 Task: Find connections with filter location Jumri Tilaiyā with filter topic #Culturewith filter profile language Potuguese with filter current company Atkins with filter school Cambridge Institute of Technology with filter industry IT System Custom Software Development with filter service category Life Insurance with filter keywords title Director of Photography
Action: Mouse moved to (149, 280)
Screenshot: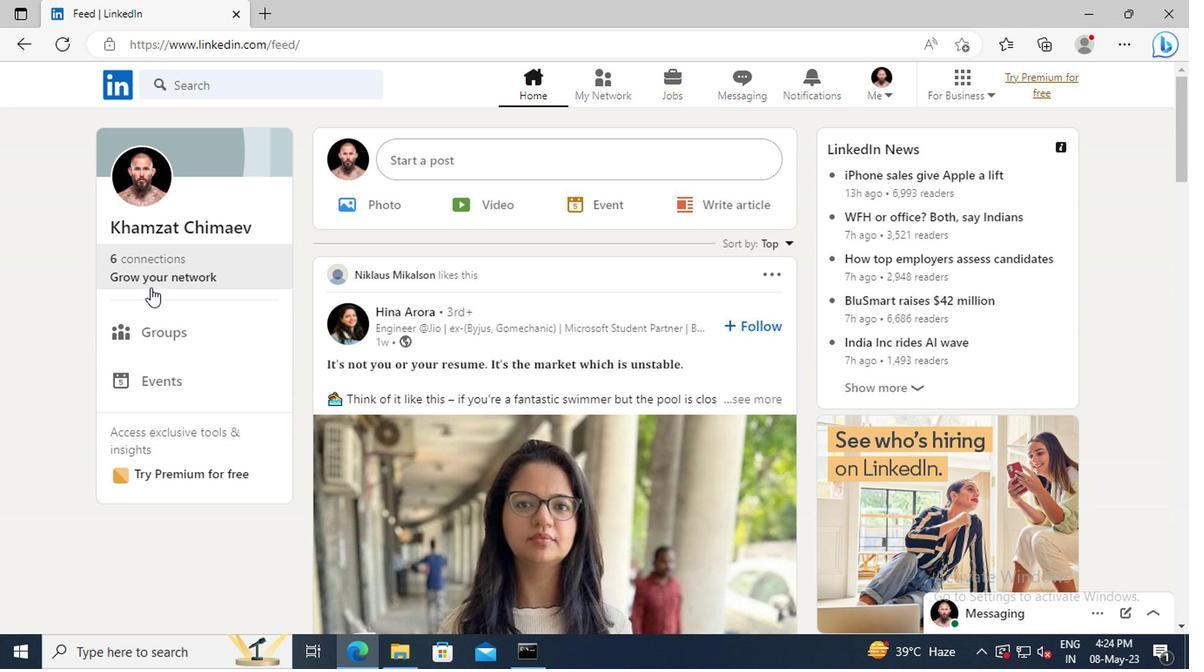 
Action: Mouse pressed left at (149, 280)
Screenshot: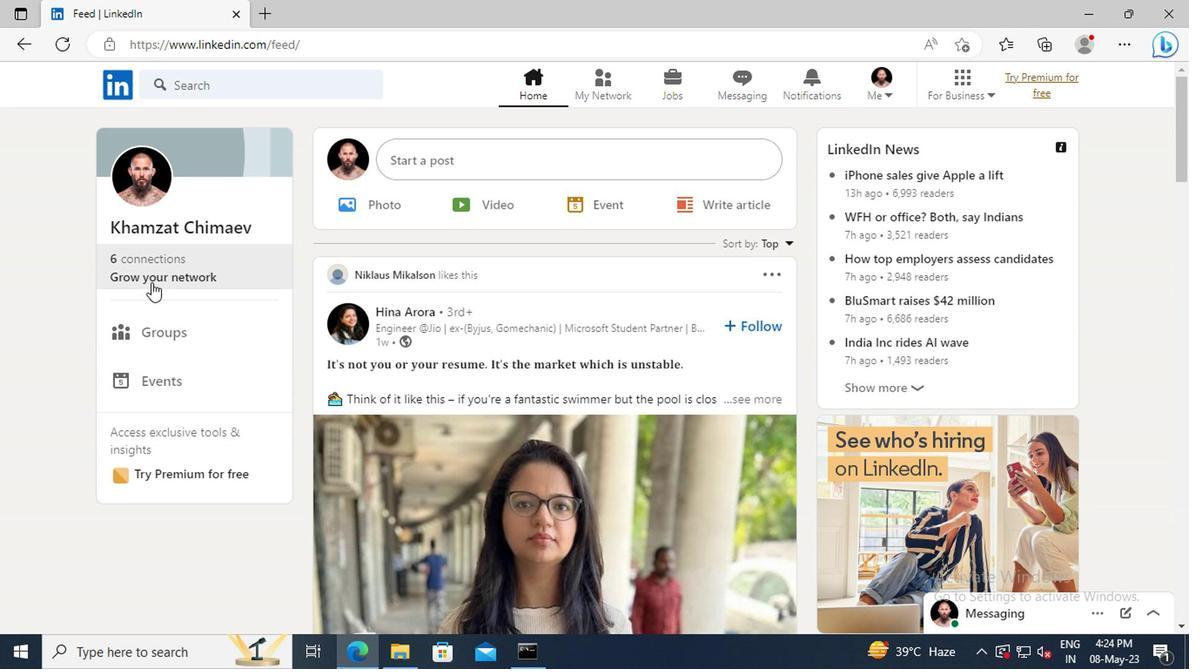 
Action: Mouse moved to (166, 180)
Screenshot: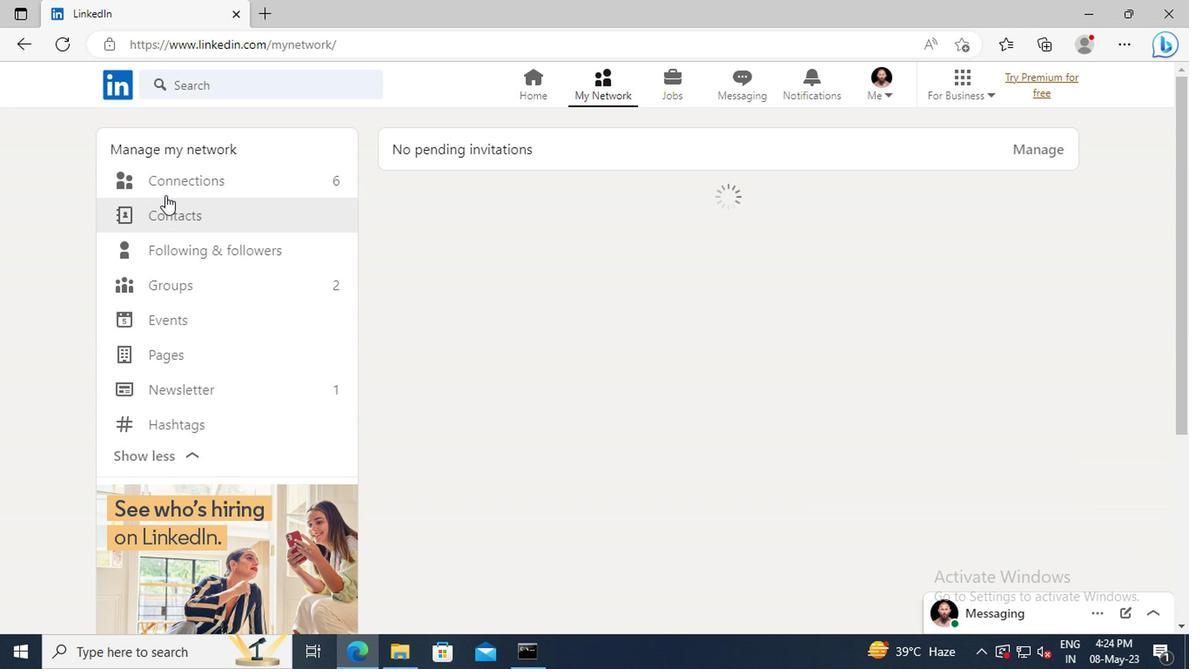 
Action: Mouse pressed left at (166, 180)
Screenshot: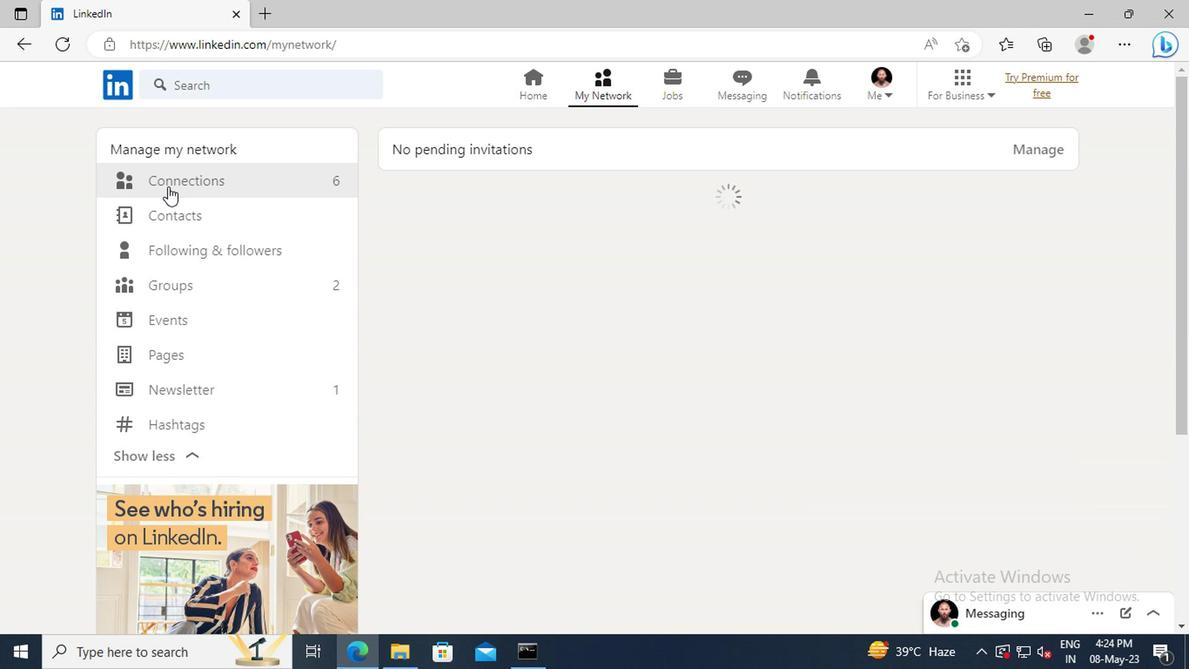 
Action: Mouse moved to (704, 187)
Screenshot: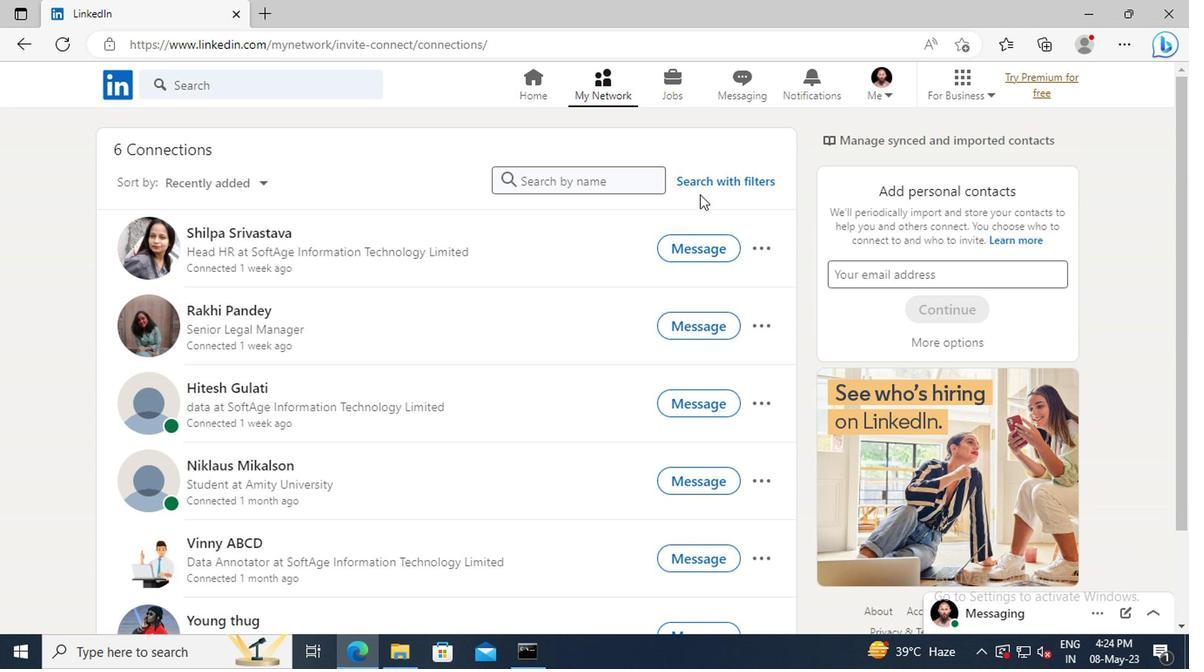 
Action: Mouse pressed left at (704, 187)
Screenshot: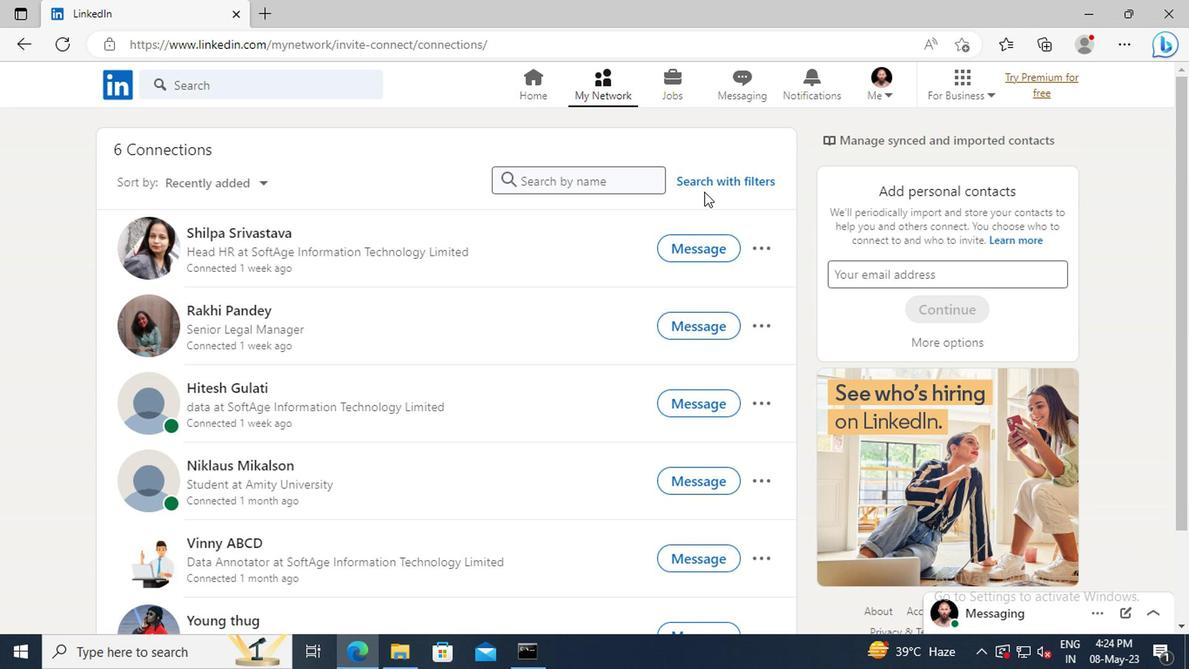 
Action: Mouse moved to (663, 140)
Screenshot: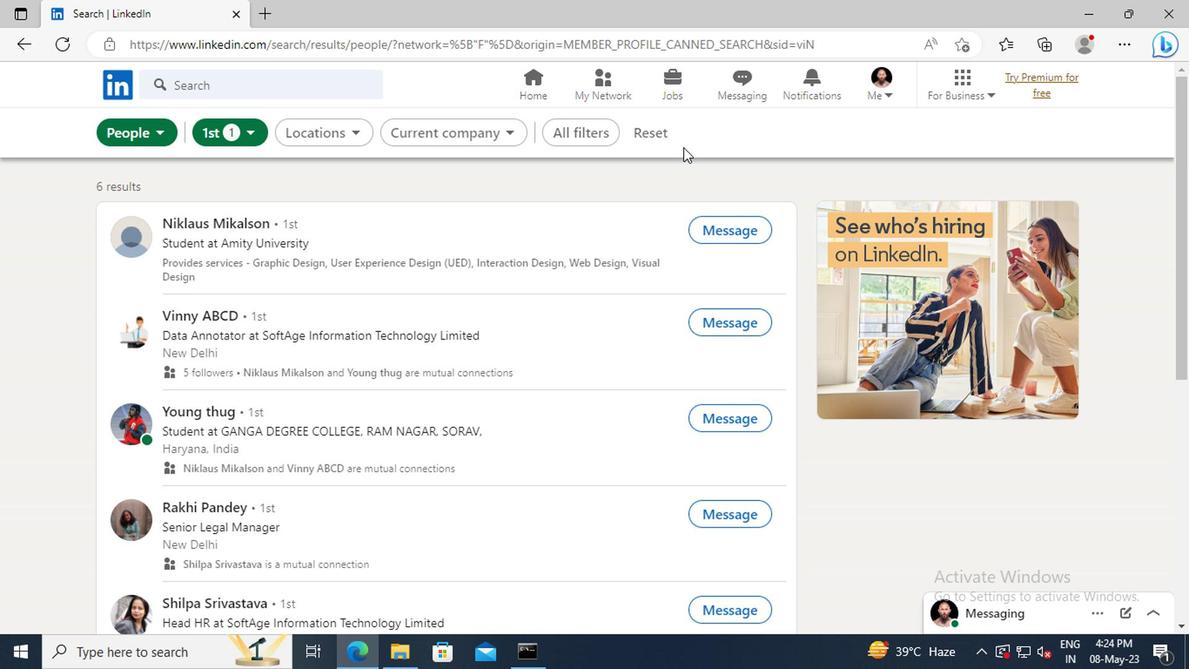 
Action: Mouse pressed left at (663, 140)
Screenshot: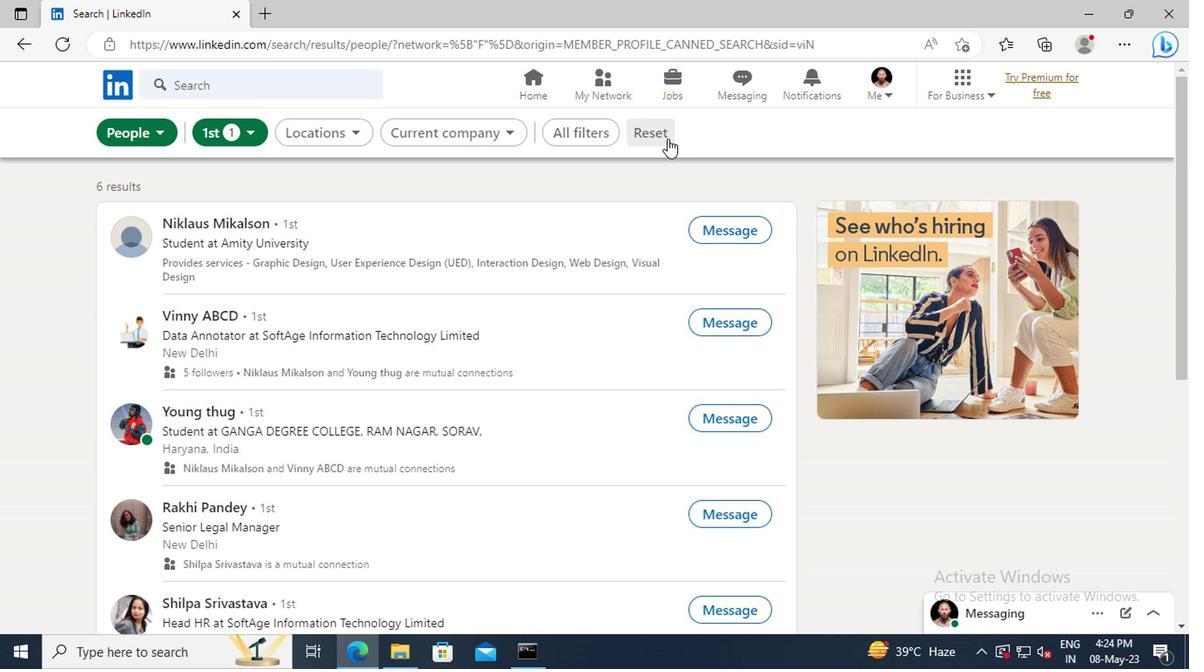 
Action: Mouse moved to (626, 140)
Screenshot: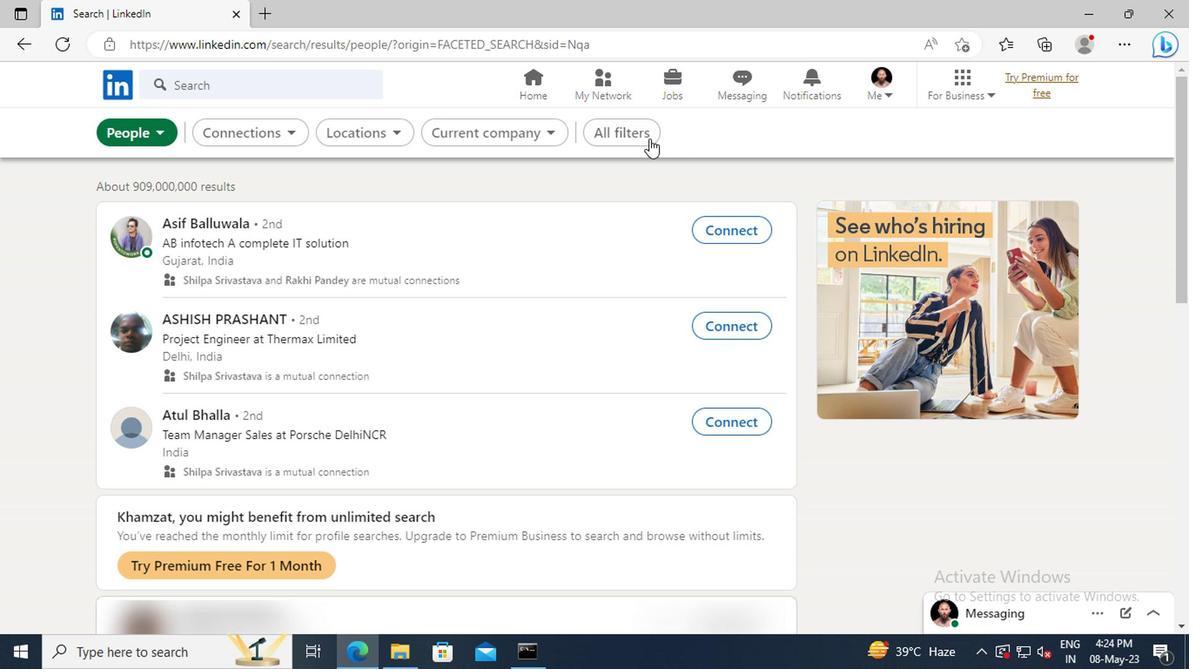 
Action: Mouse pressed left at (626, 140)
Screenshot: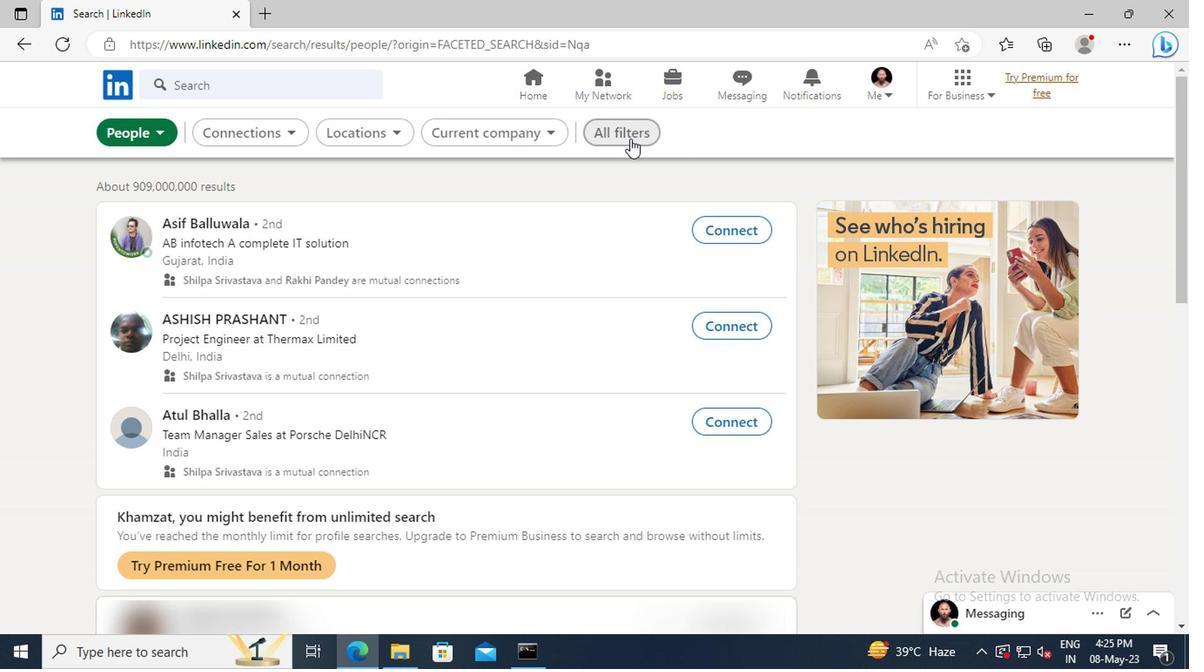 
Action: Mouse moved to (995, 338)
Screenshot: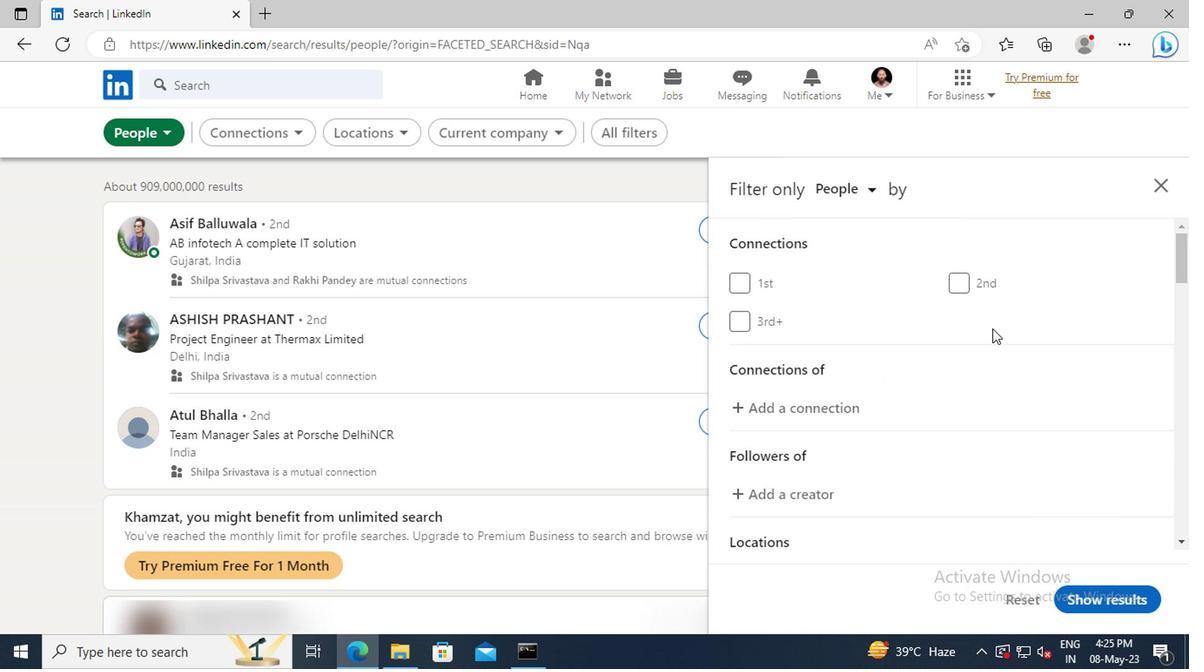 
Action: Mouse scrolled (995, 337) with delta (0, 0)
Screenshot: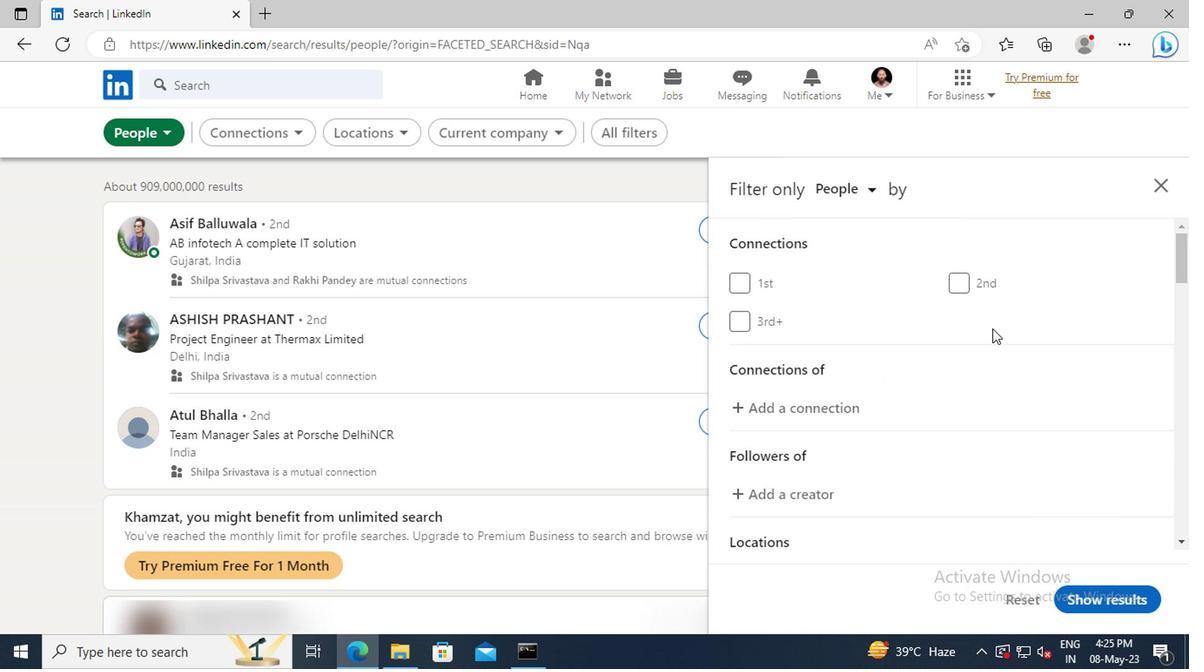 
Action: Mouse scrolled (995, 337) with delta (0, 0)
Screenshot: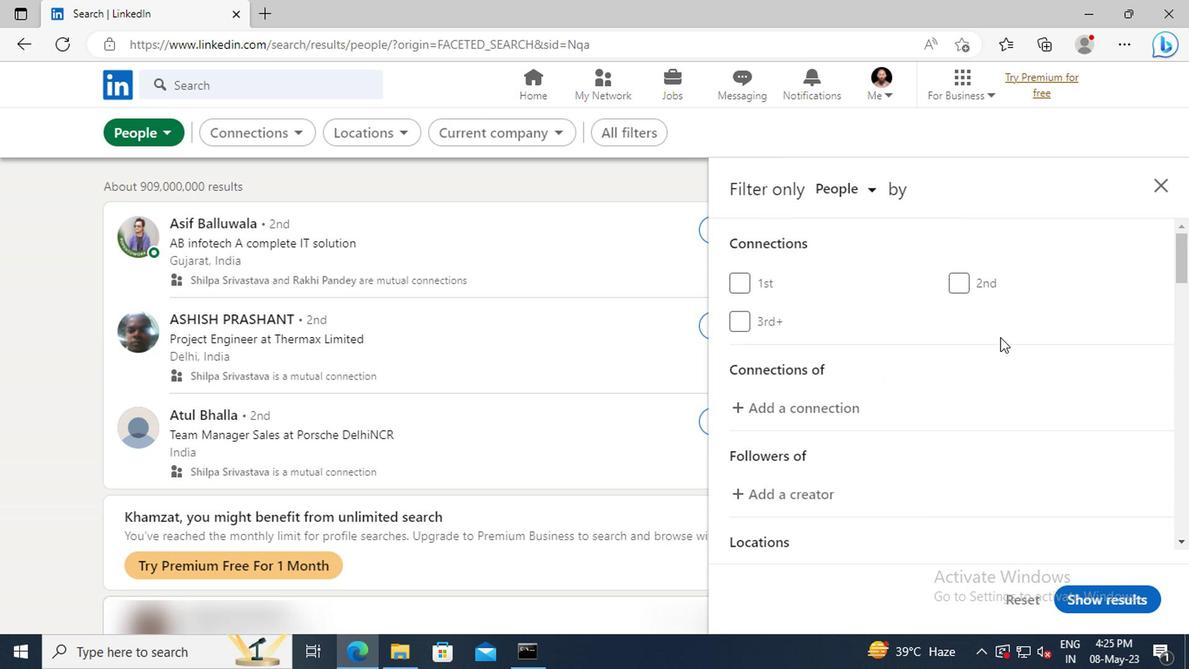 
Action: Mouse scrolled (995, 337) with delta (0, 0)
Screenshot: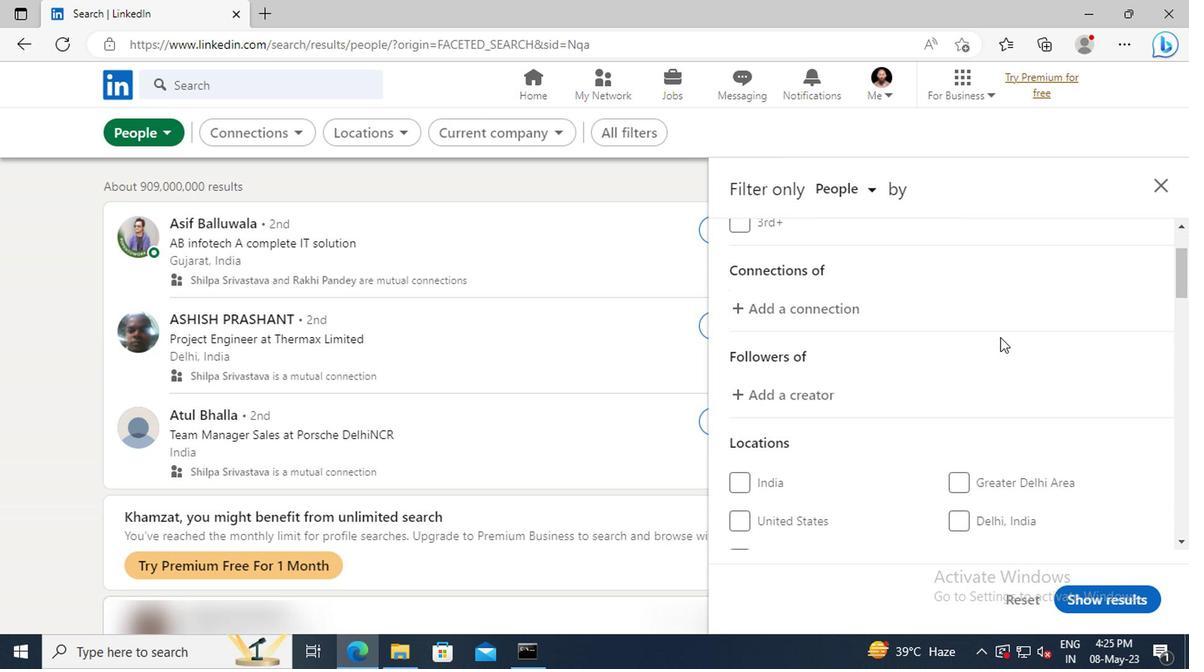 
Action: Mouse scrolled (995, 337) with delta (0, 0)
Screenshot: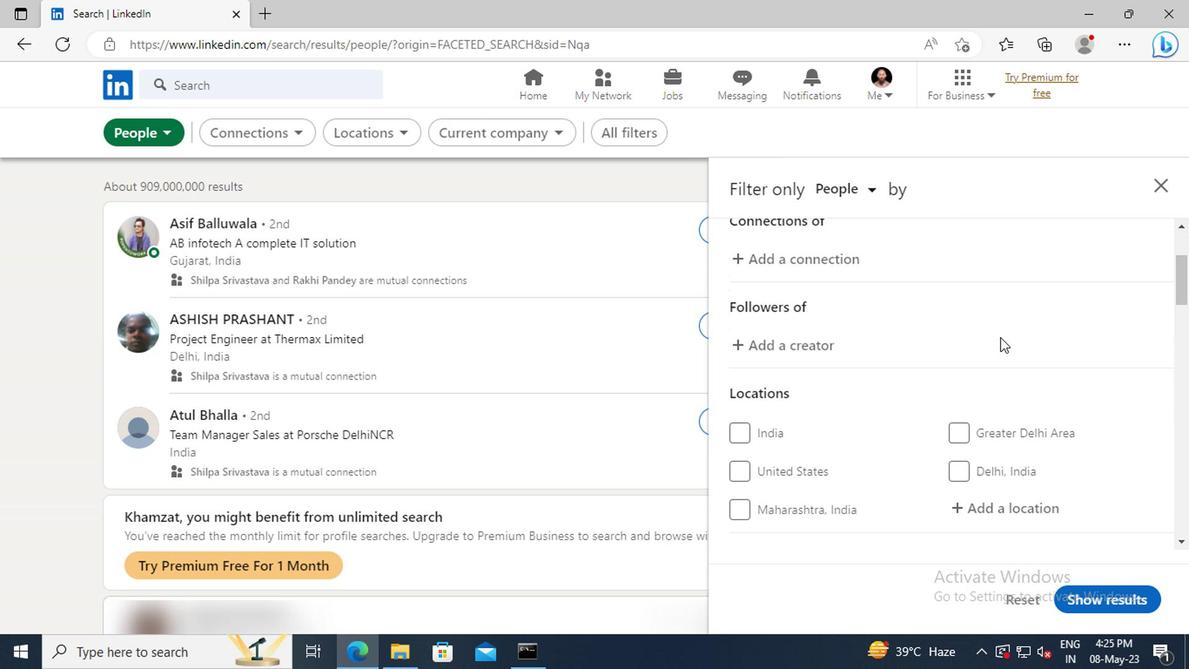 
Action: Mouse scrolled (995, 337) with delta (0, 0)
Screenshot: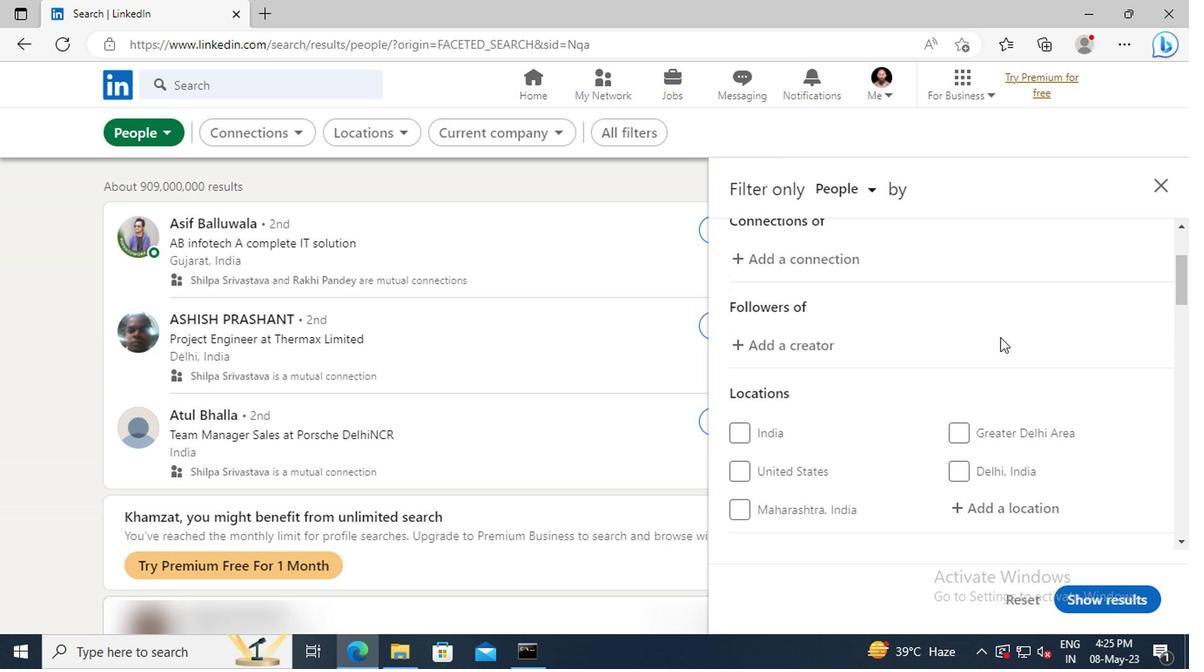 
Action: Mouse scrolled (995, 337) with delta (0, 0)
Screenshot: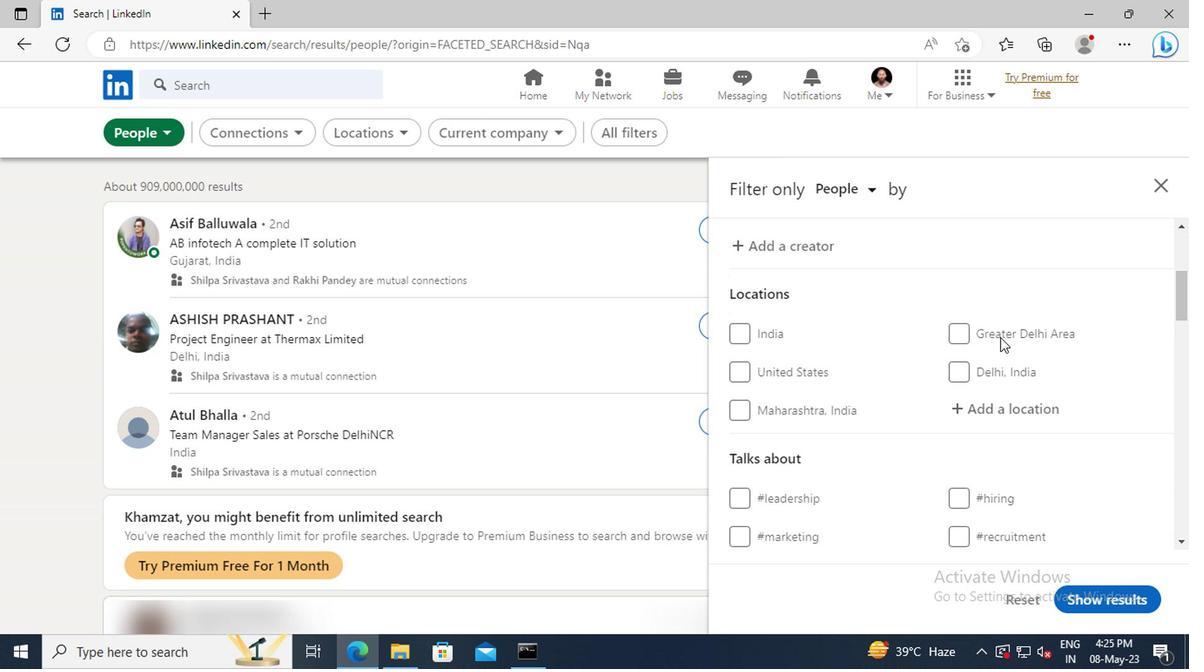 
Action: Mouse moved to (995, 360)
Screenshot: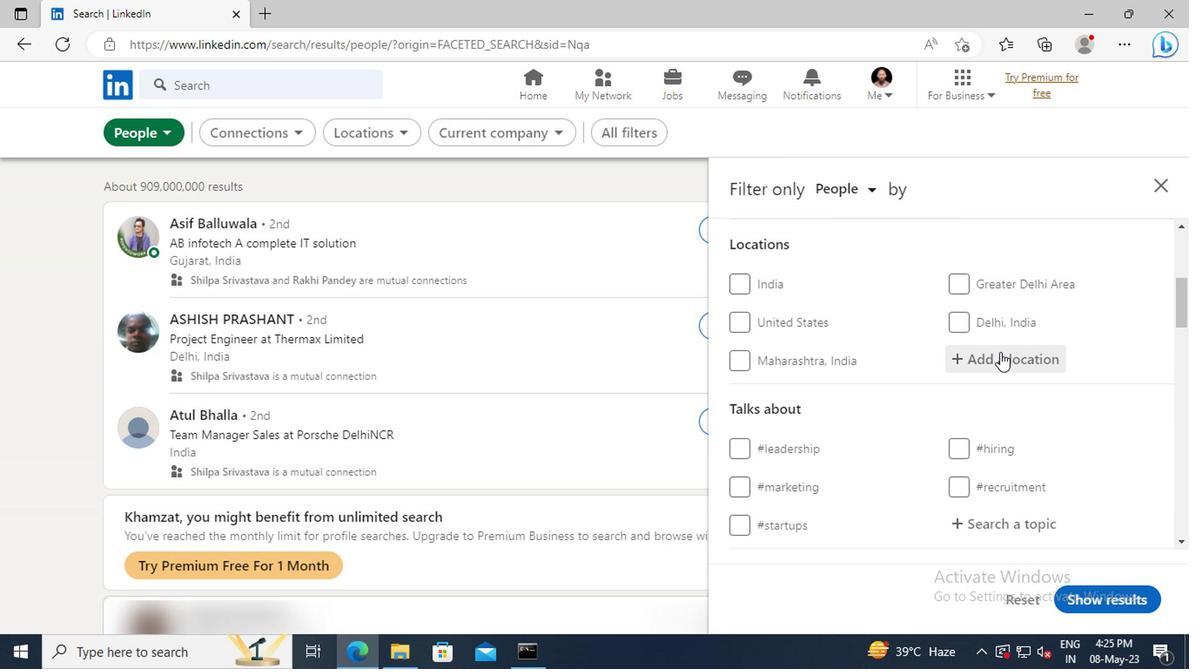 
Action: Mouse pressed left at (995, 360)
Screenshot: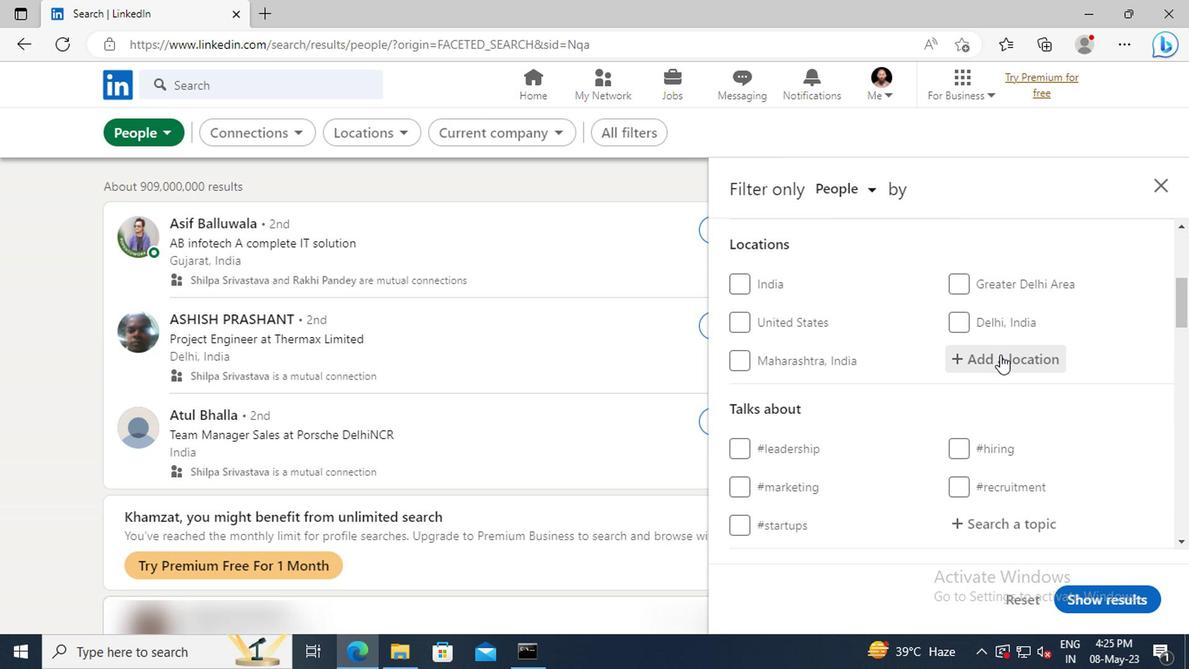 
Action: Mouse moved to (995, 360)
Screenshot: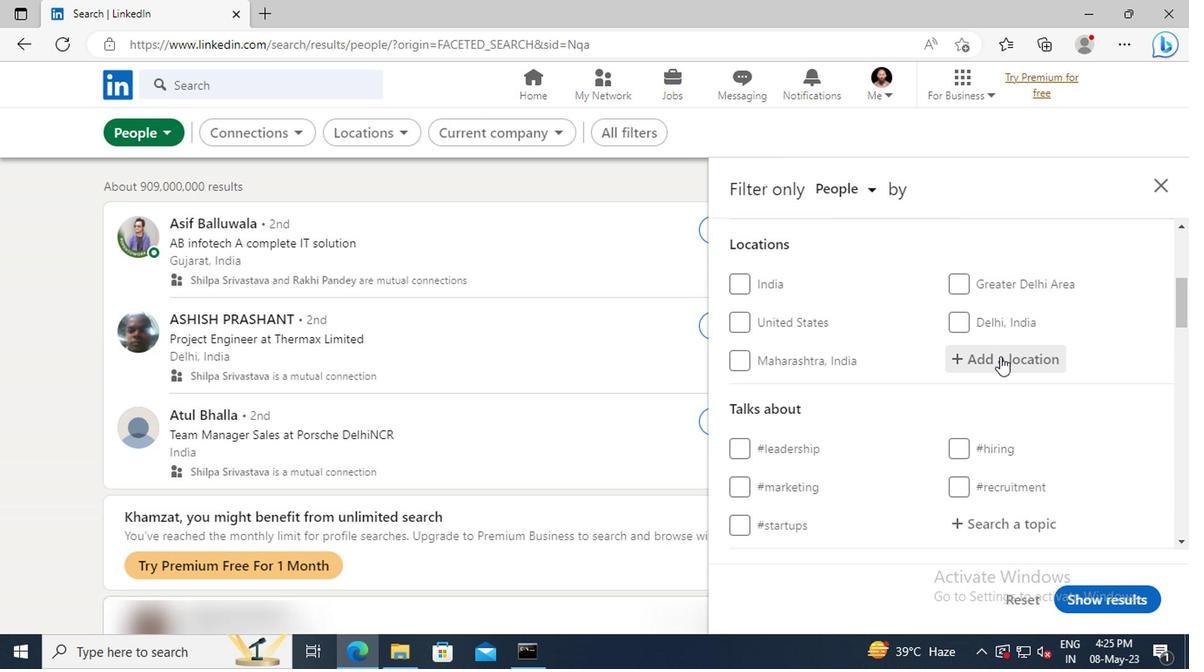 
Action: Key pressed <Key.shift>JUMRI<Key.space><Key.shift>TILAIYA<Key.enter>
Screenshot: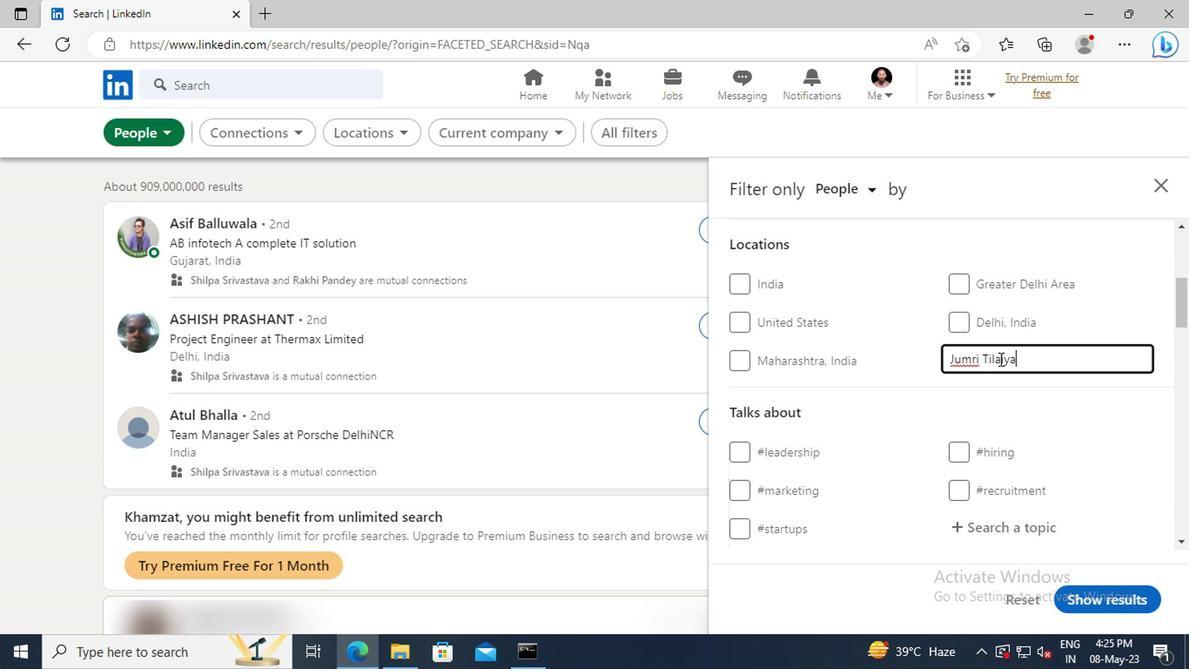 
Action: Mouse scrolled (995, 359) with delta (0, 0)
Screenshot: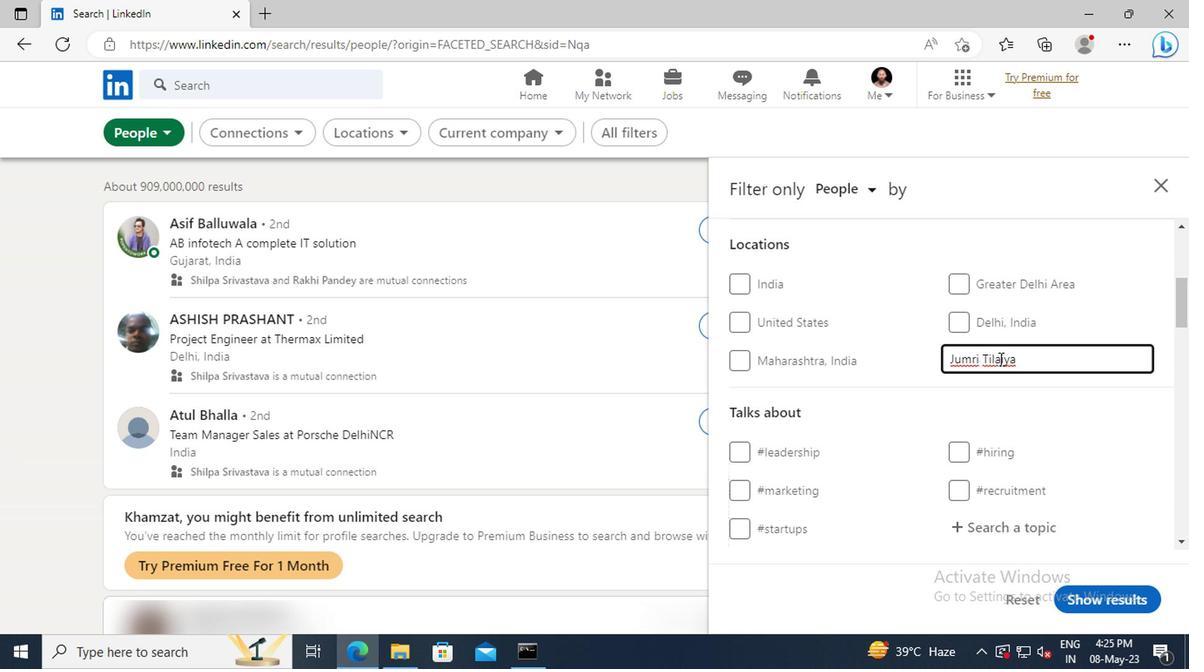 
Action: Mouse scrolled (995, 359) with delta (0, 0)
Screenshot: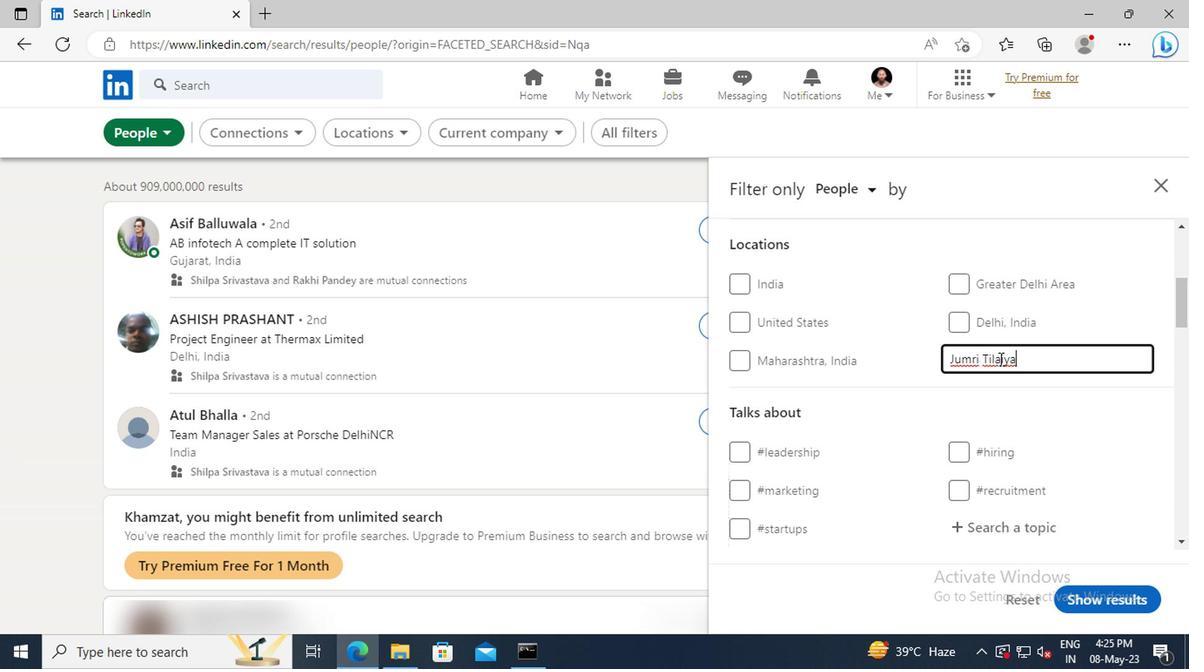 
Action: Mouse scrolled (995, 359) with delta (0, 0)
Screenshot: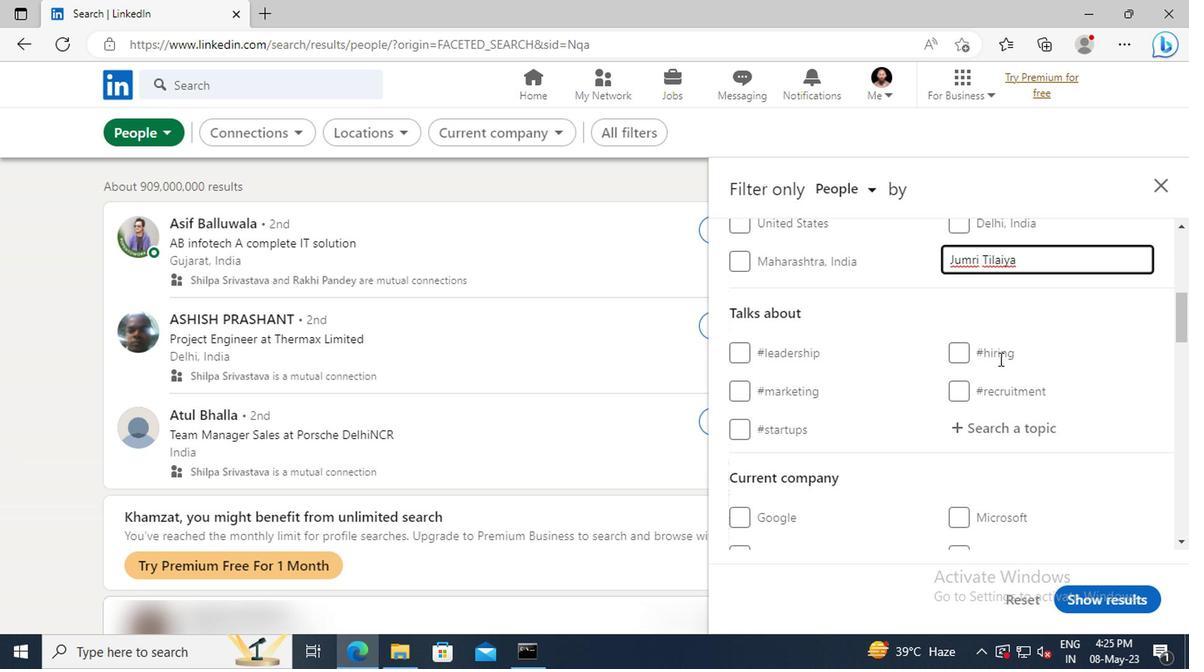 
Action: Mouse moved to (995, 373)
Screenshot: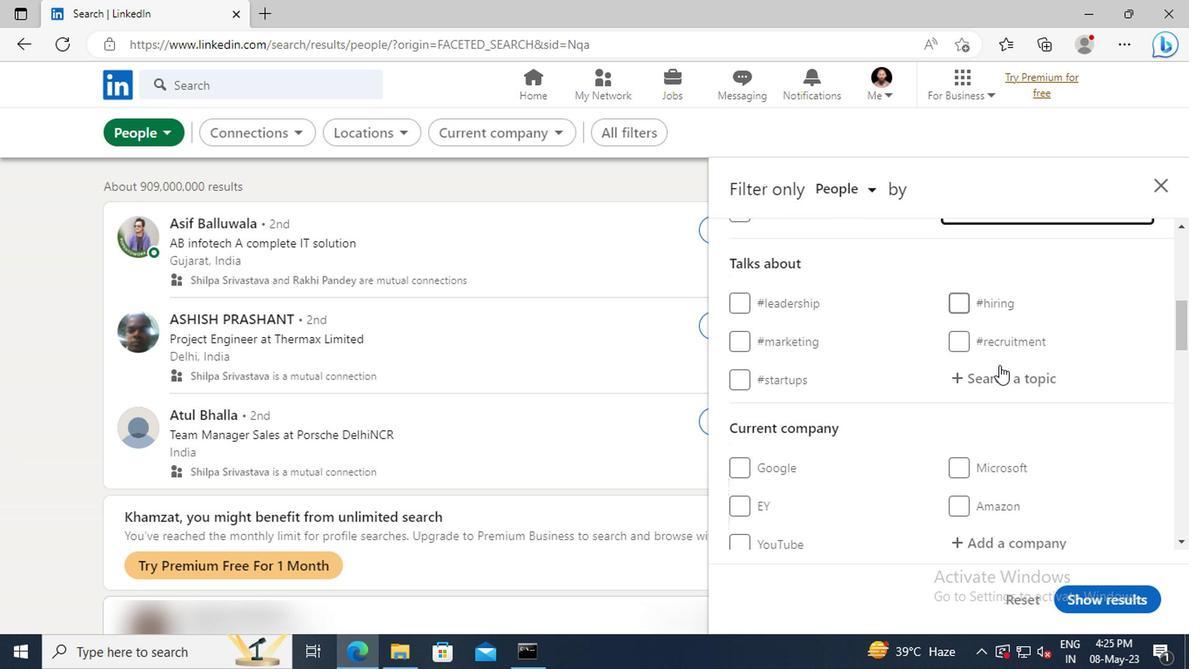 
Action: Mouse pressed left at (995, 373)
Screenshot: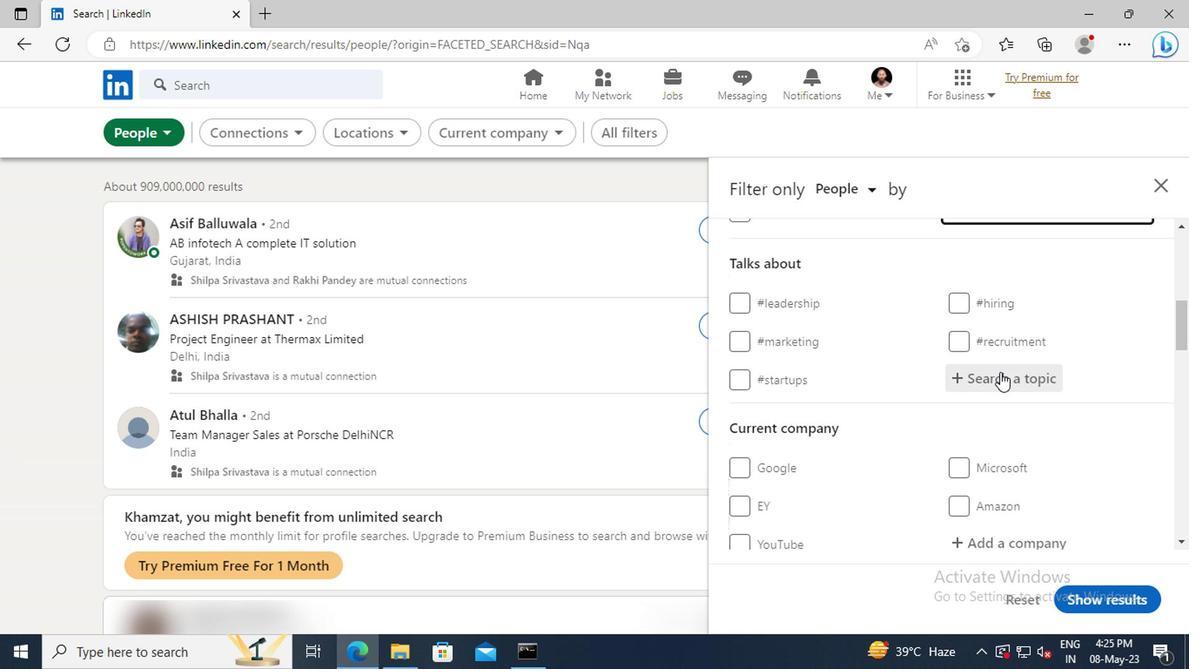 
Action: Key pressed <Key.shift>CULTURE
Screenshot: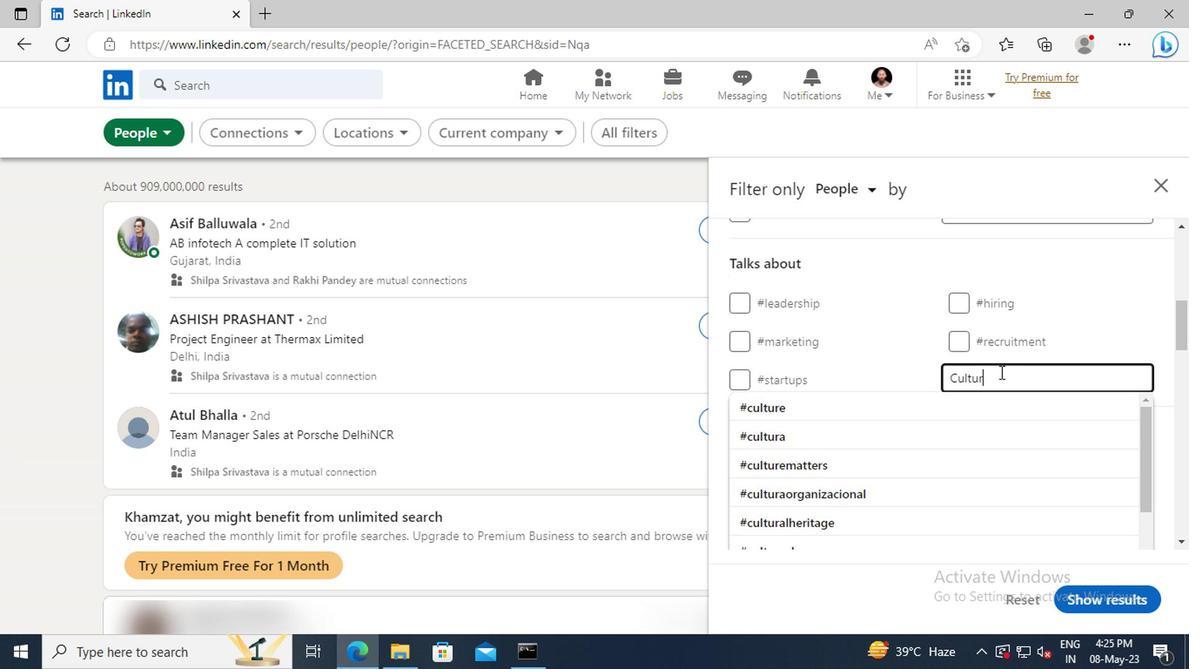 
Action: Mouse moved to (1002, 405)
Screenshot: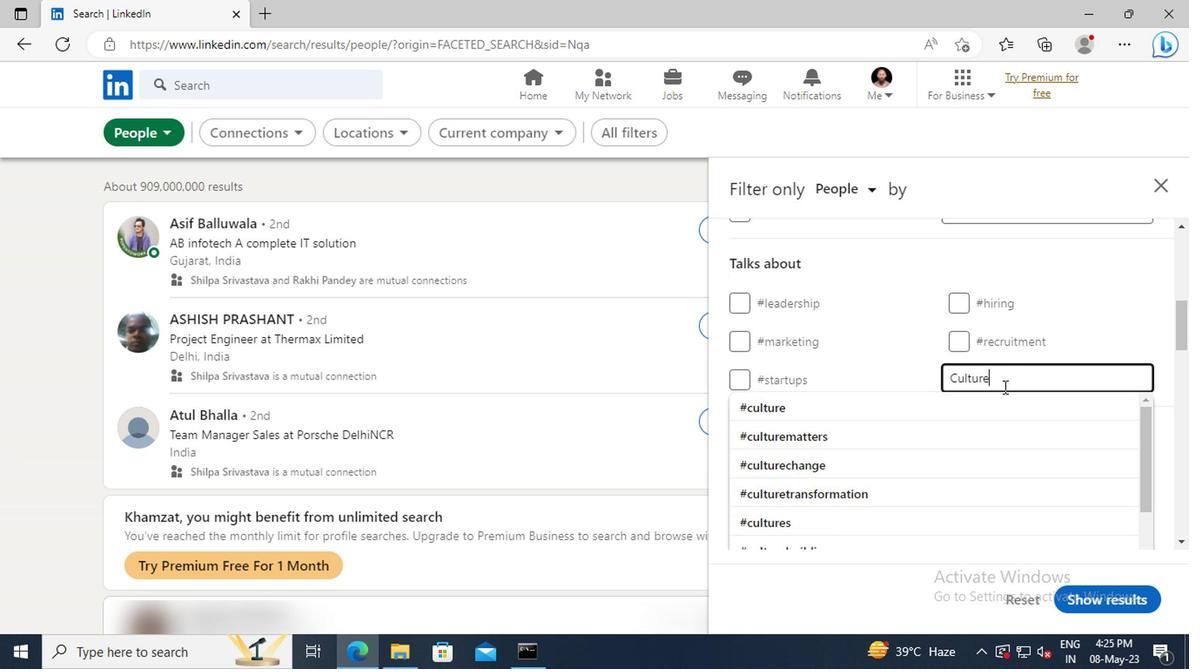 
Action: Mouse pressed left at (1002, 405)
Screenshot: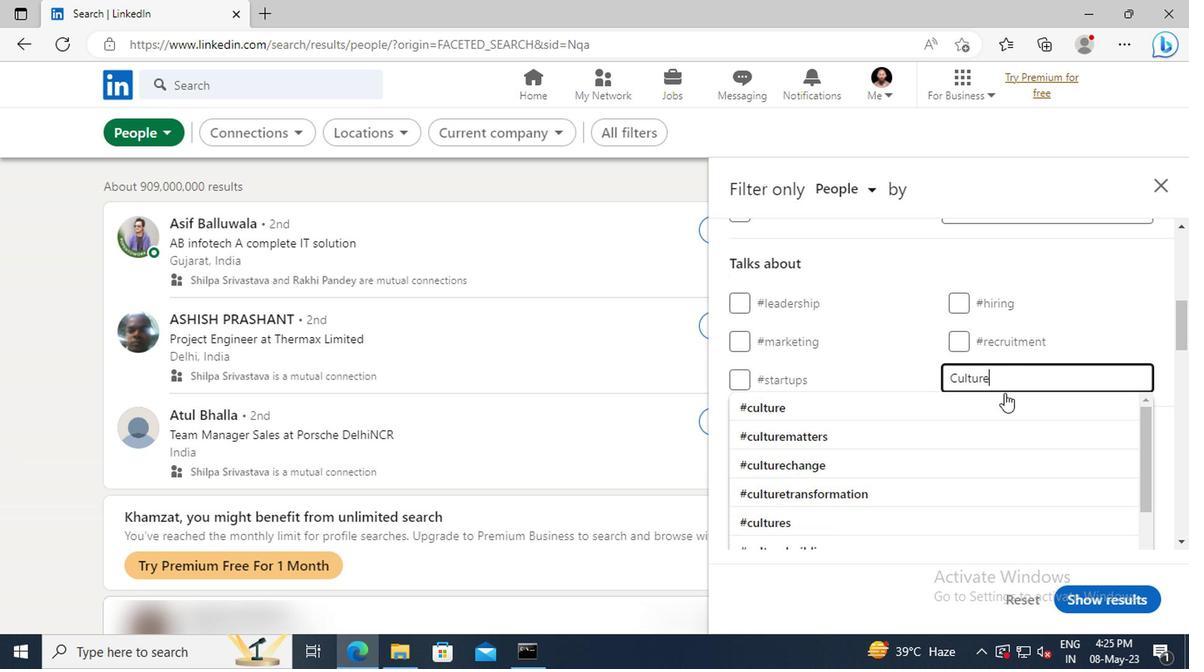 
Action: Mouse scrolled (1002, 404) with delta (0, 0)
Screenshot: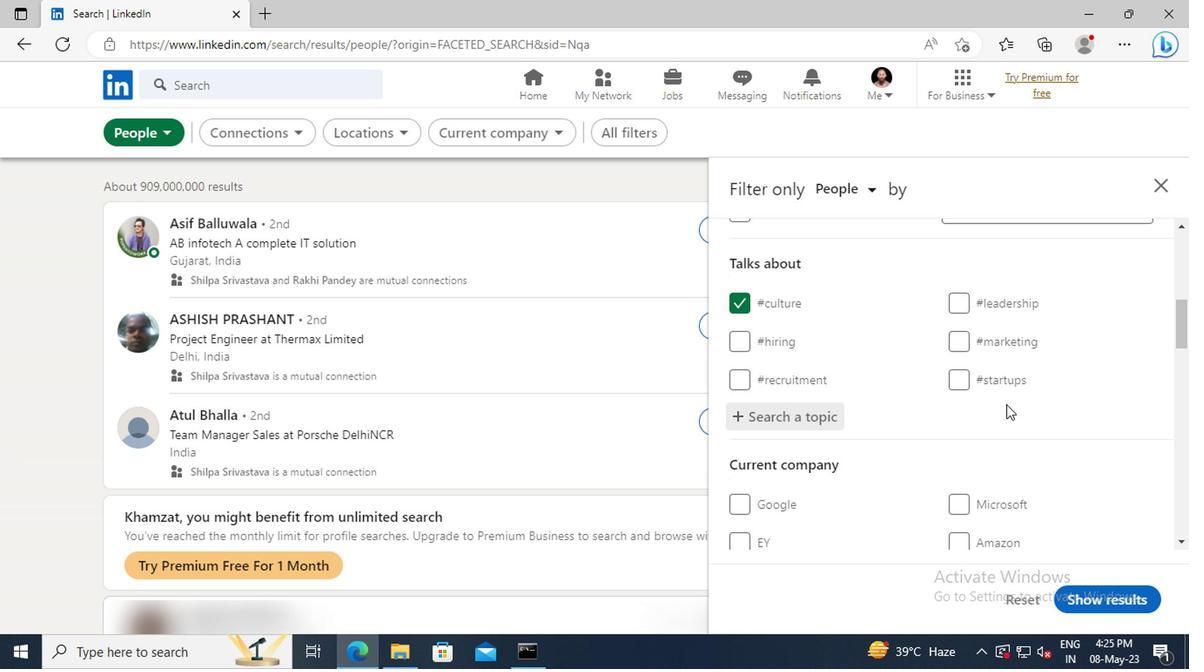 
Action: Mouse scrolled (1002, 404) with delta (0, 0)
Screenshot: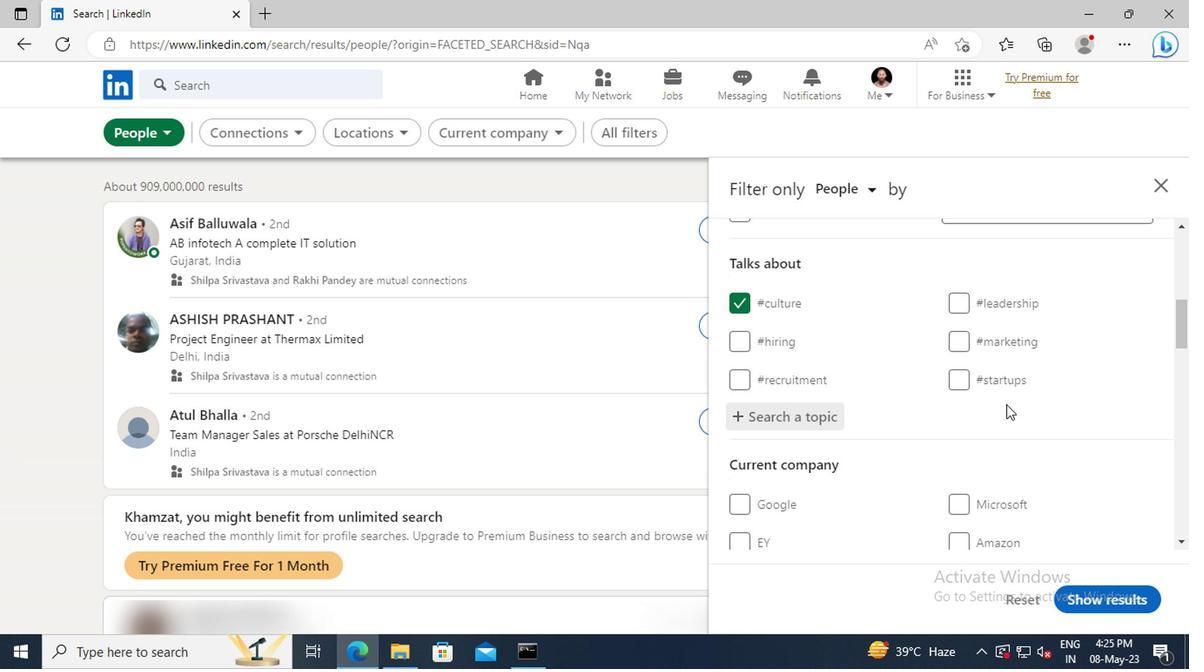 
Action: Mouse scrolled (1002, 404) with delta (0, 0)
Screenshot: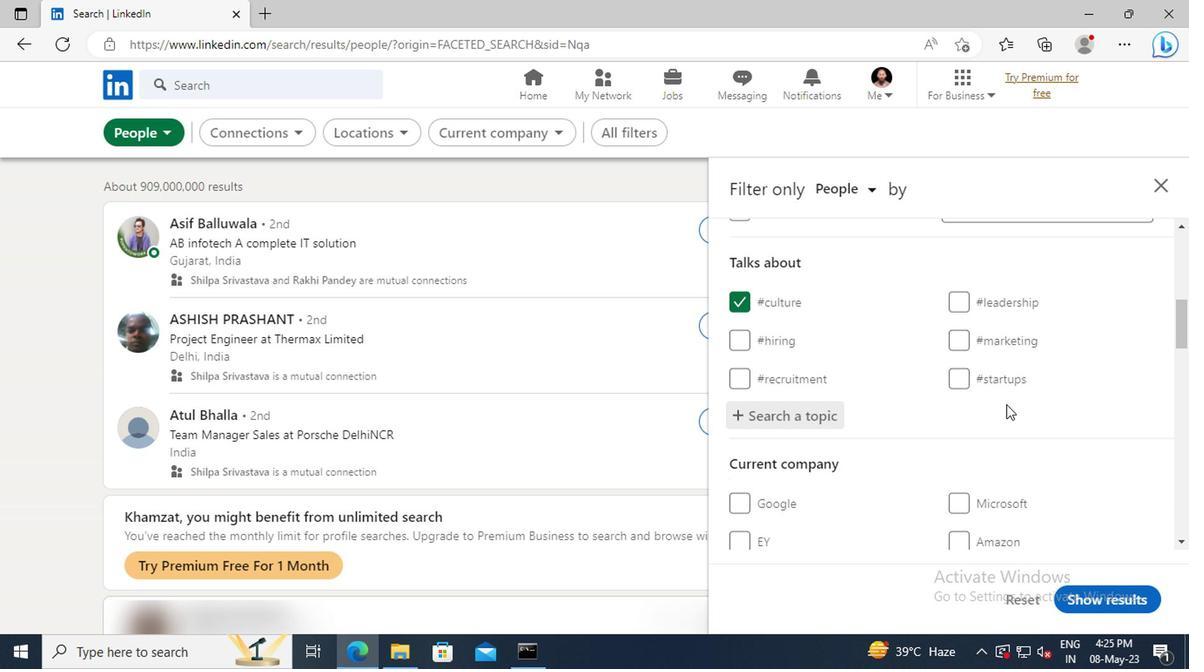 
Action: Mouse scrolled (1002, 404) with delta (0, 0)
Screenshot: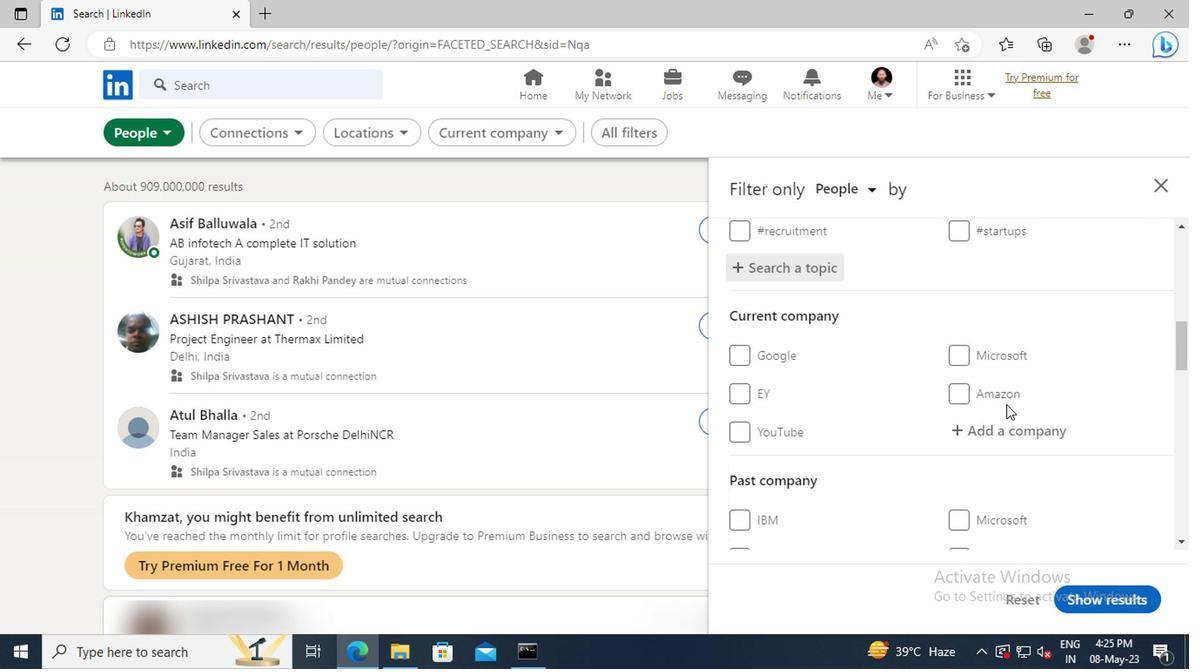 
Action: Mouse scrolled (1002, 404) with delta (0, 0)
Screenshot: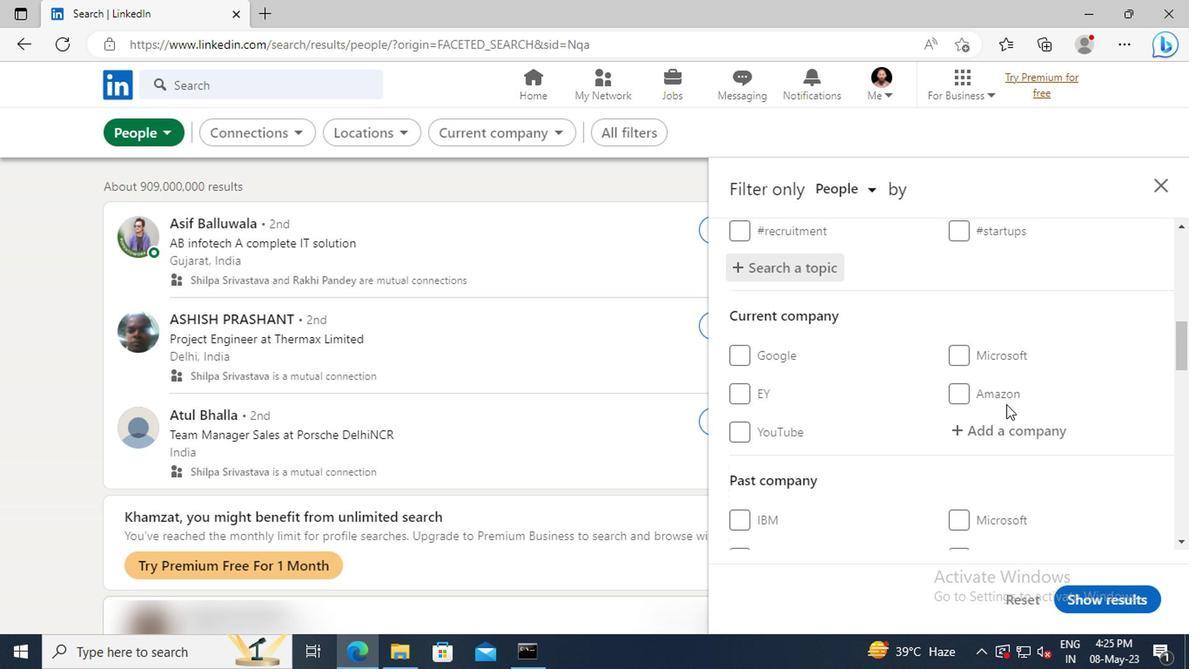 
Action: Mouse scrolled (1002, 404) with delta (0, 0)
Screenshot: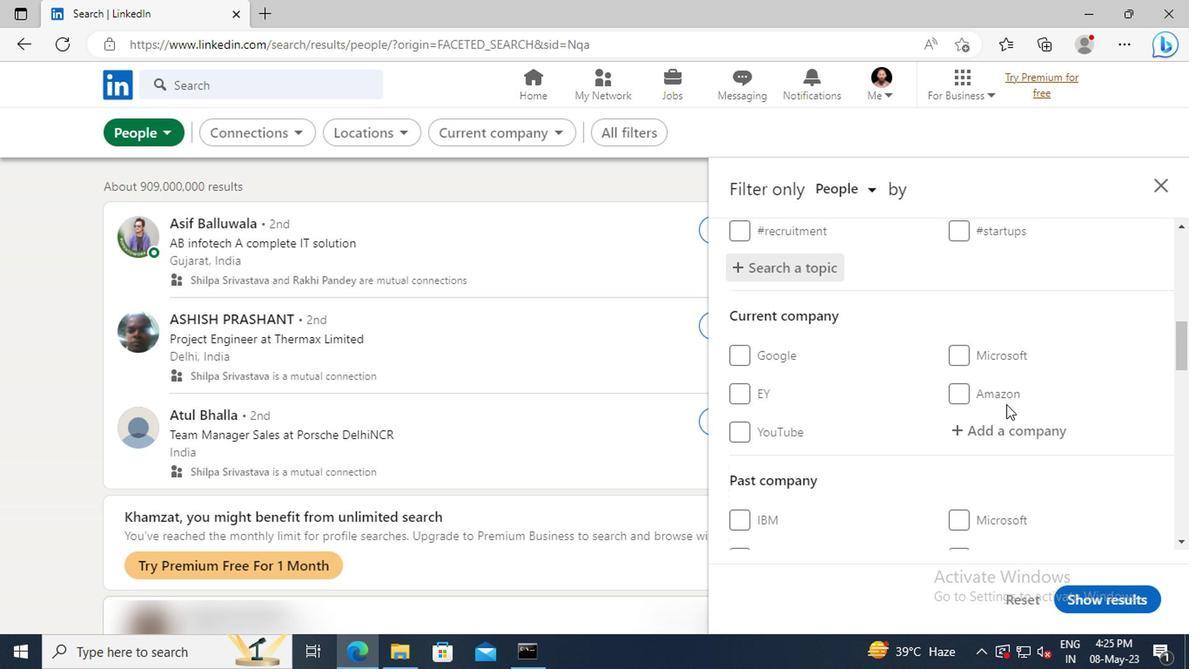 
Action: Mouse scrolled (1002, 404) with delta (0, 0)
Screenshot: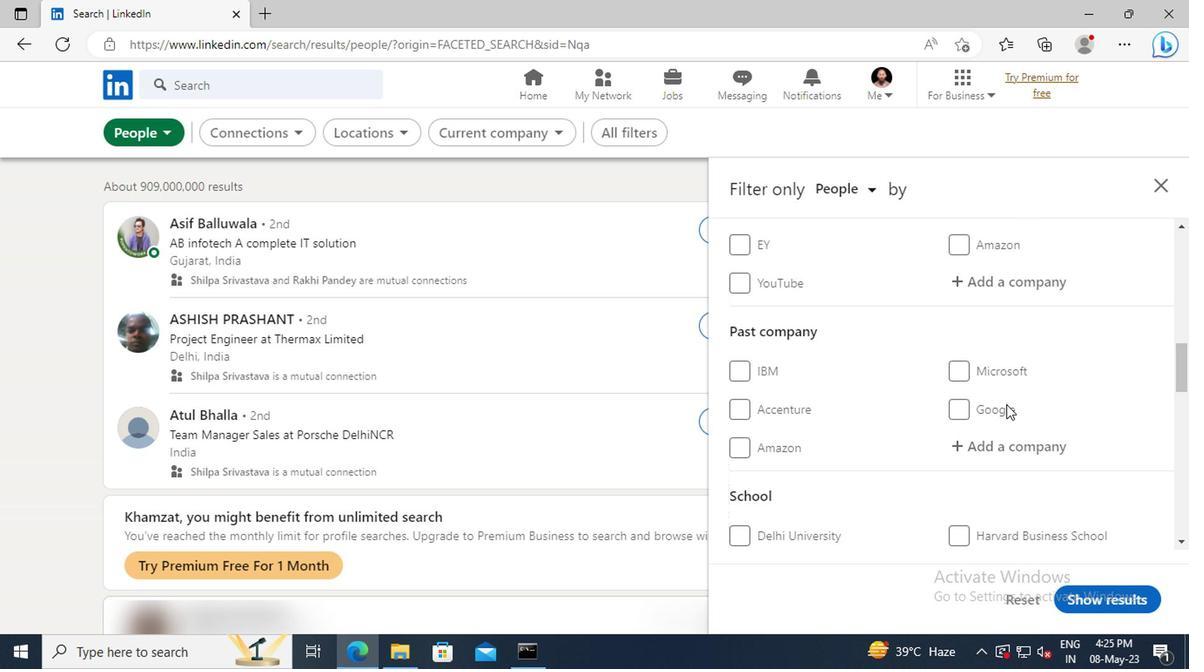 
Action: Mouse scrolled (1002, 404) with delta (0, 0)
Screenshot: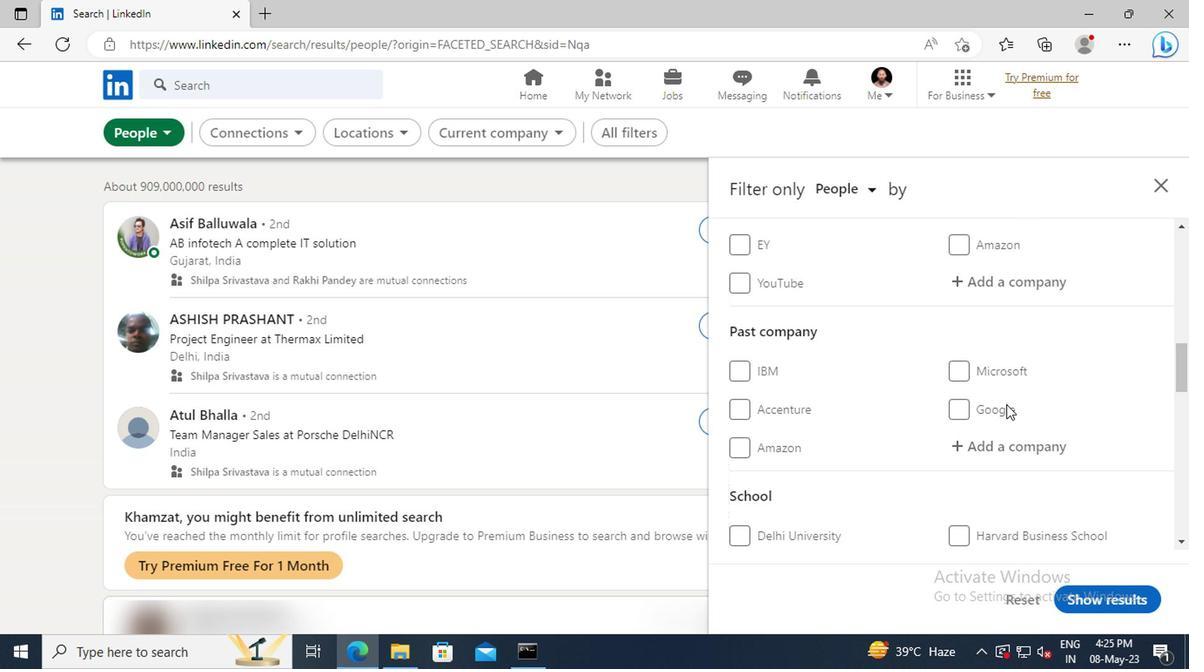 
Action: Mouse scrolled (1002, 404) with delta (0, 0)
Screenshot: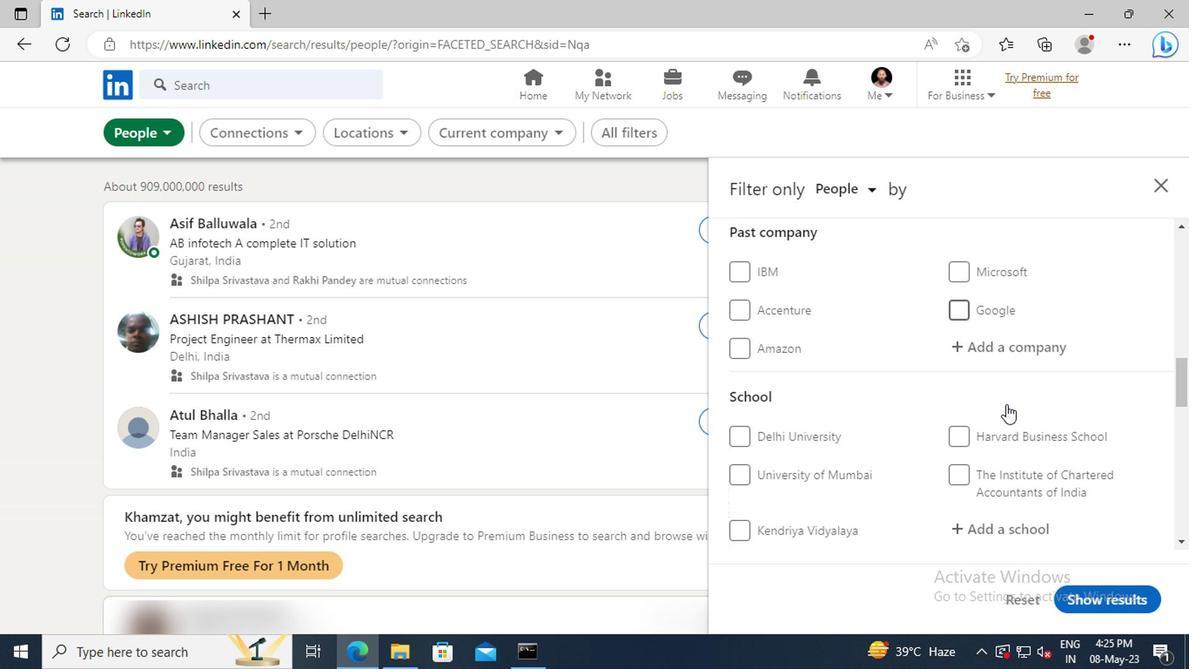 
Action: Mouse scrolled (1002, 404) with delta (0, 0)
Screenshot: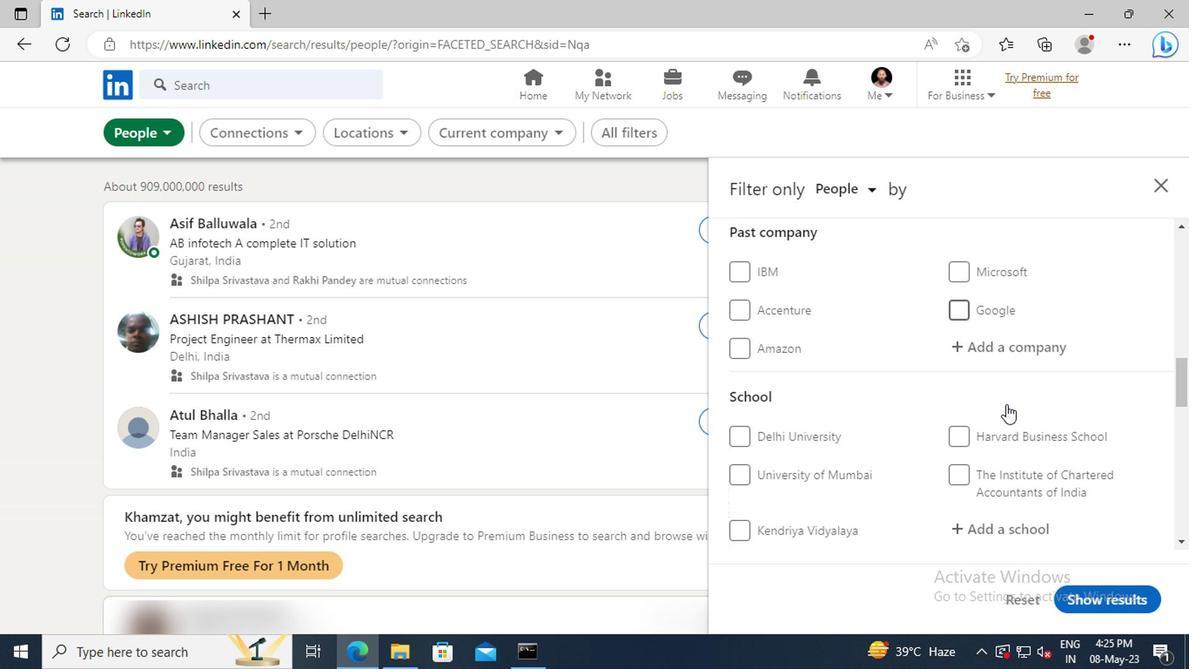 
Action: Mouse scrolled (1002, 404) with delta (0, 0)
Screenshot: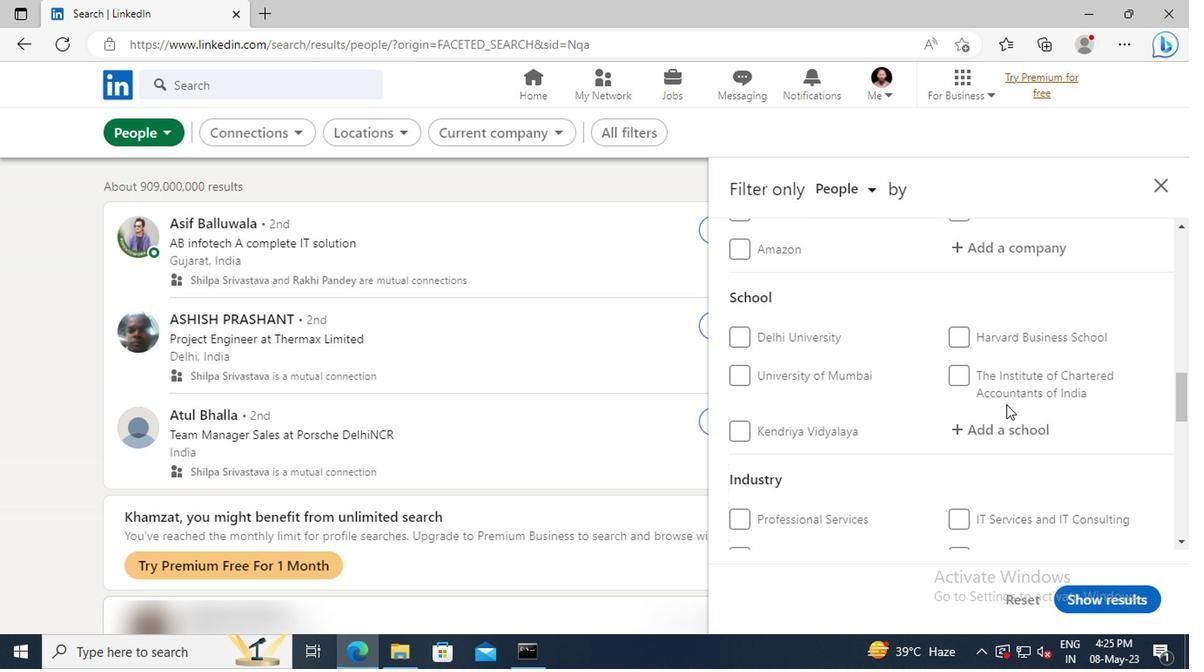 
Action: Mouse scrolled (1002, 404) with delta (0, 0)
Screenshot: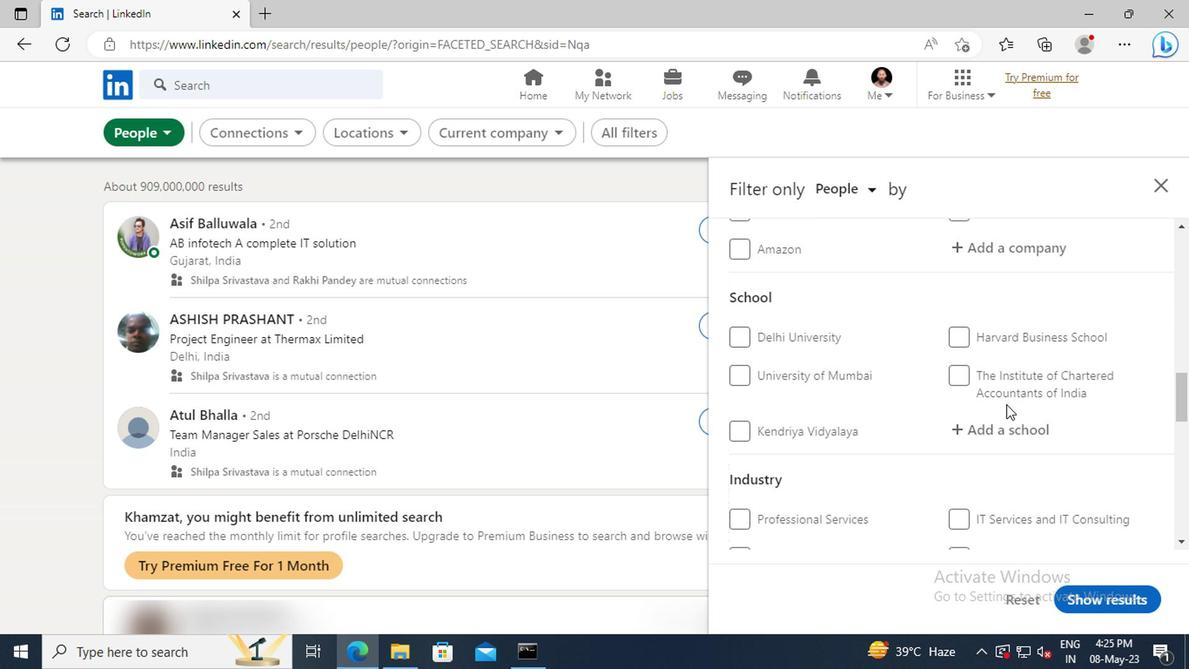 
Action: Mouse scrolled (1002, 404) with delta (0, 0)
Screenshot: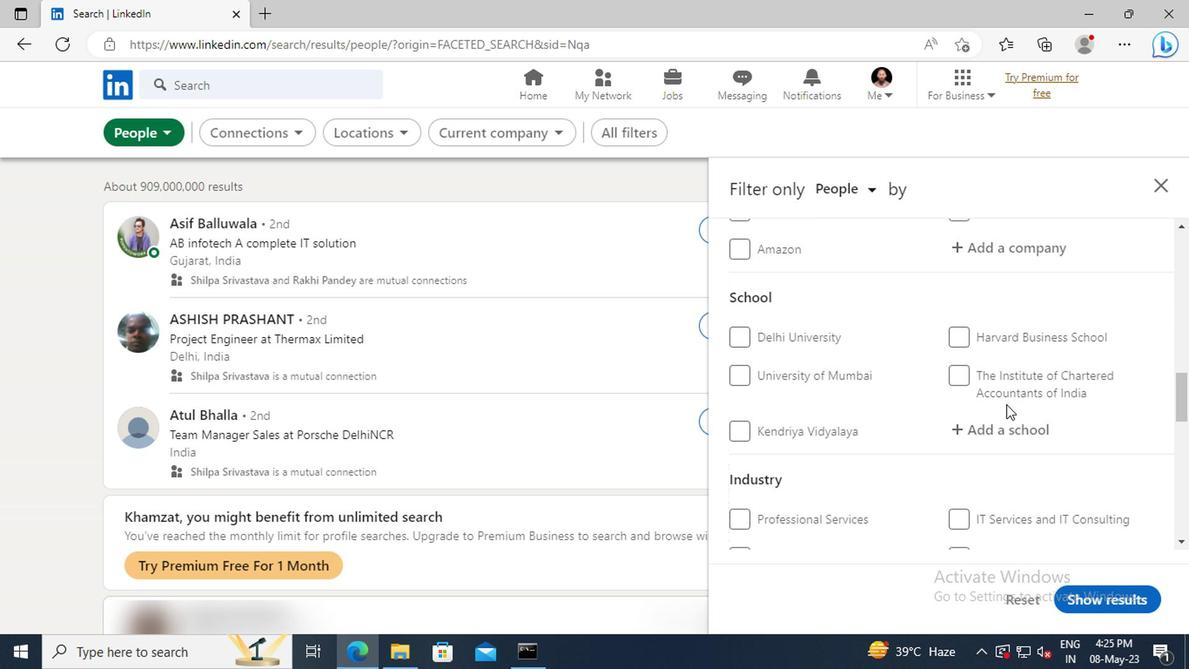 
Action: Mouse scrolled (1002, 404) with delta (0, 0)
Screenshot: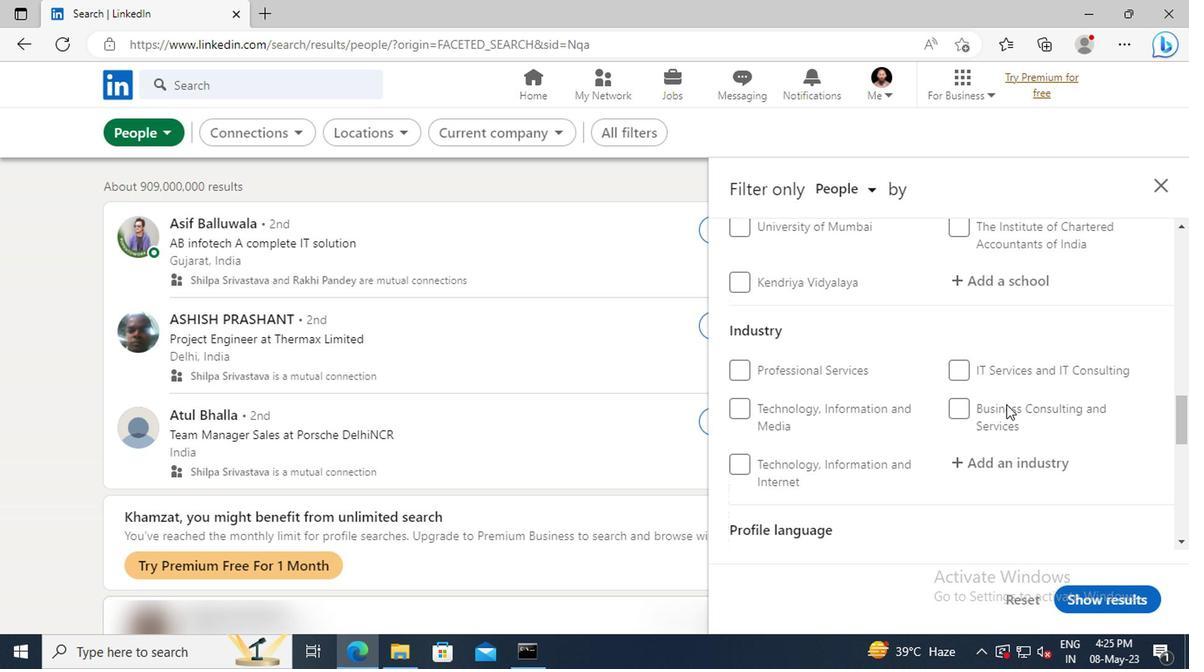 
Action: Mouse scrolled (1002, 404) with delta (0, 0)
Screenshot: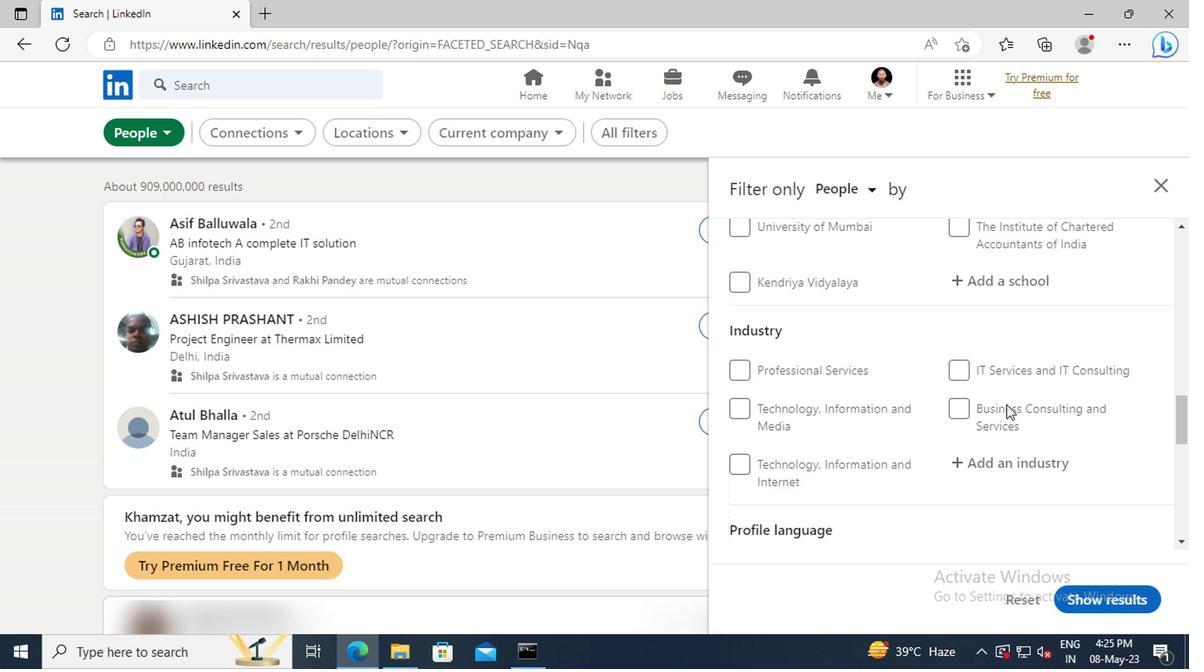 
Action: Mouse scrolled (1002, 404) with delta (0, 0)
Screenshot: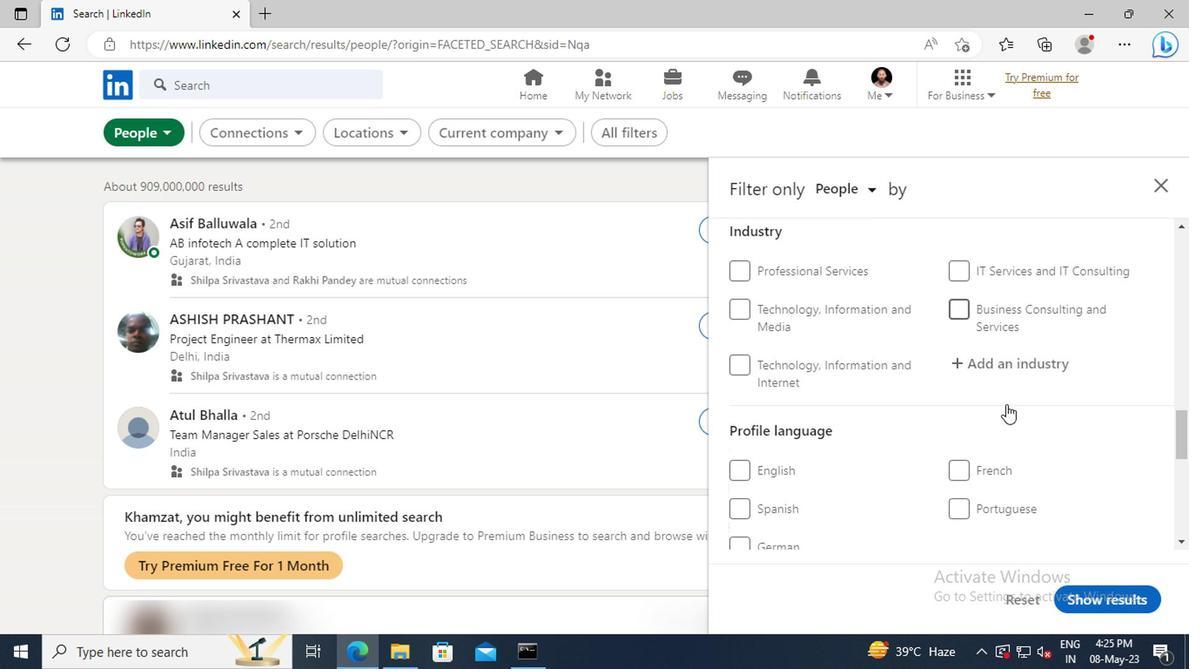 
Action: Mouse moved to (960, 461)
Screenshot: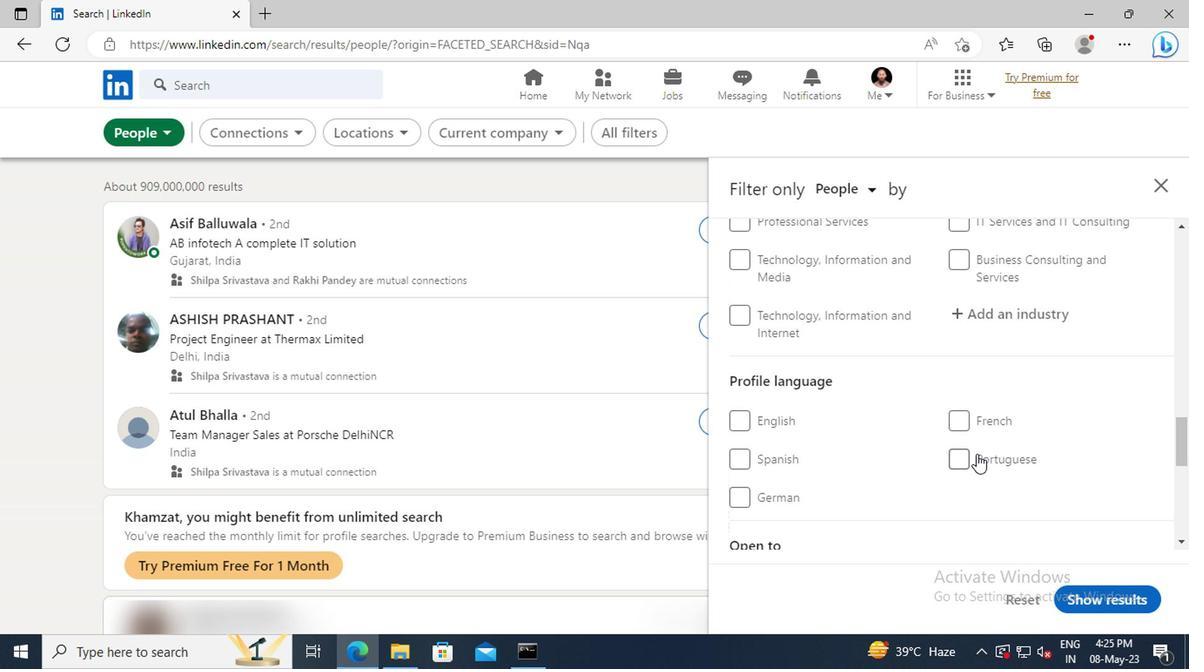 
Action: Mouse pressed left at (960, 461)
Screenshot: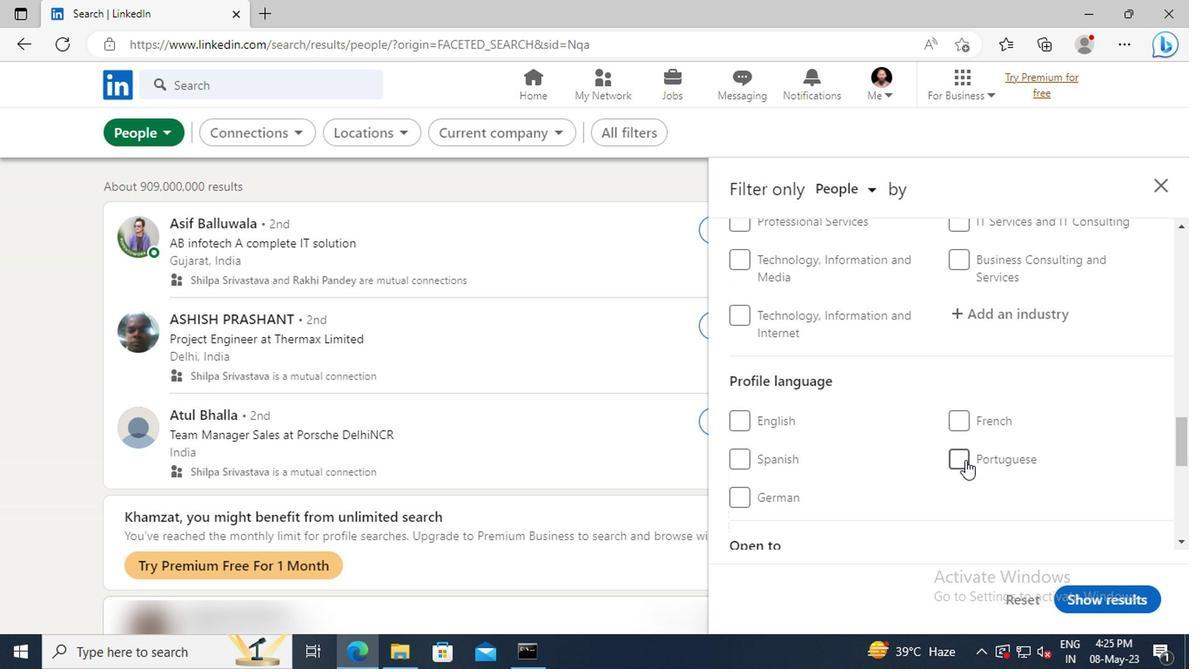
Action: Mouse moved to (991, 416)
Screenshot: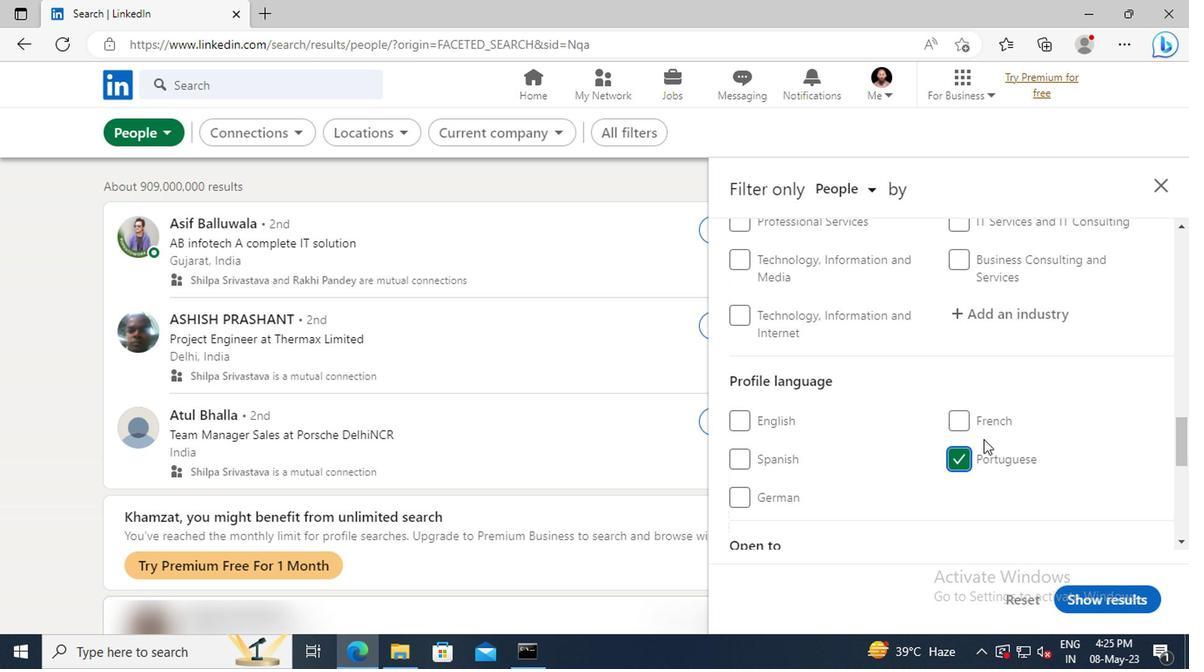 
Action: Mouse scrolled (991, 417) with delta (0, 1)
Screenshot: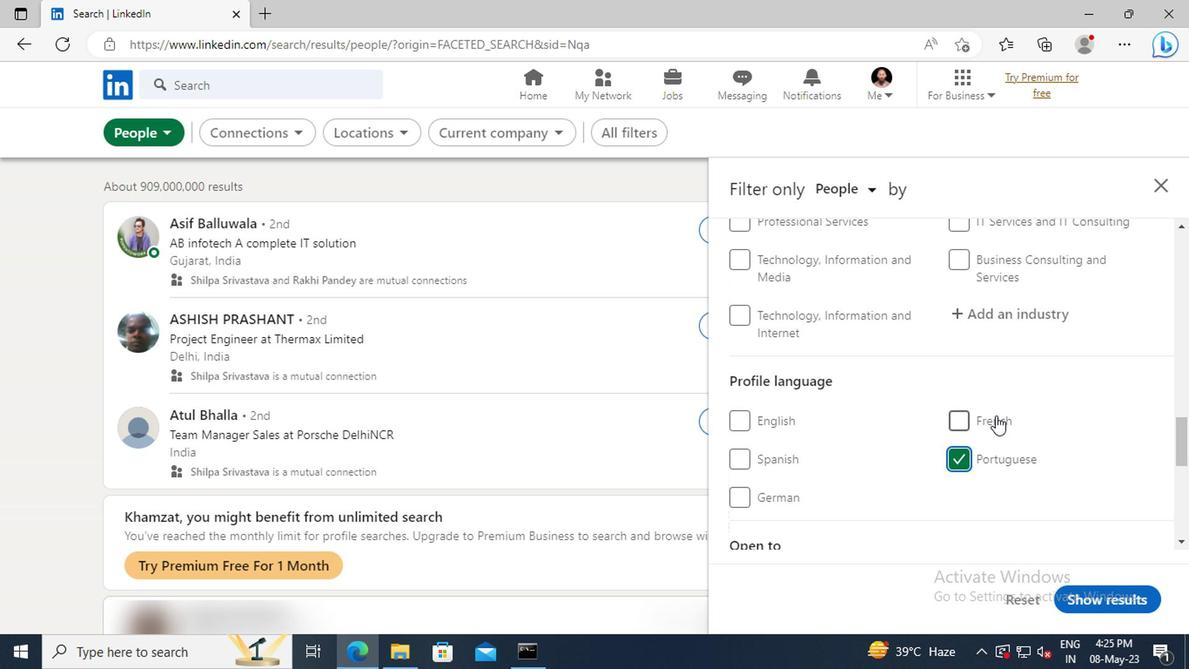 
Action: Mouse scrolled (991, 417) with delta (0, 1)
Screenshot: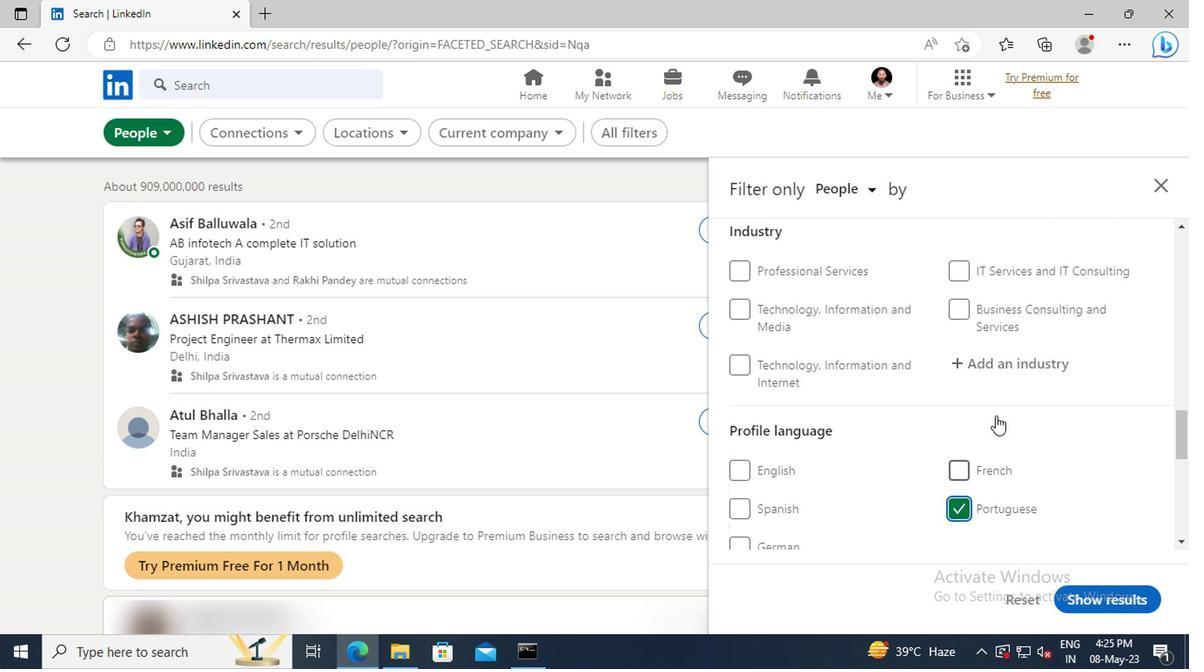 
Action: Mouse scrolled (991, 417) with delta (0, 1)
Screenshot: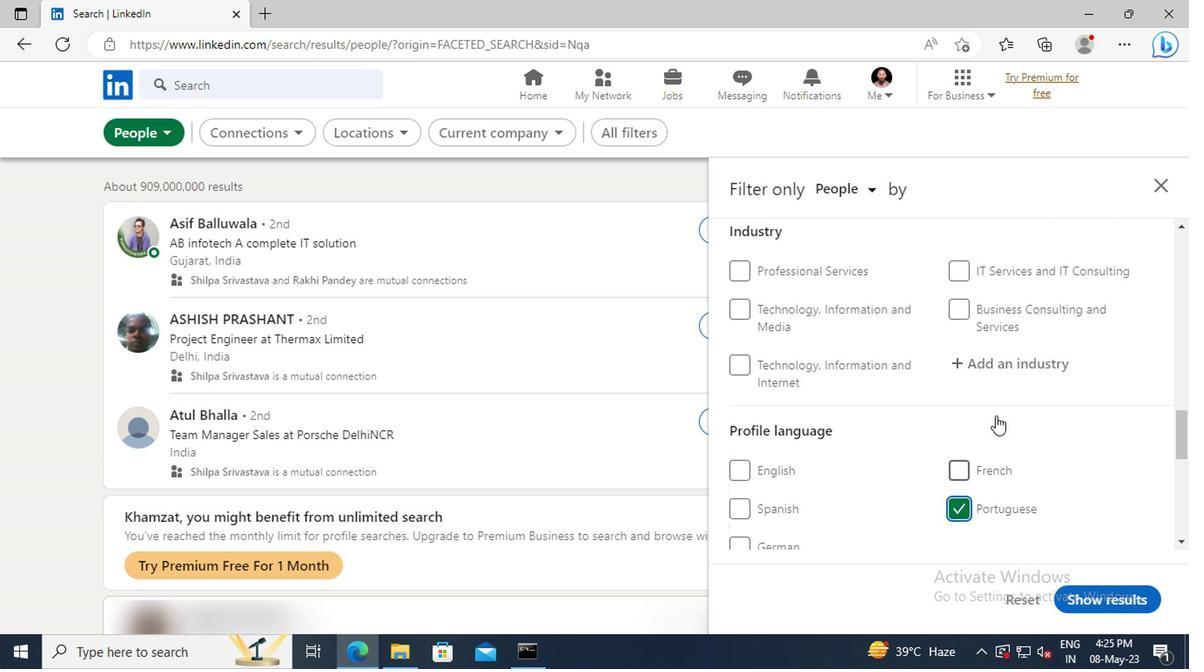 
Action: Mouse scrolled (991, 417) with delta (0, 1)
Screenshot: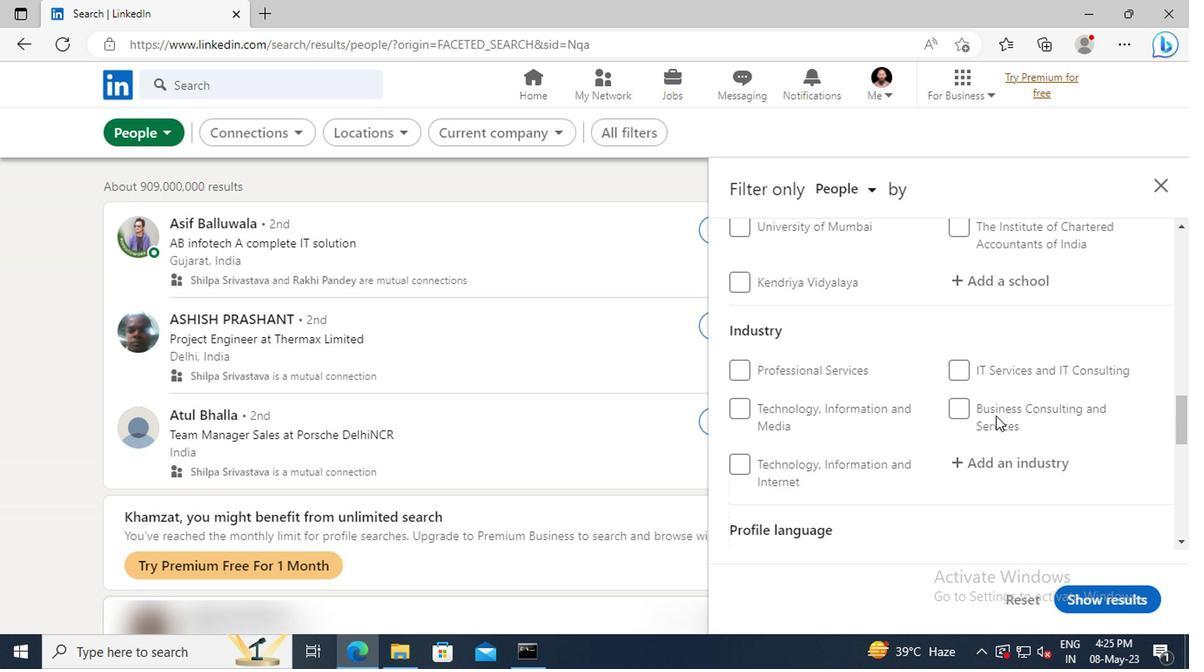 
Action: Mouse scrolled (991, 417) with delta (0, 1)
Screenshot: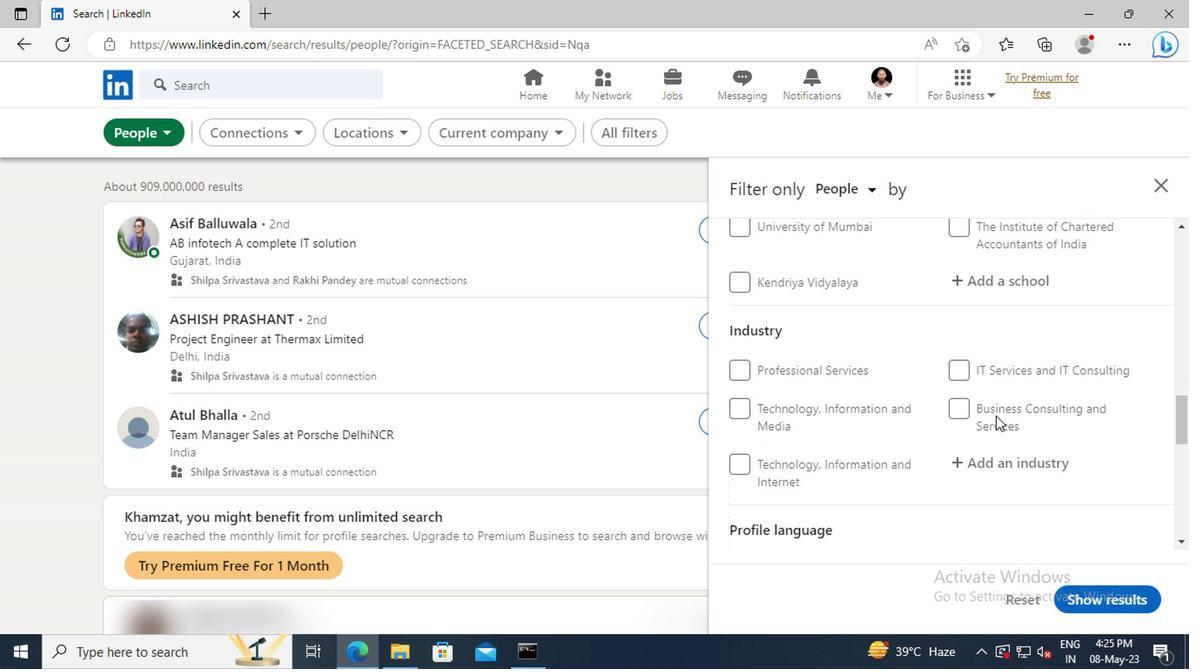 
Action: Mouse scrolled (991, 417) with delta (0, 1)
Screenshot: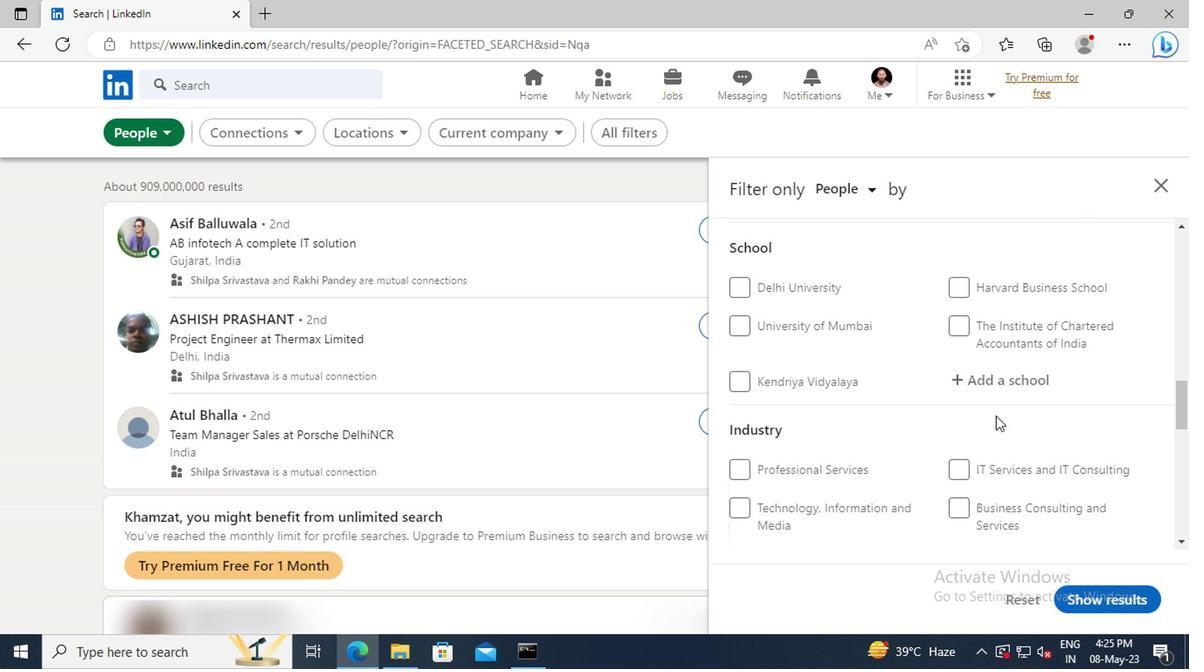 
Action: Mouse scrolled (991, 417) with delta (0, 1)
Screenshot: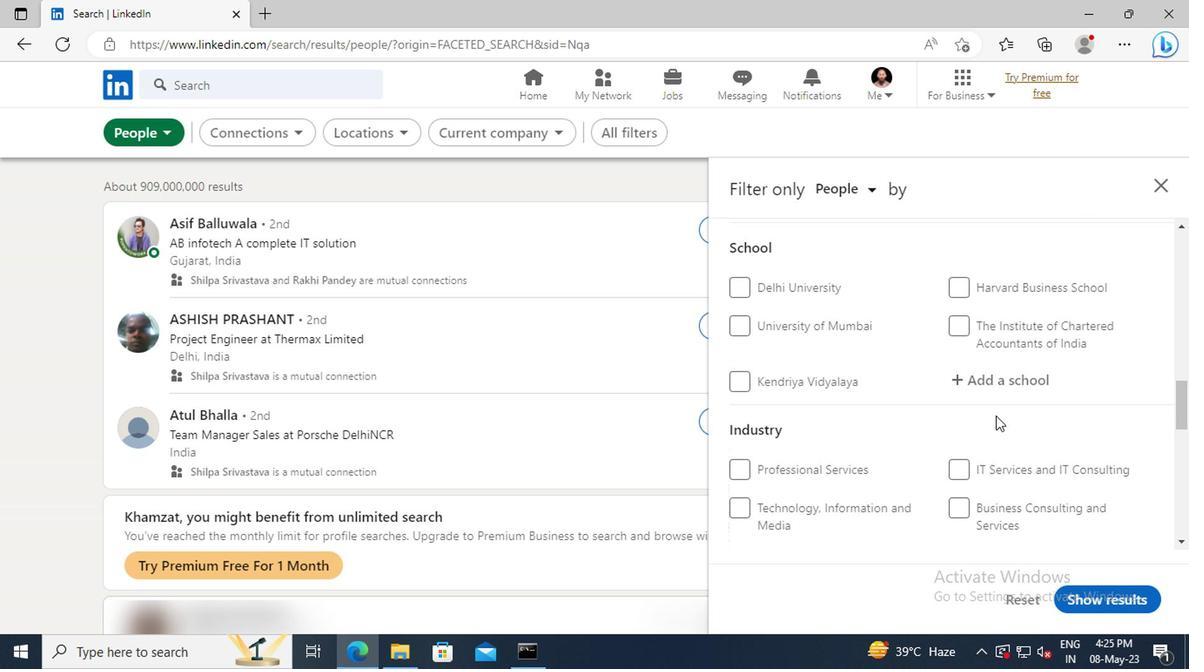 
Action: Mouse scrolled (991, 417) with delta (0, 1)
Screenshot: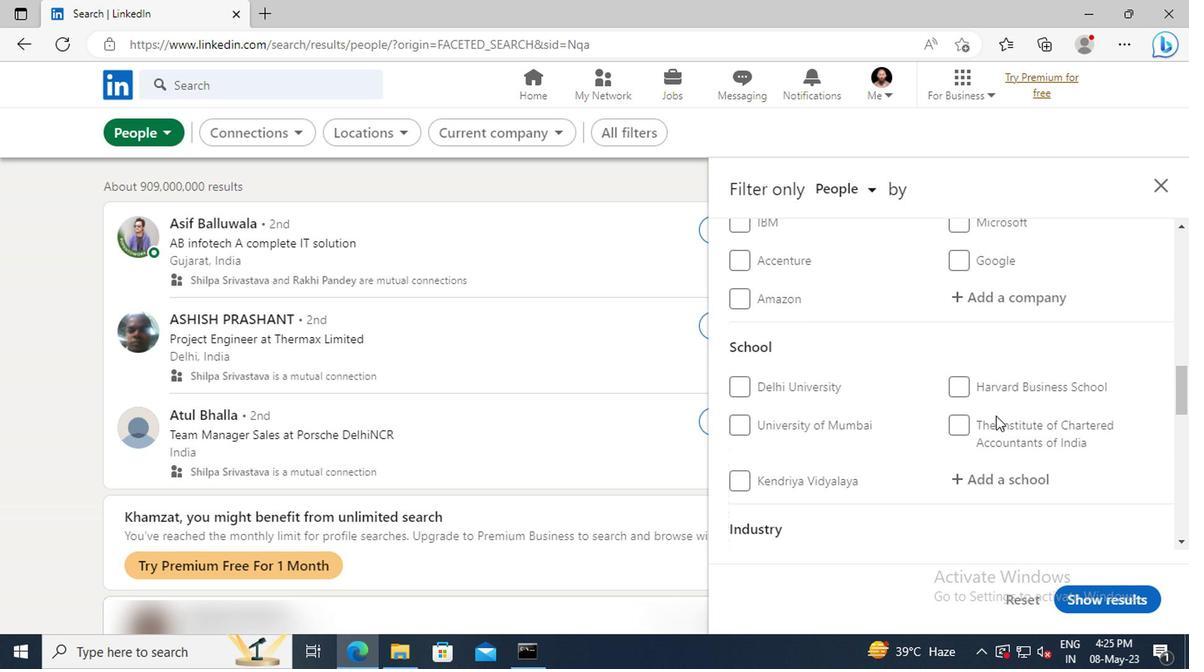 
Action: Mouse scrolled (991, 417) with delta (0, 1)
Screenshot: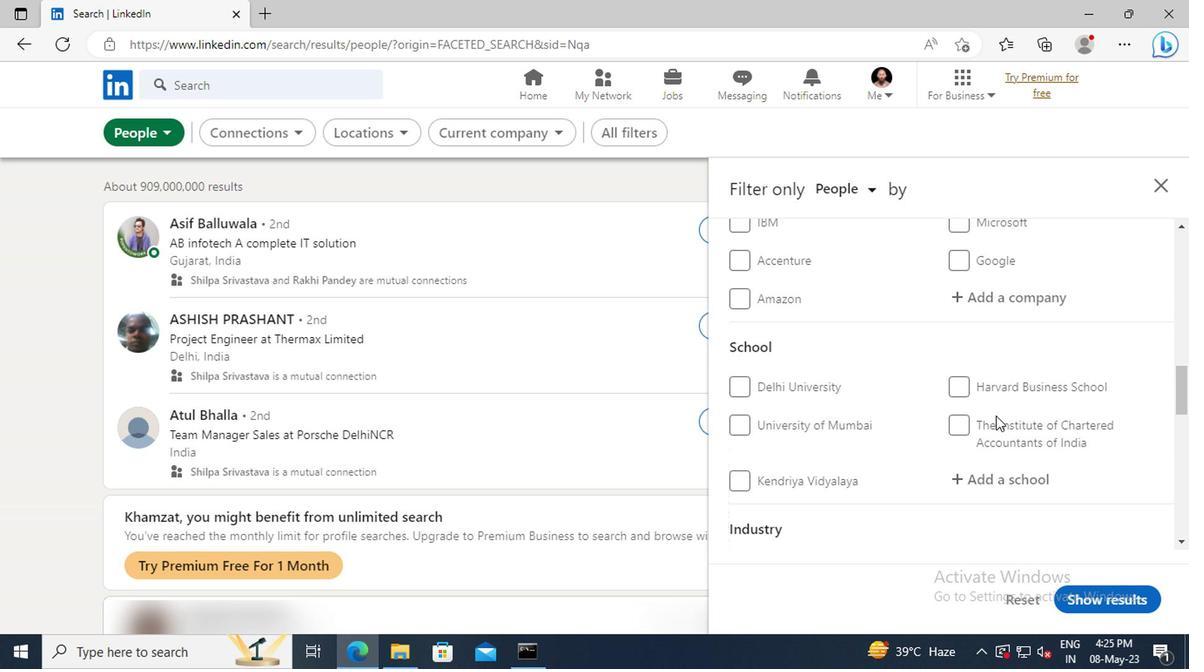 
Action: Mouse scrolled (991, 417) with delta (0, 1)
Screenshot: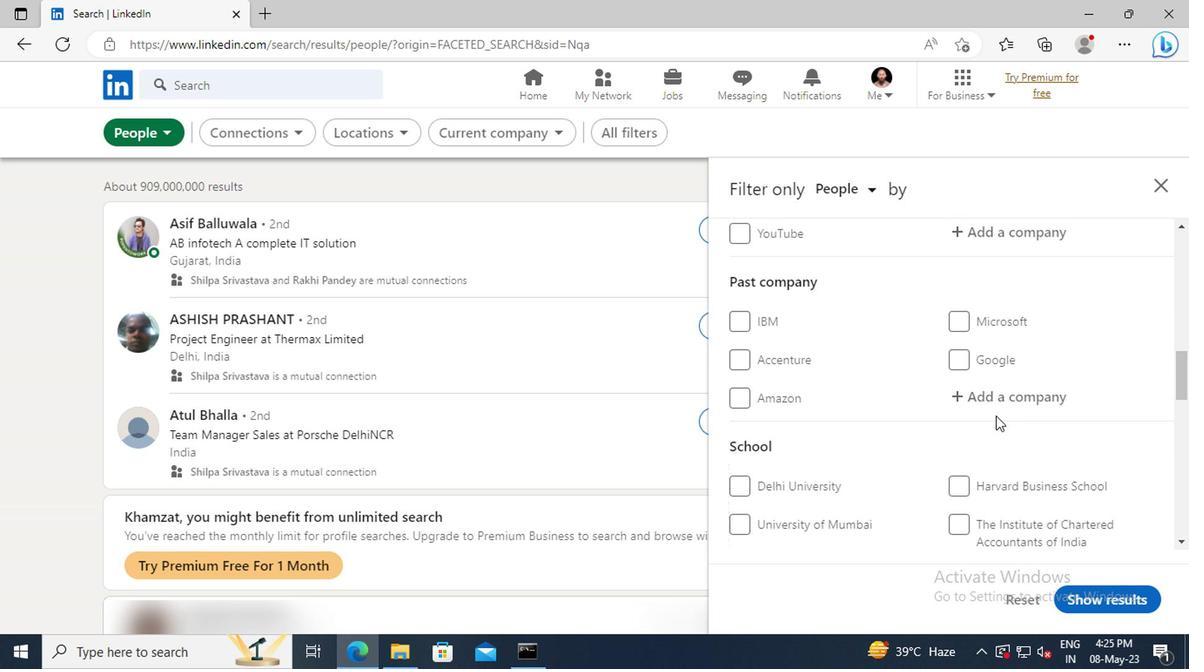 
Action: Mouse scrolled (991, 417) with delta (0, 1)
Screenshot: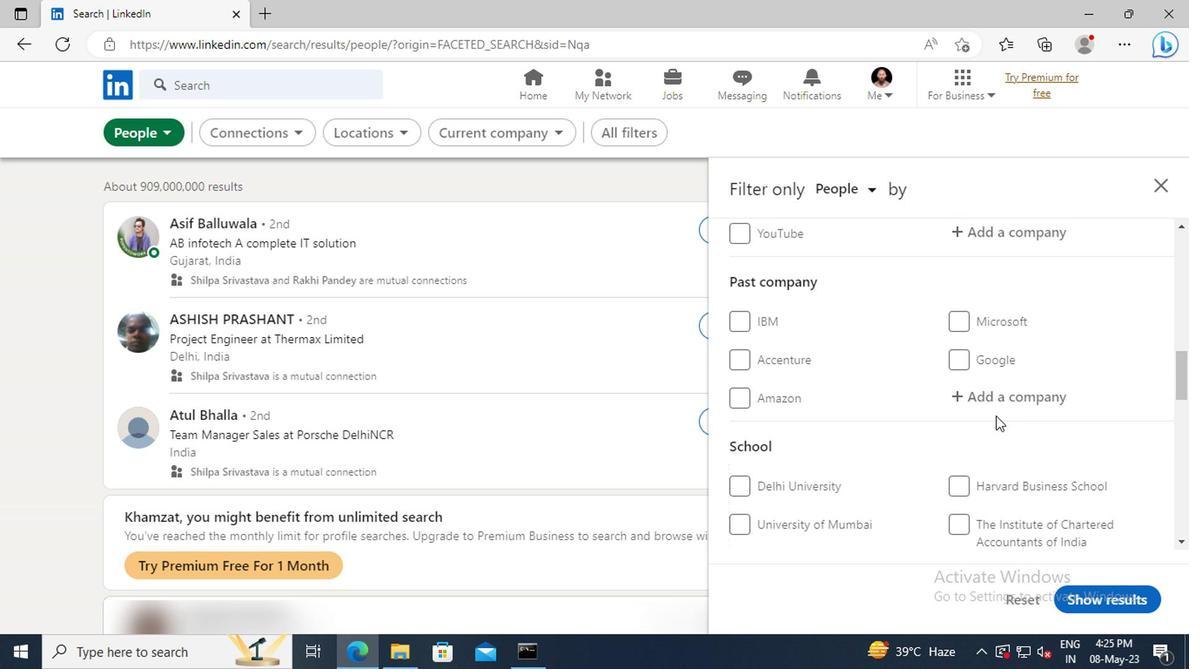 
Action: Mouse scrolled (991, 417) with delta (0, 1)
Screenshot: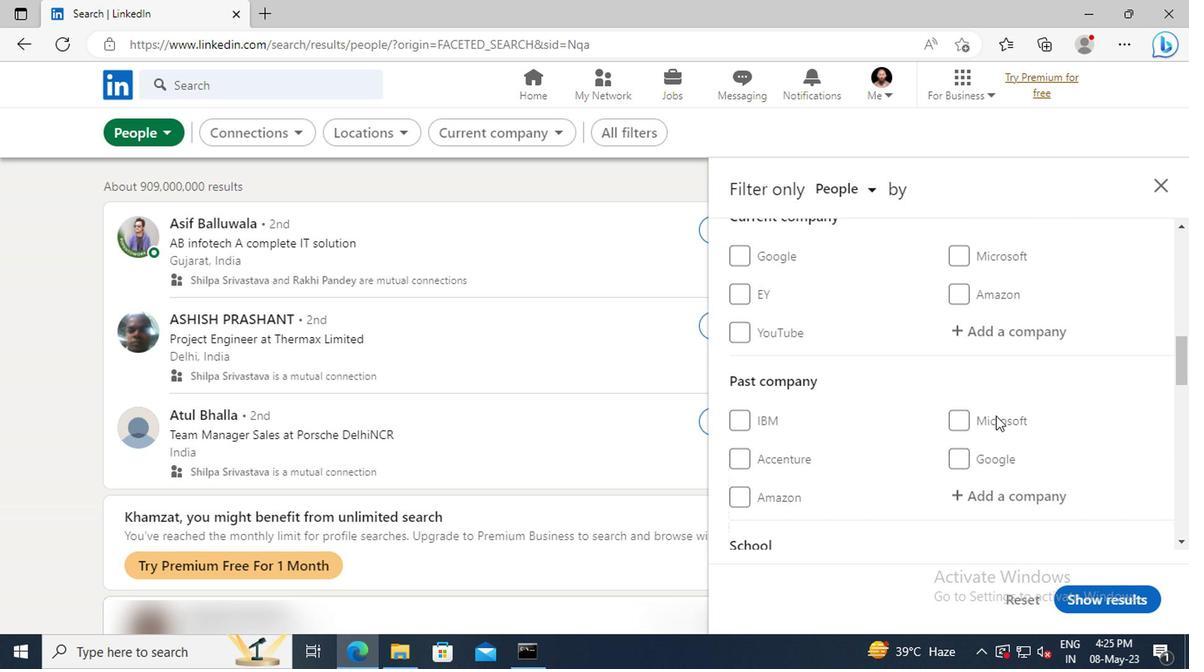 
Action: Mouse scrolled (991, 417) with delta (0, 1)
Screenshot: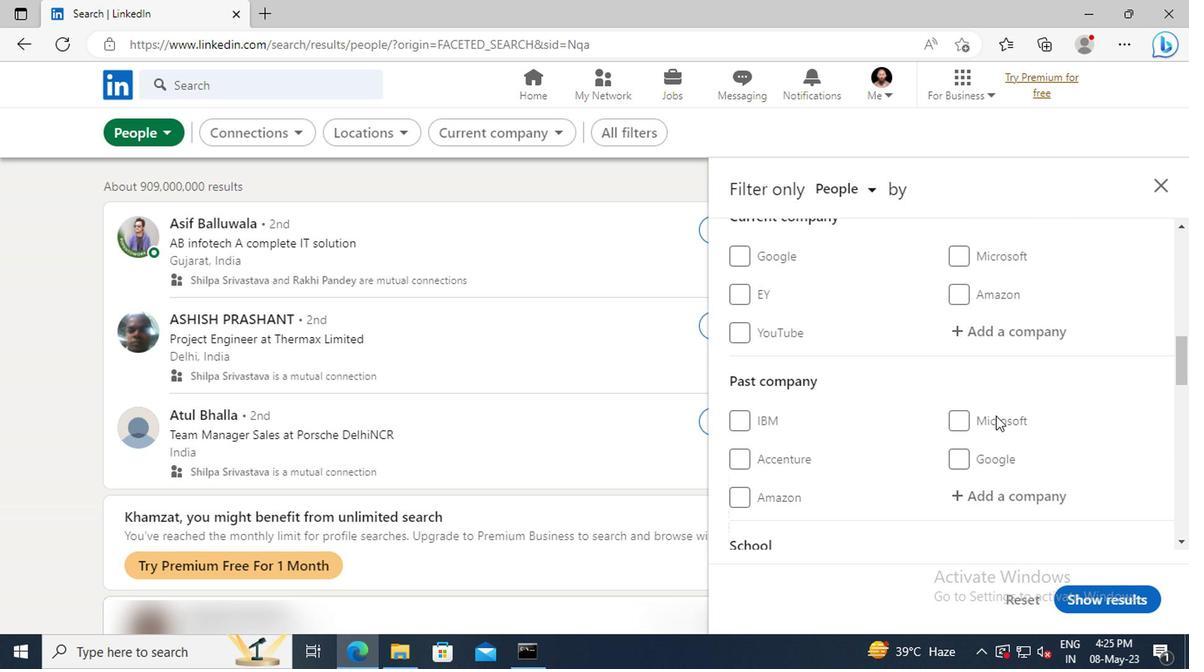 
Action: Mouse moved to (993, 425)
Screenshot: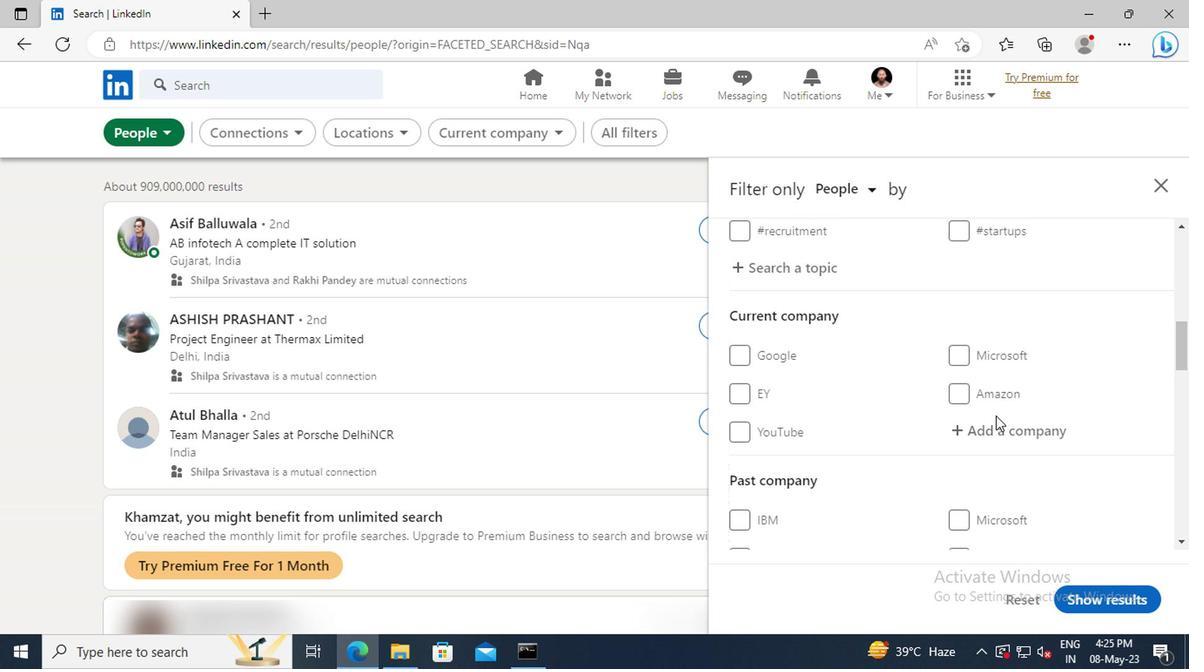 
Action: Mouse pressed left at (993, 425)
Screenshot: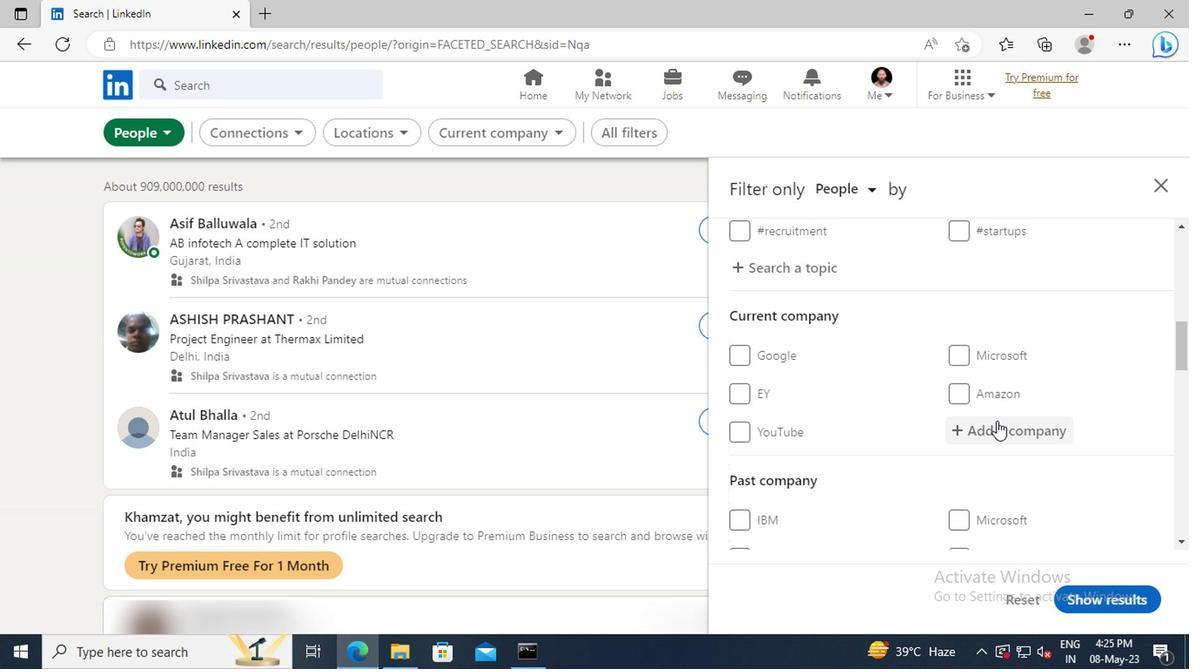 
Action: Key pressed <Key.shift>ATKINS
Screenshot: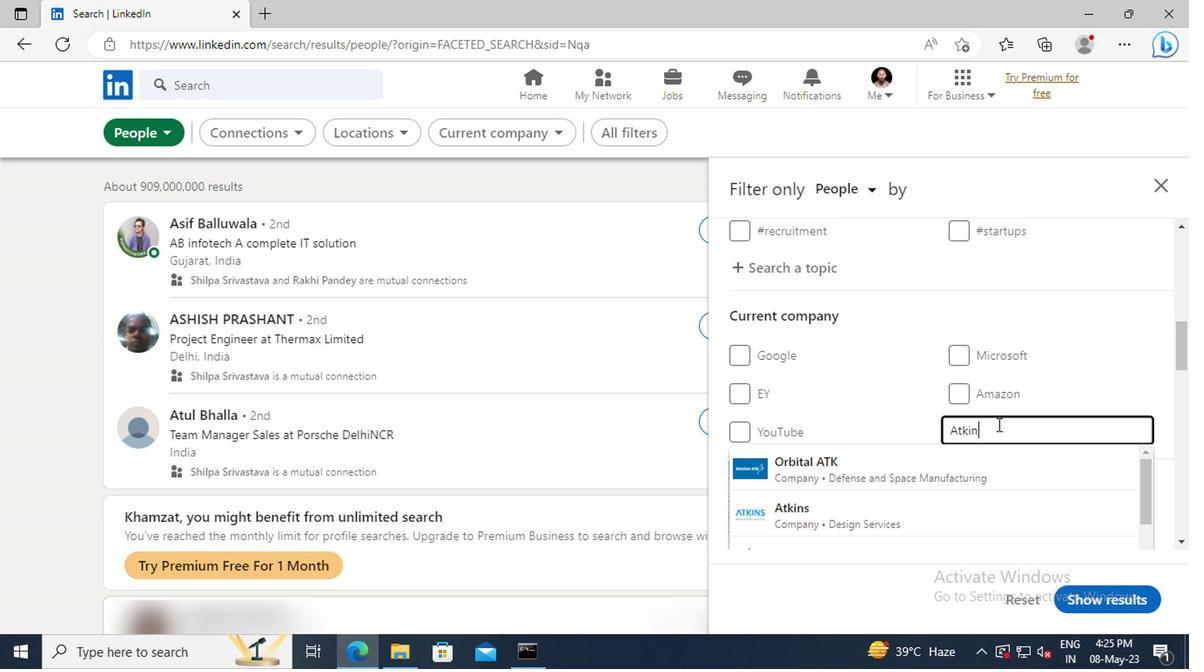 
Action: Mouse moved to (994, 453)
Screenshot: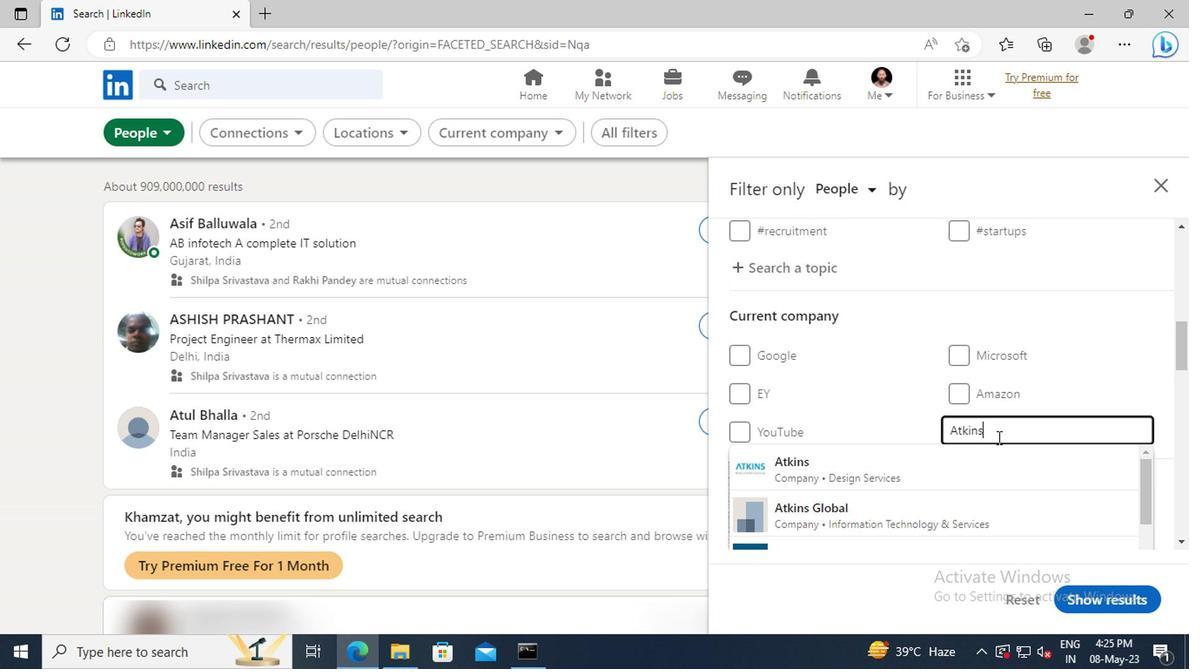 
Action: Mouse pressed left at (994, 453)
Screenshot: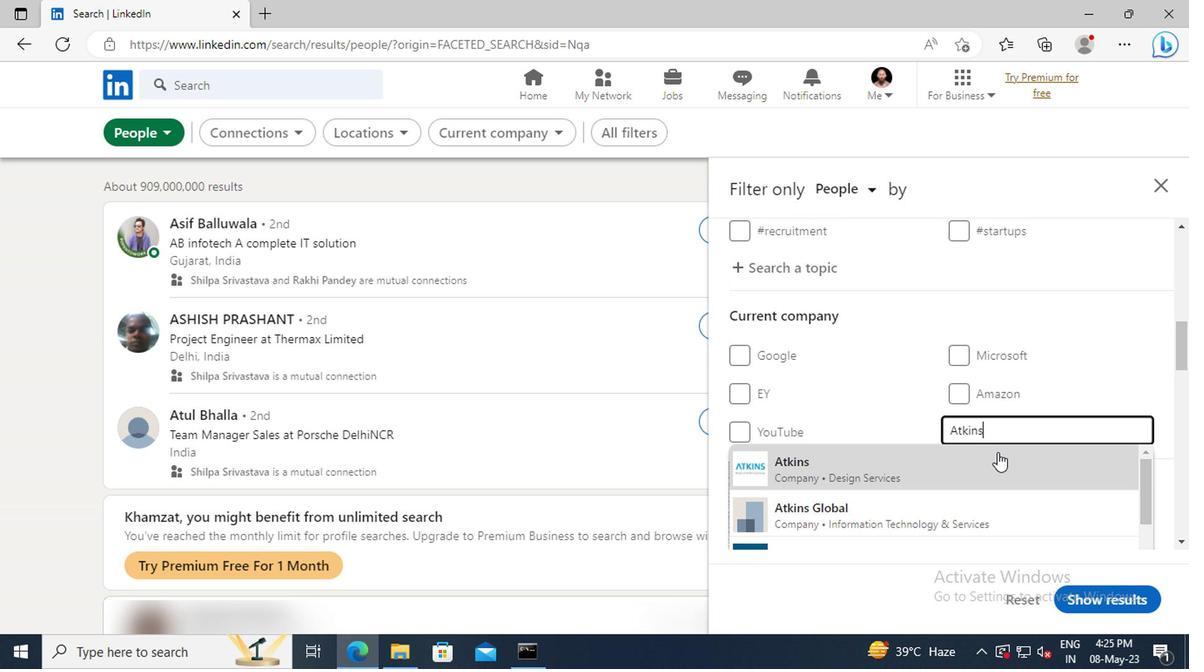 
Action: Mouse scrolled (994, 453) with delta (0, 0)
Screenshot: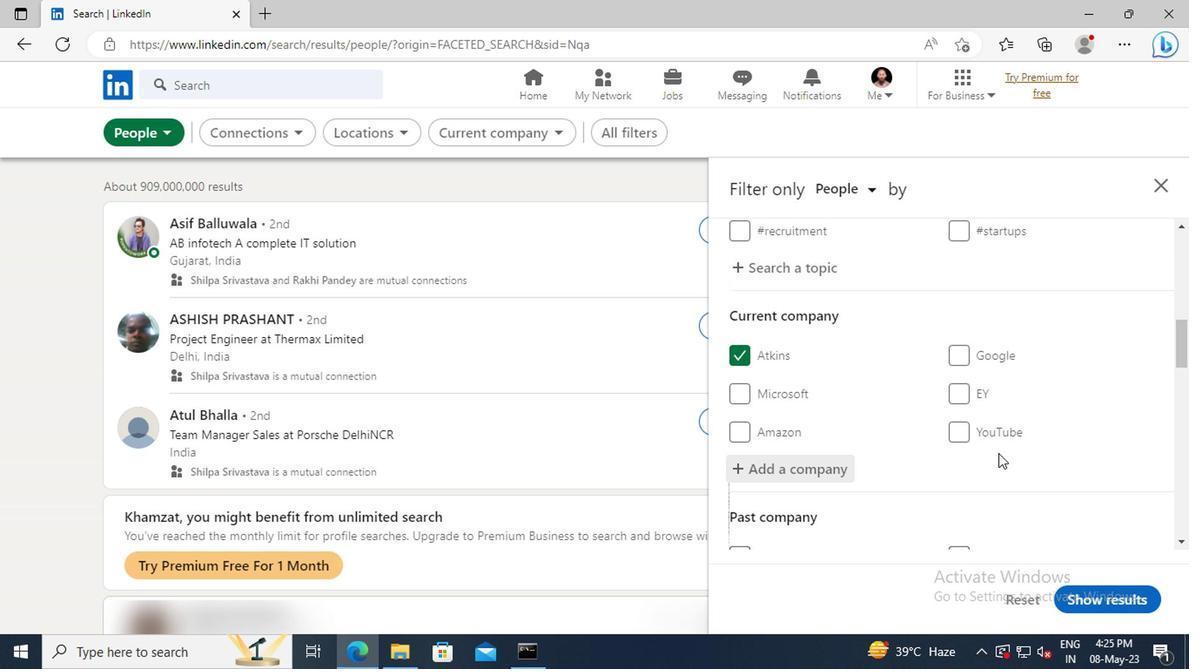 
Action: Mouse moved to (991, 448)
Screenshot: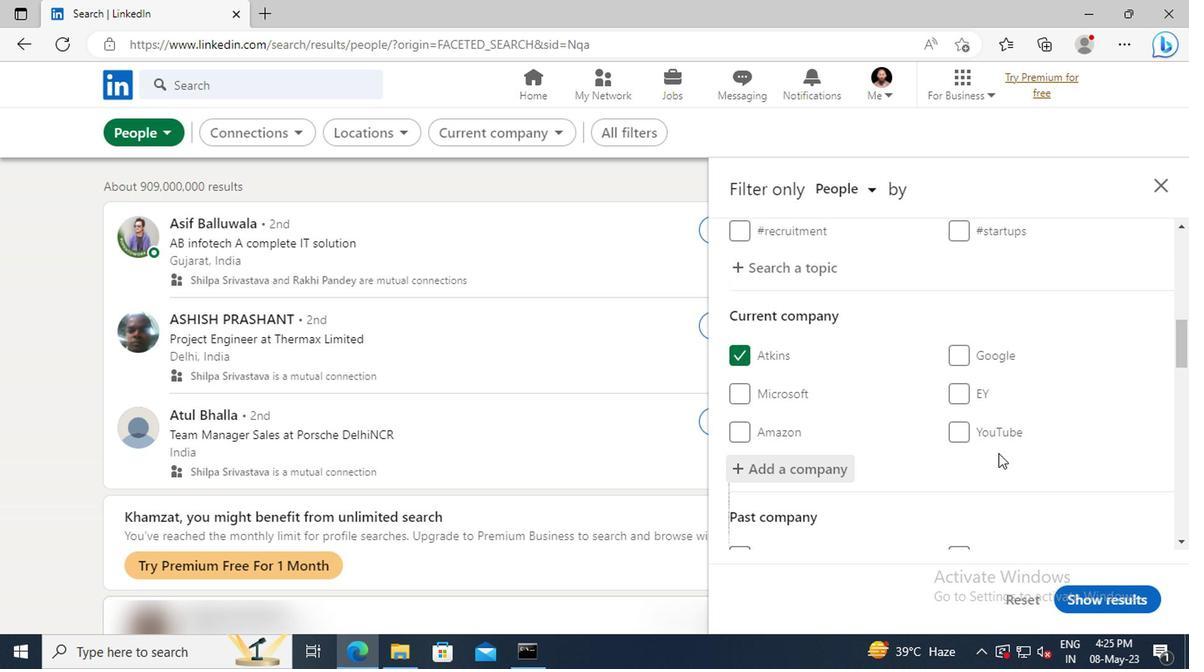 
Action: Mouse scrolled (991, 446) with delta (0, -1)
Screenshot: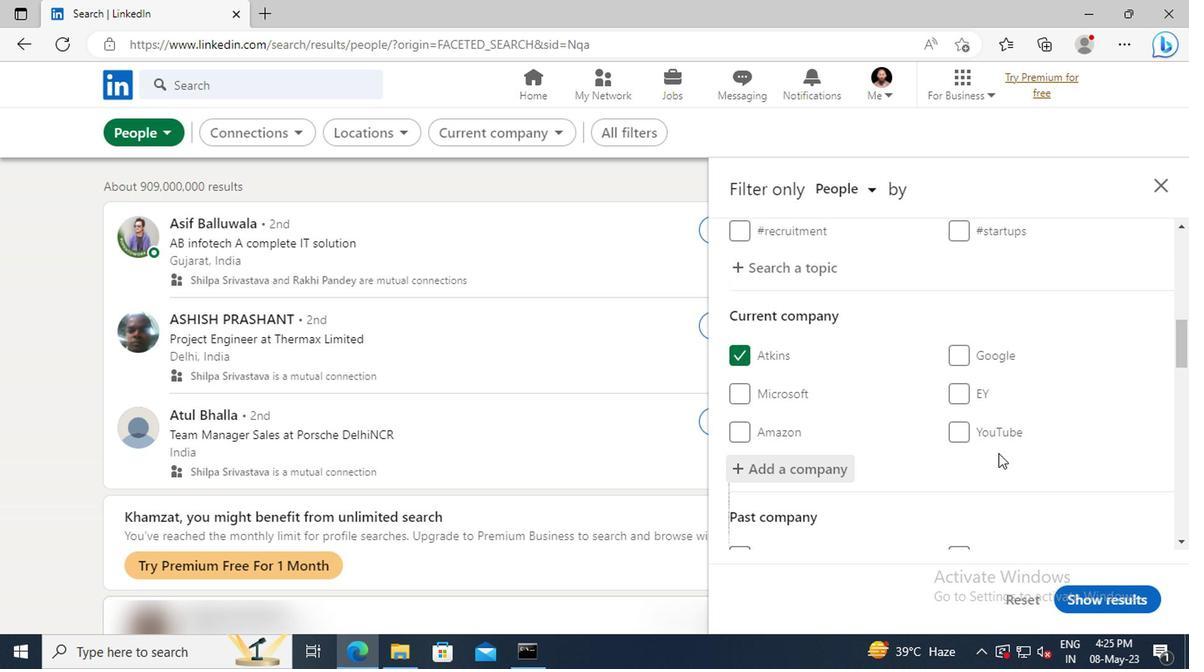 
Action: Mouse moved to (989, 441)
Screenshot: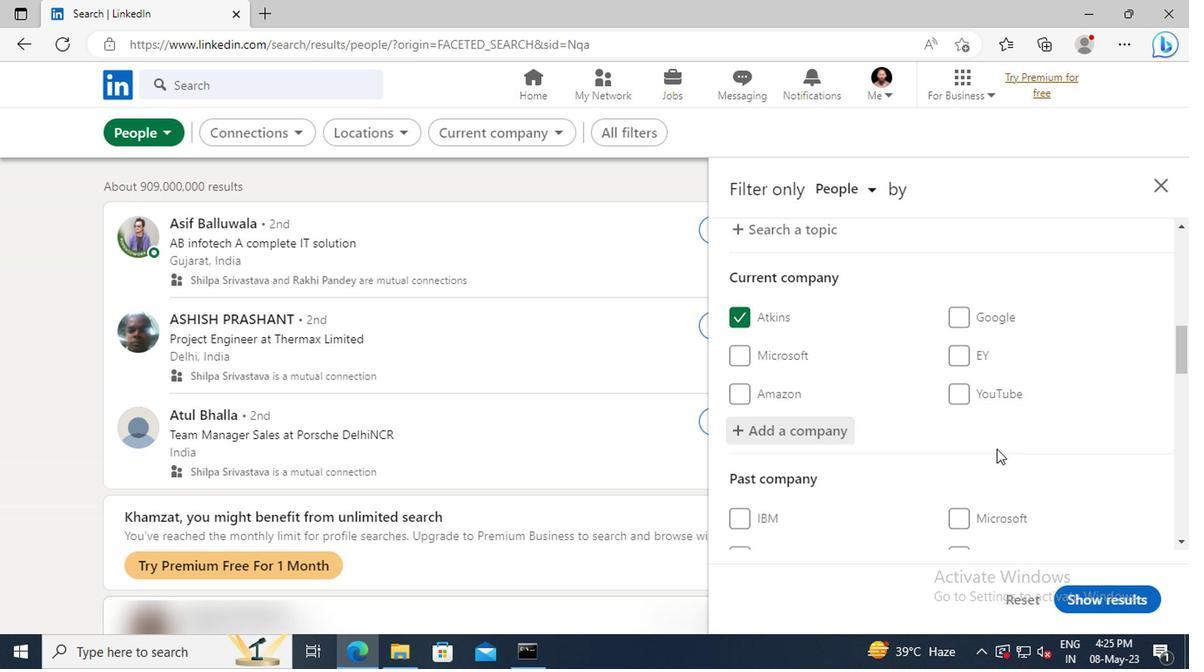 
Action: Mouse scrolled (989, 440) with delta (0, -1)
Screenshot: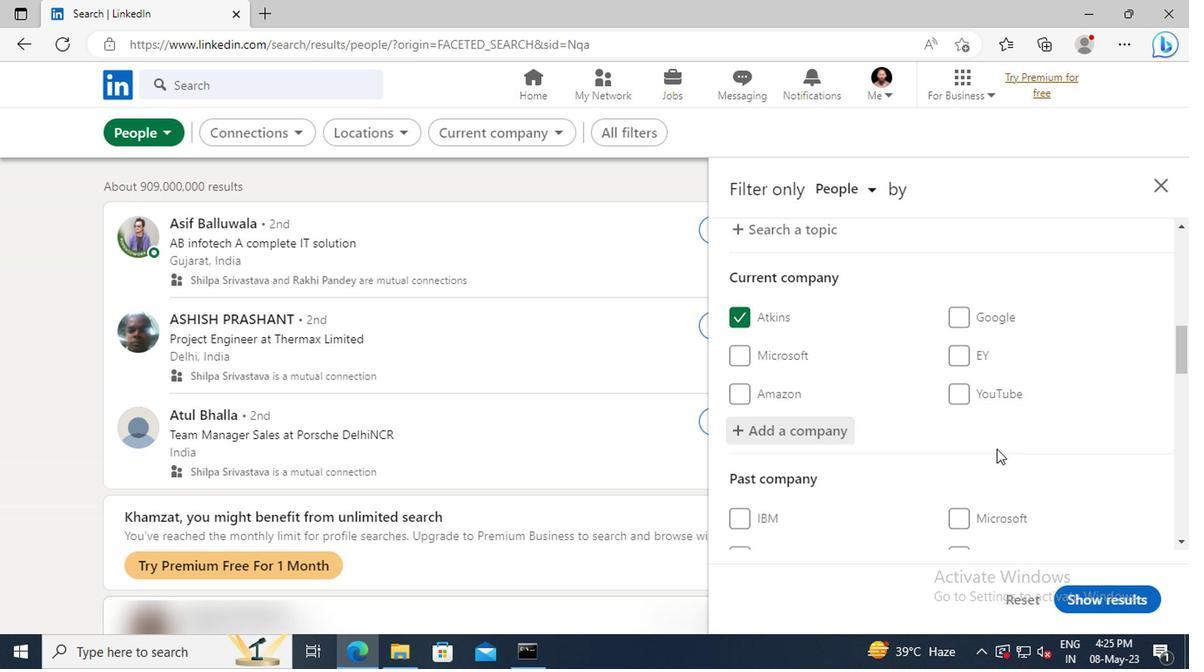 
Action: Mouse moved to (967, 400)
Screenshot: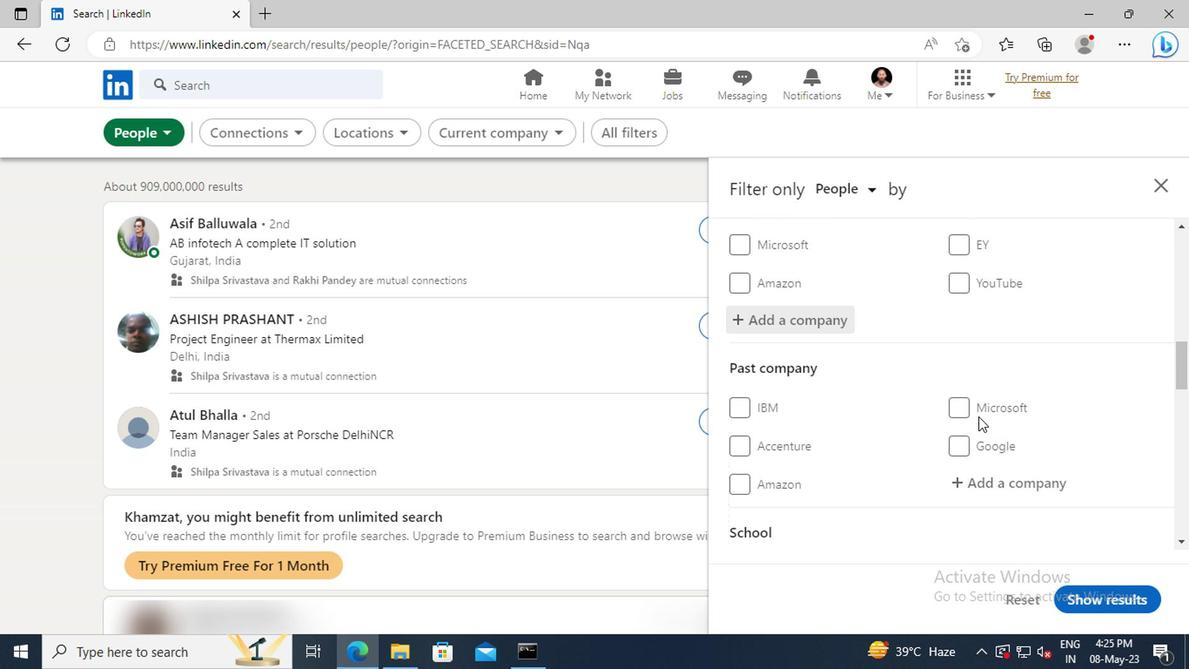 
Action: Mouse scrolled (967, 399) with delta (0, -1)
Screenshot: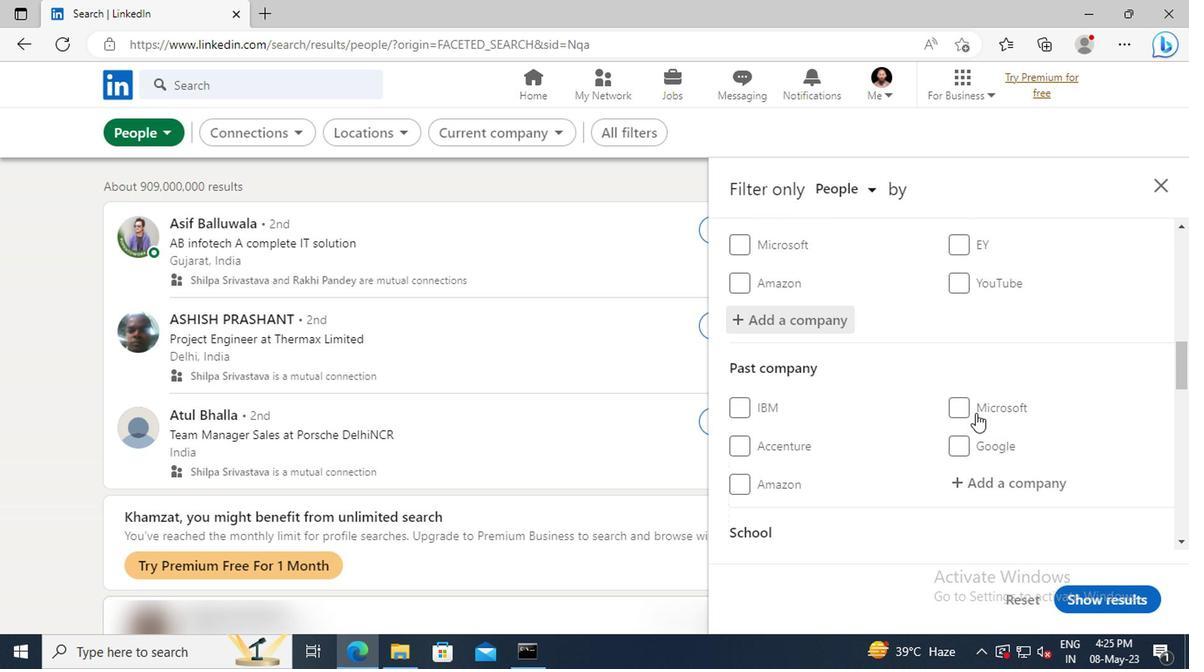 
Action: Mouse moved to (967, 398)
Screenshot: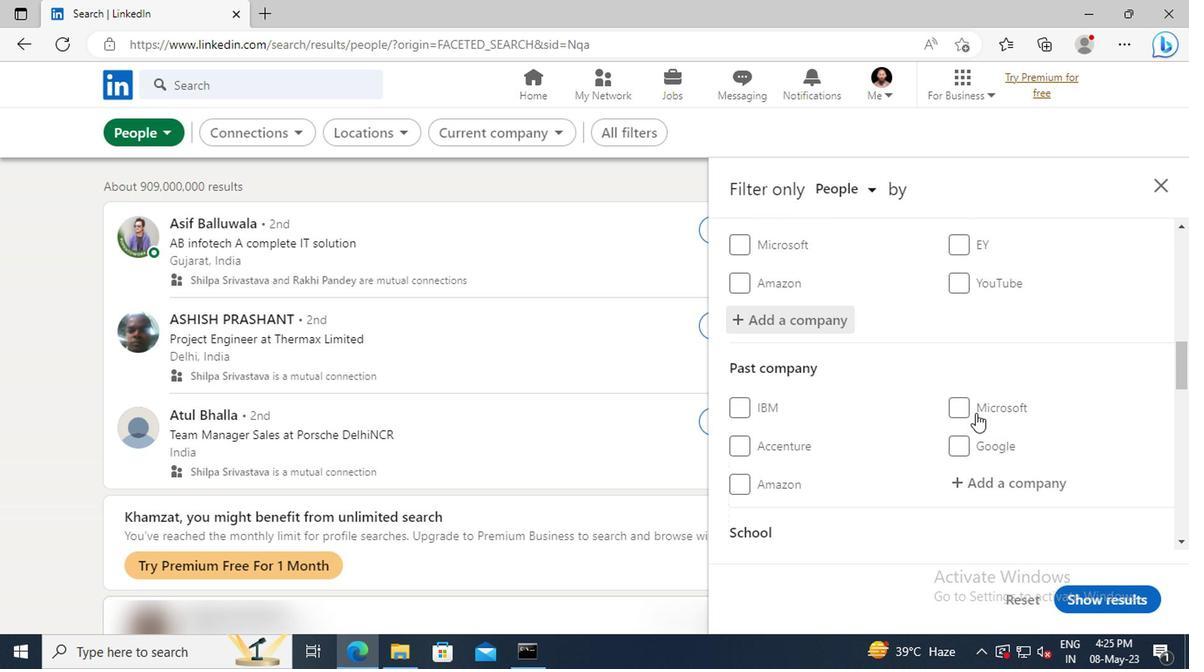 
Action: Mouse scrolled (967, 397) with delta (0, -1)
Screenshot: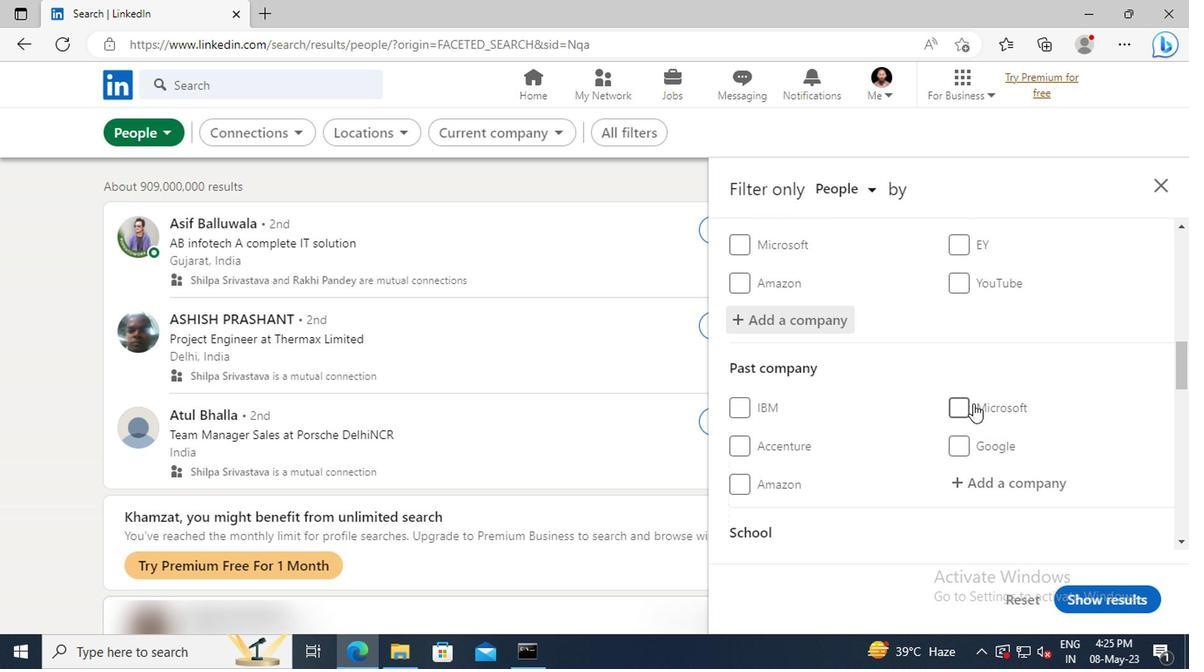
Action: Mouse scrolled (967, 397) with delta (0, -1)
Screenshot: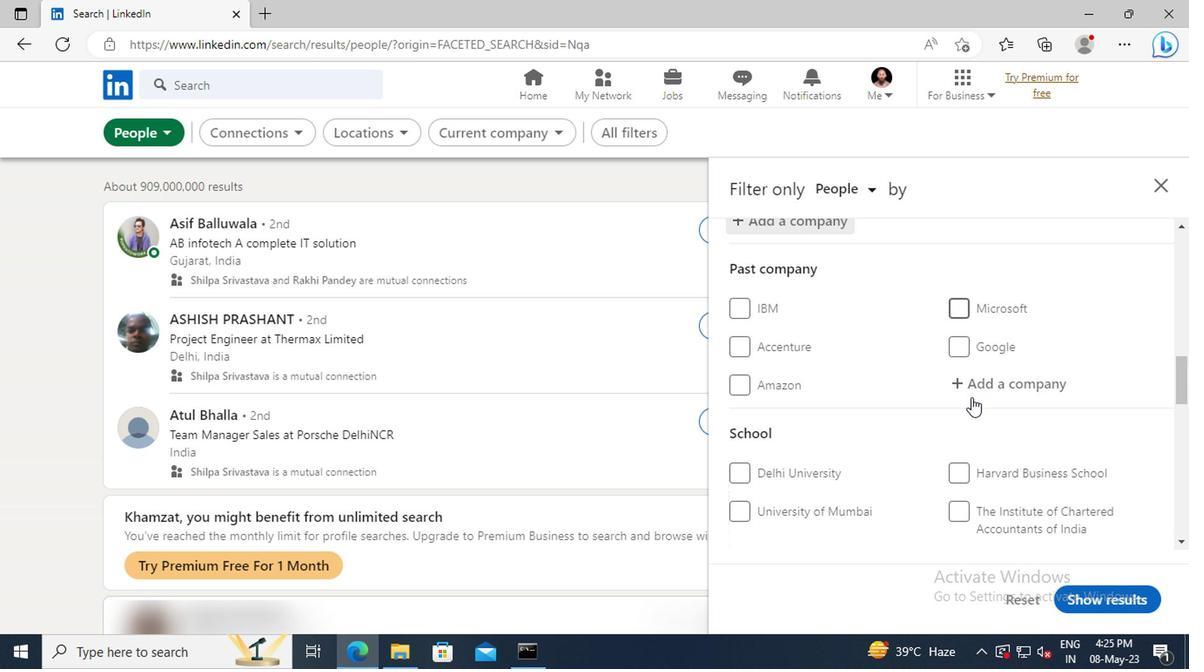
Action: Mouse scrolled (967, 397) with delta (0, -1)
Screenshot: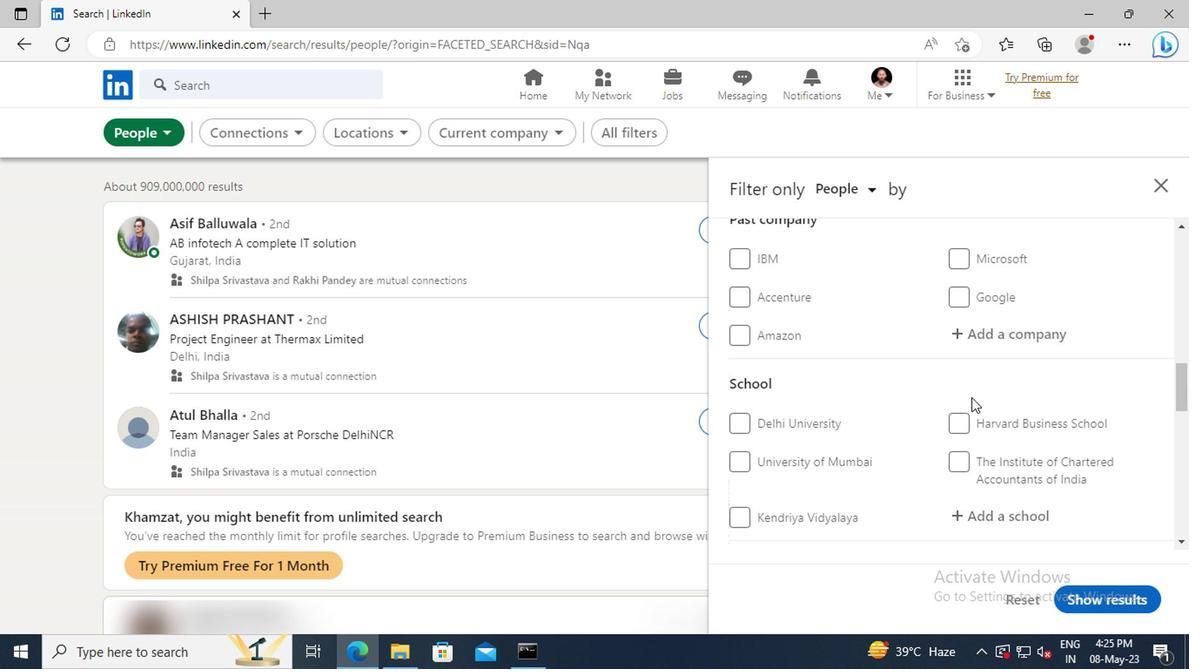 
Action: Mouse scrolled (967, 397) with delta (0, -1)
Screenshot: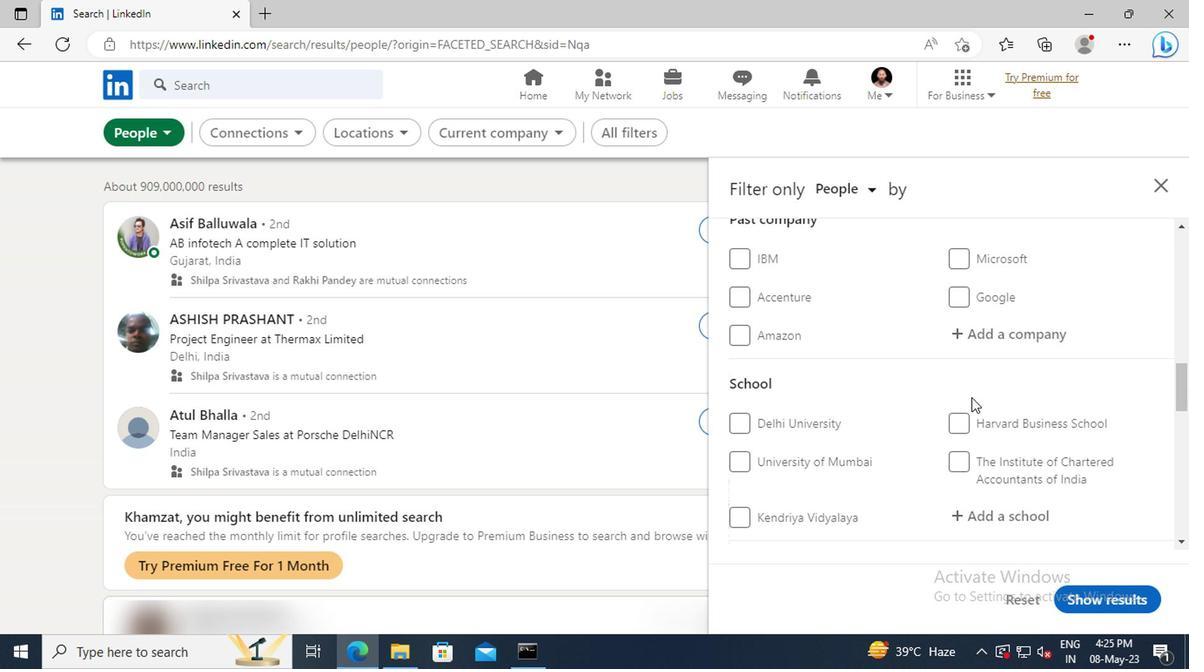 
Action: Mouse moved to (971, 412)
Screenshot: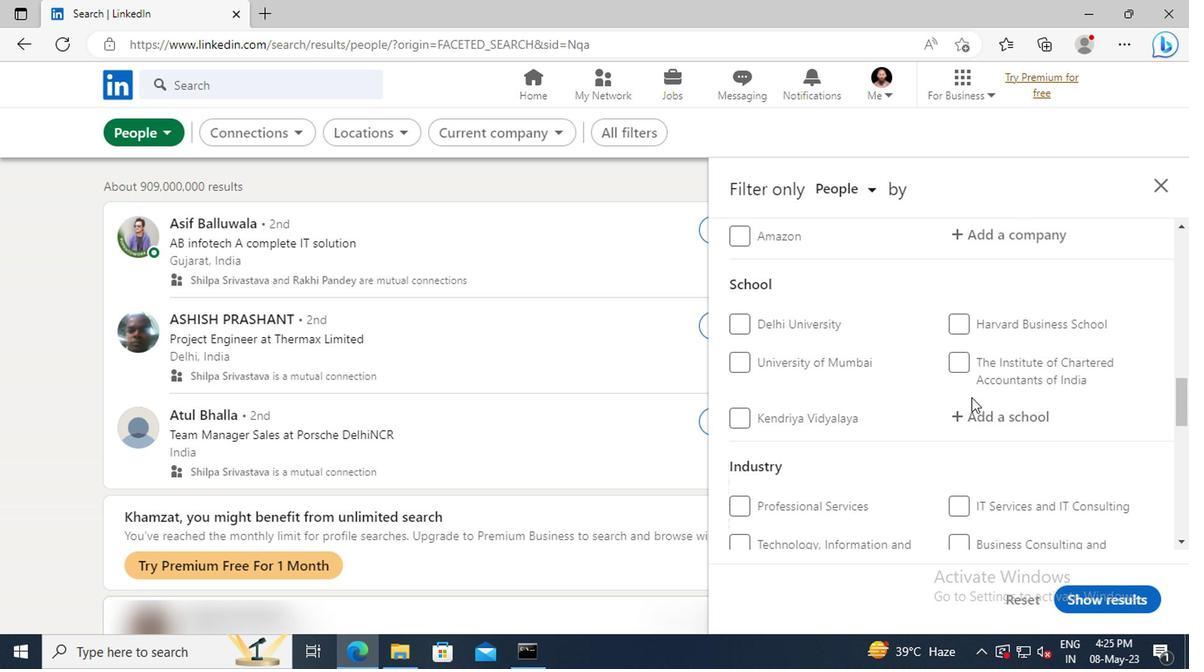 
Action: Mouse pressed left at (971, 412)
Screenshot: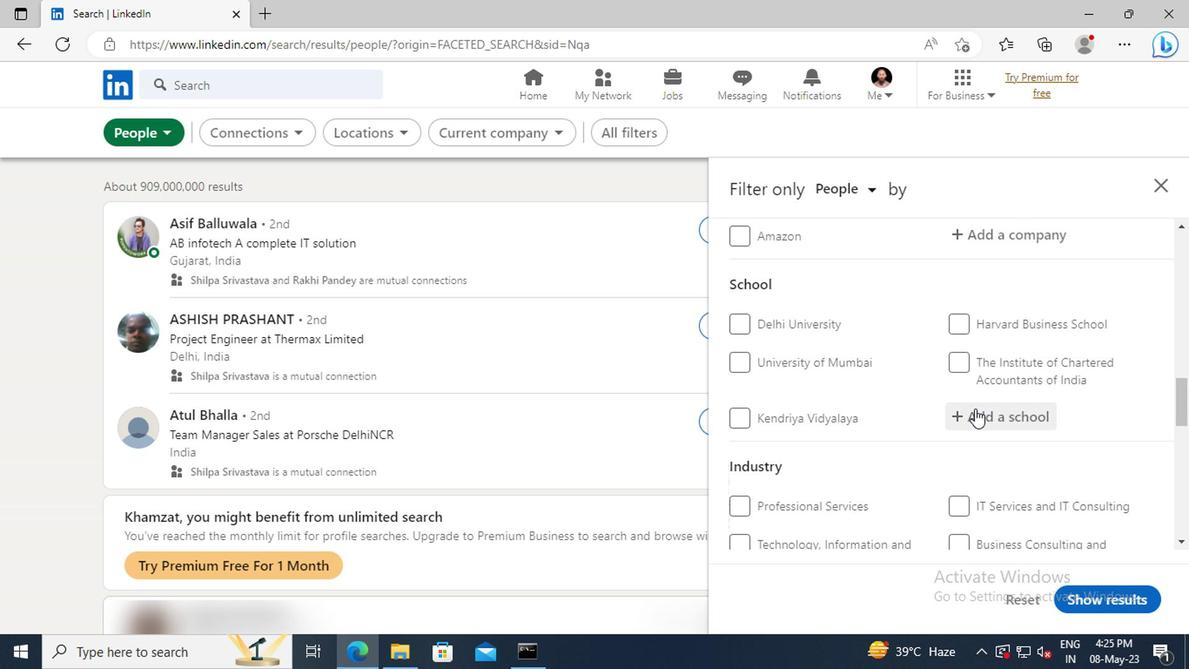 
Action: Key pressed <Key.shift>CAMBRIDGE<Key.space><Key.shift>INS
Screenshot: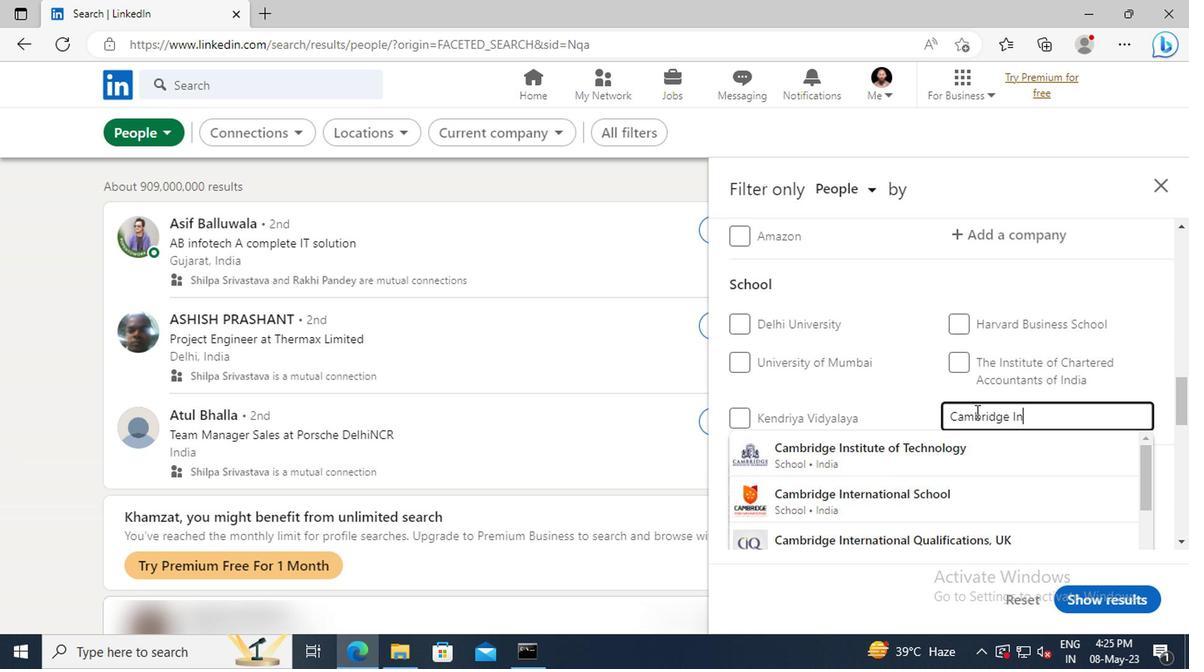 
Action: Mouse moved to (971, 441)
Screenshot: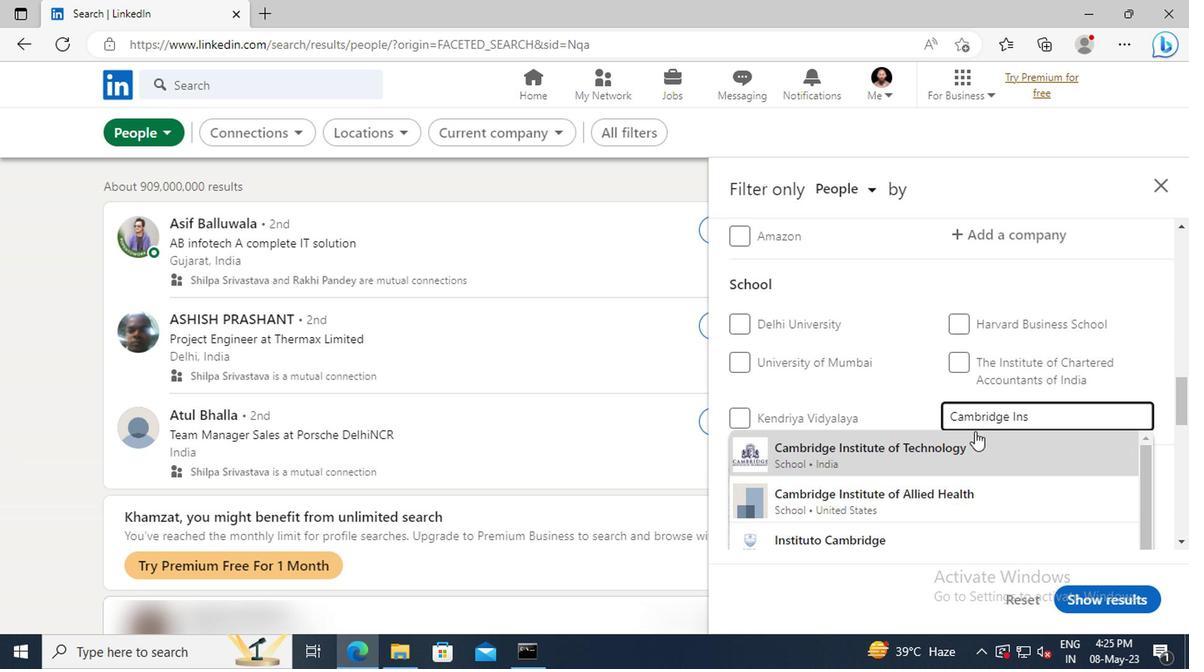 
Action: Mouse pressed left at (971, 441)
Screenshot: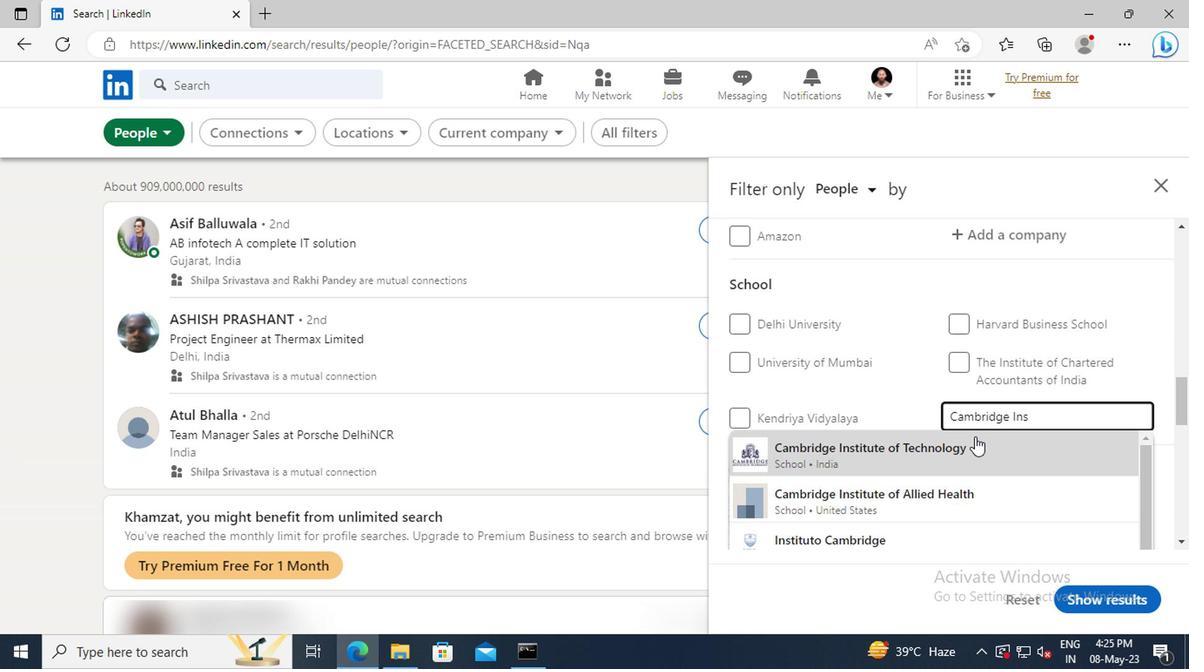 
Action: Mouse moved to (968, 430)
Screenshot: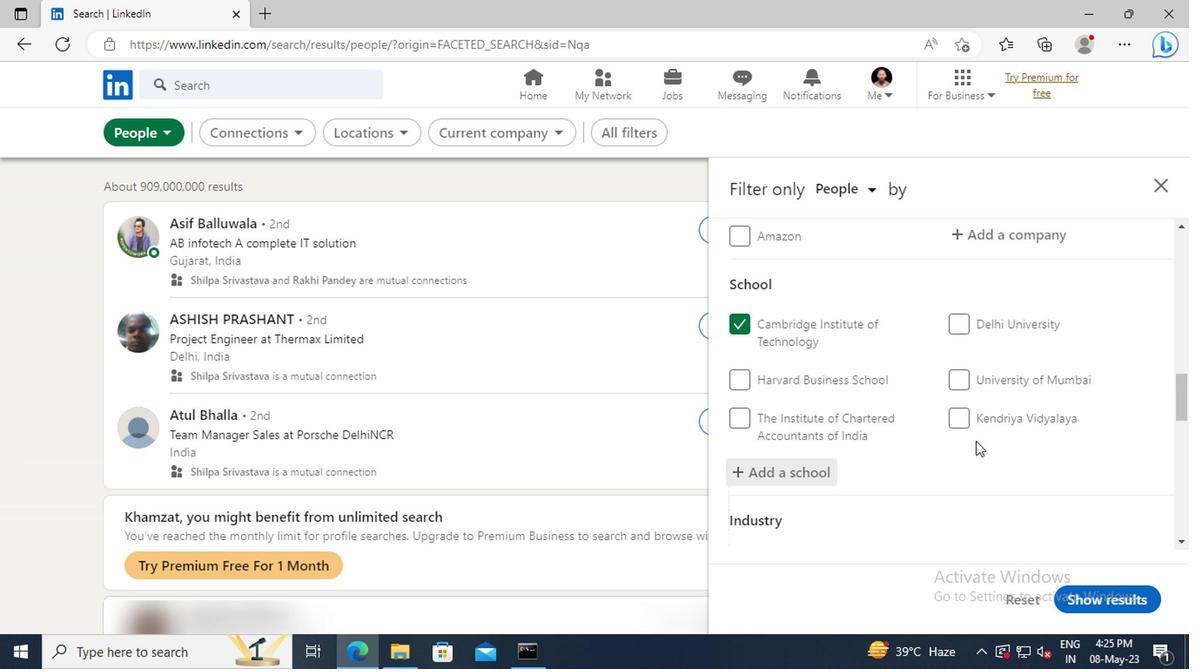 
Action: Mouse scrolled (968, 429) with delta (0, -1)
Screenshot: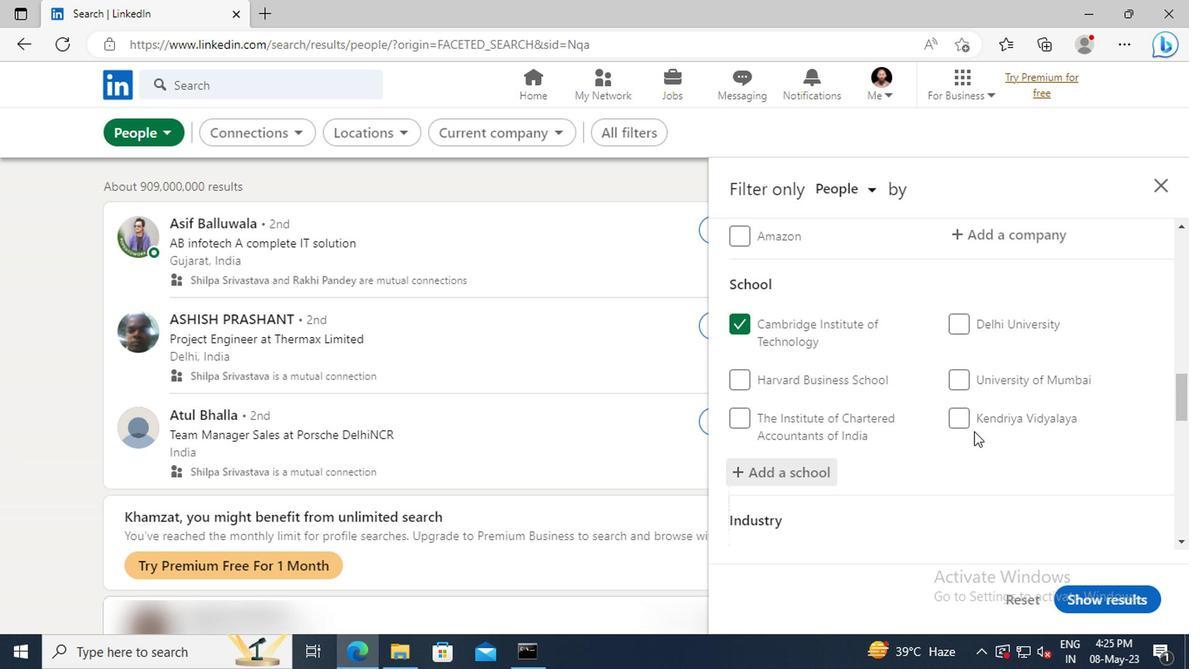 
Action: Mouse moved to (968, 427)
Screenshot: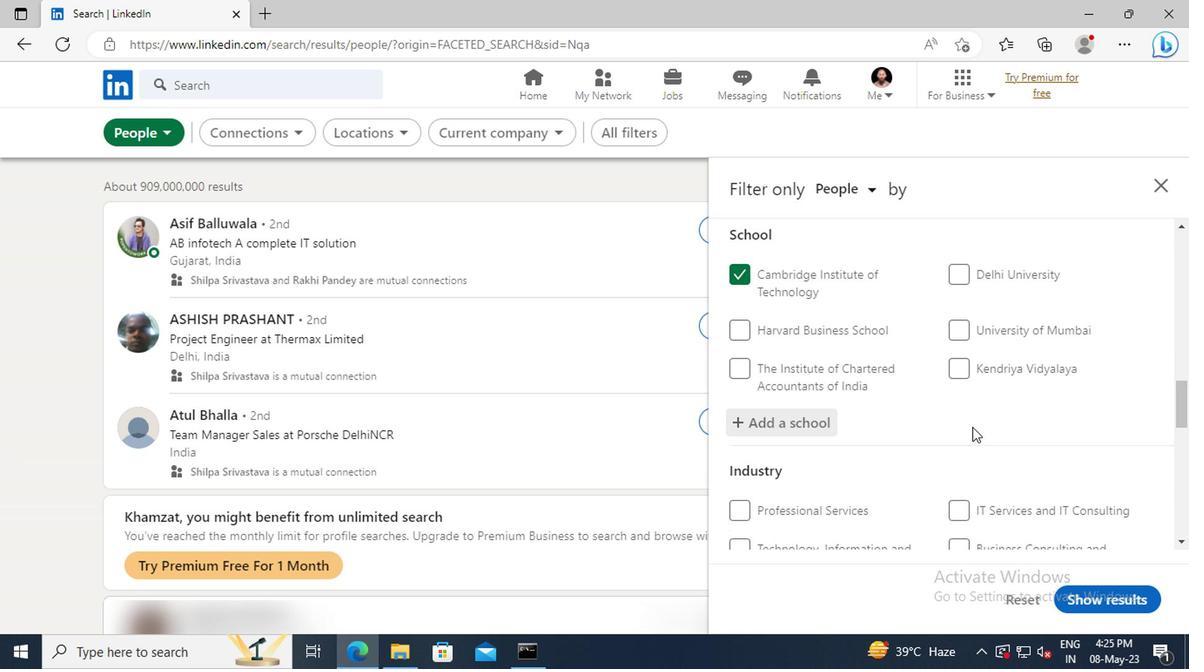 
Action: Mouse scrolled (968, 426) with delta (0, 0)
Screenshot: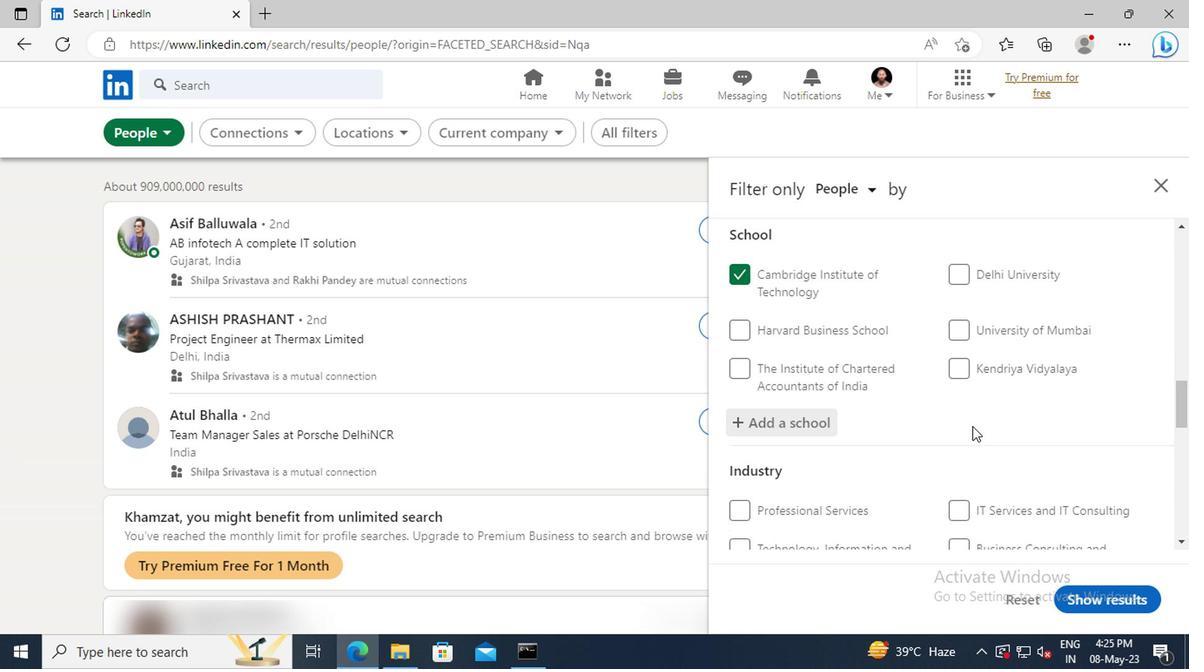 
Action: Mouse moved to (968, 424)
Screenshot: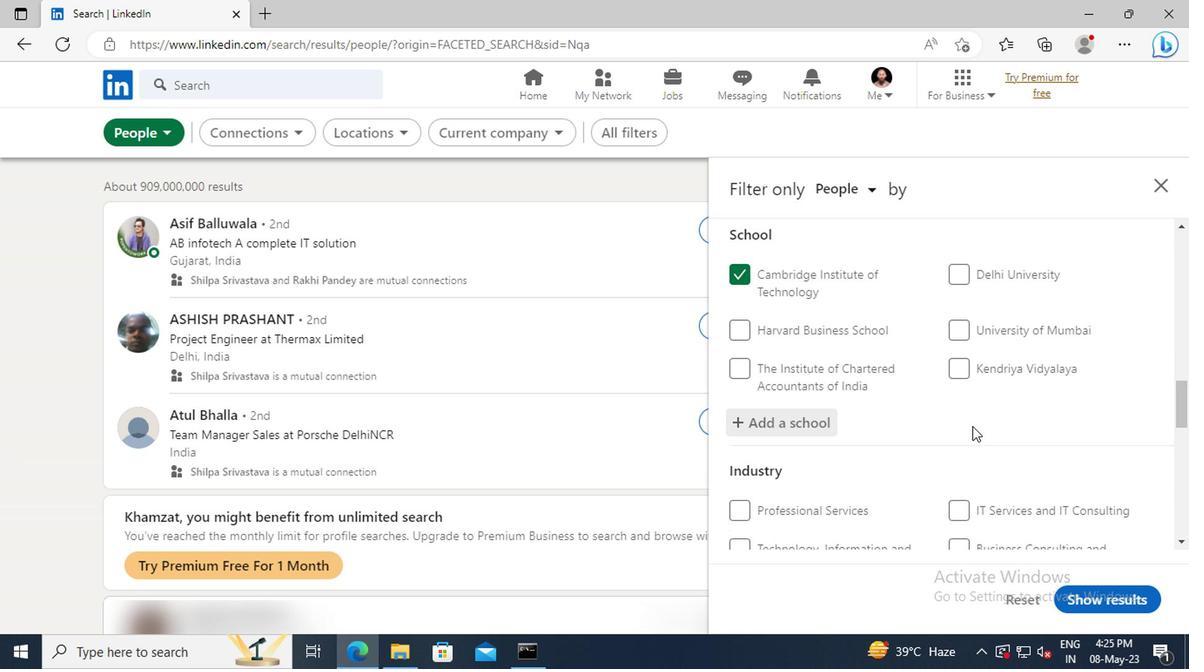 
Action: Mouse scrolled (968, 423) with delta (0, -1)
Screenshot: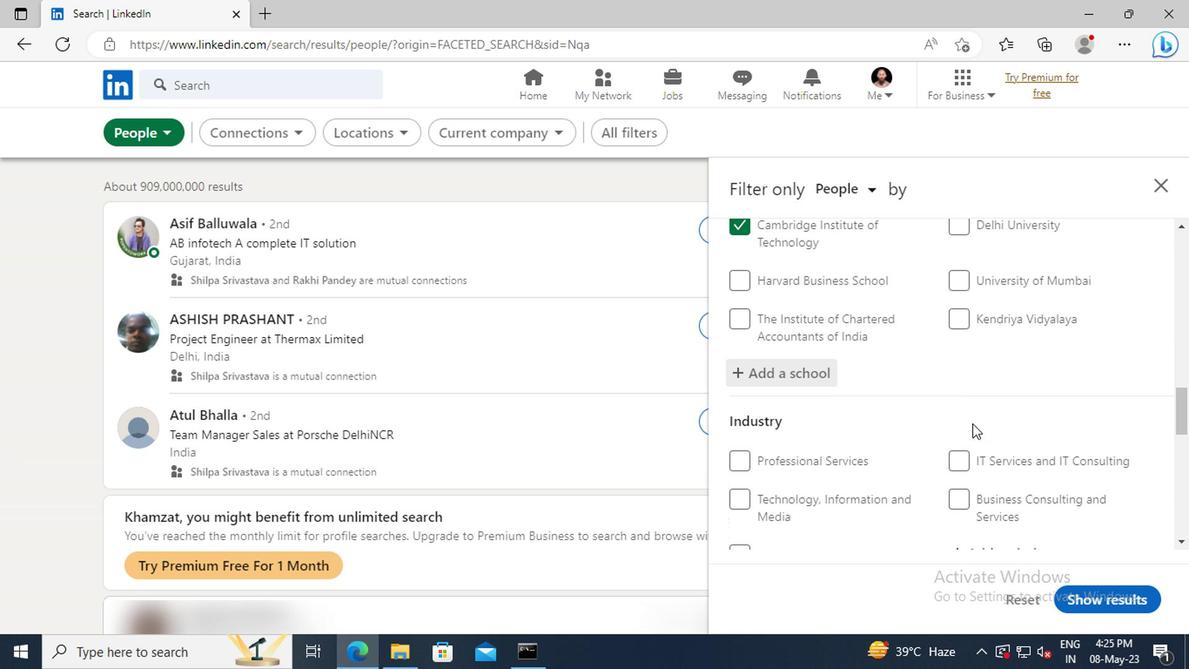 
Action: Mouse scrolled (968, 423) with delta (0, -1)
Screenshot: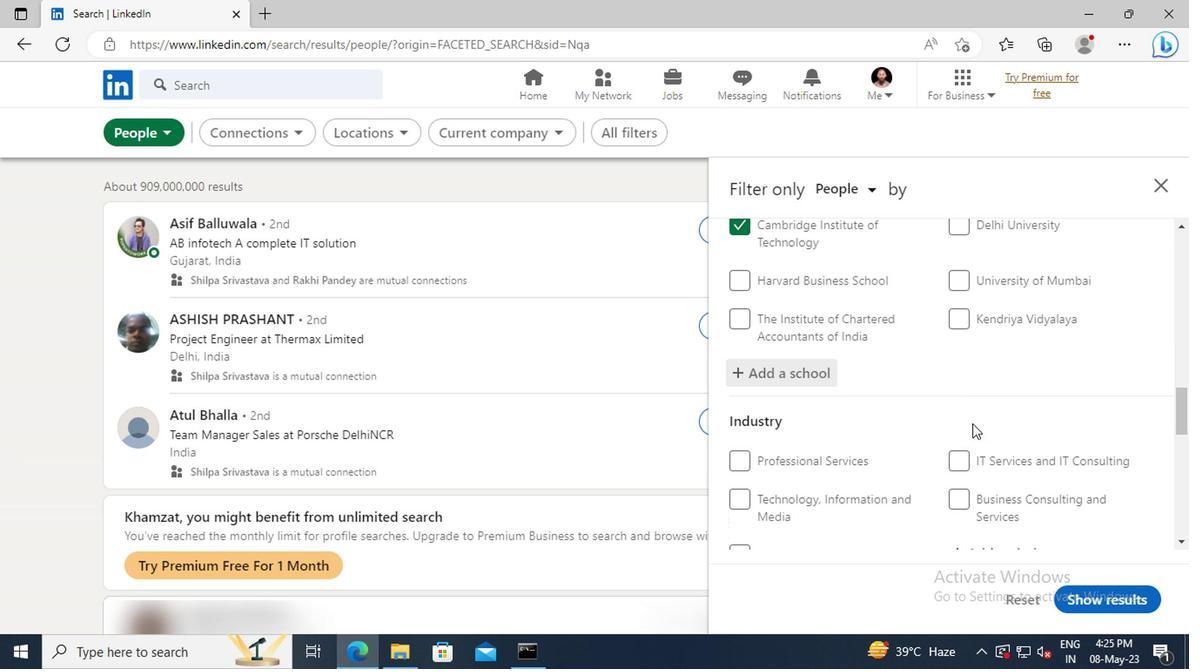 
Action: Mouse moved to (968, 424)
Screenshot: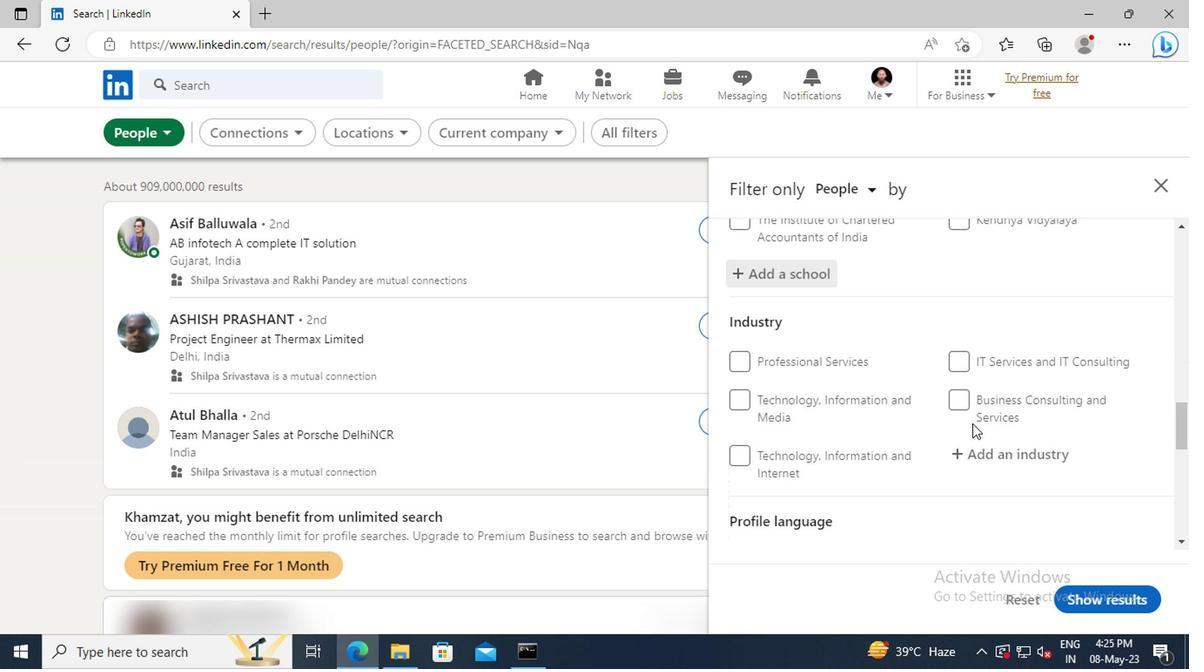 
Action: Mouse scrolled (968, 423) with delta (0, -1)
Screenshot: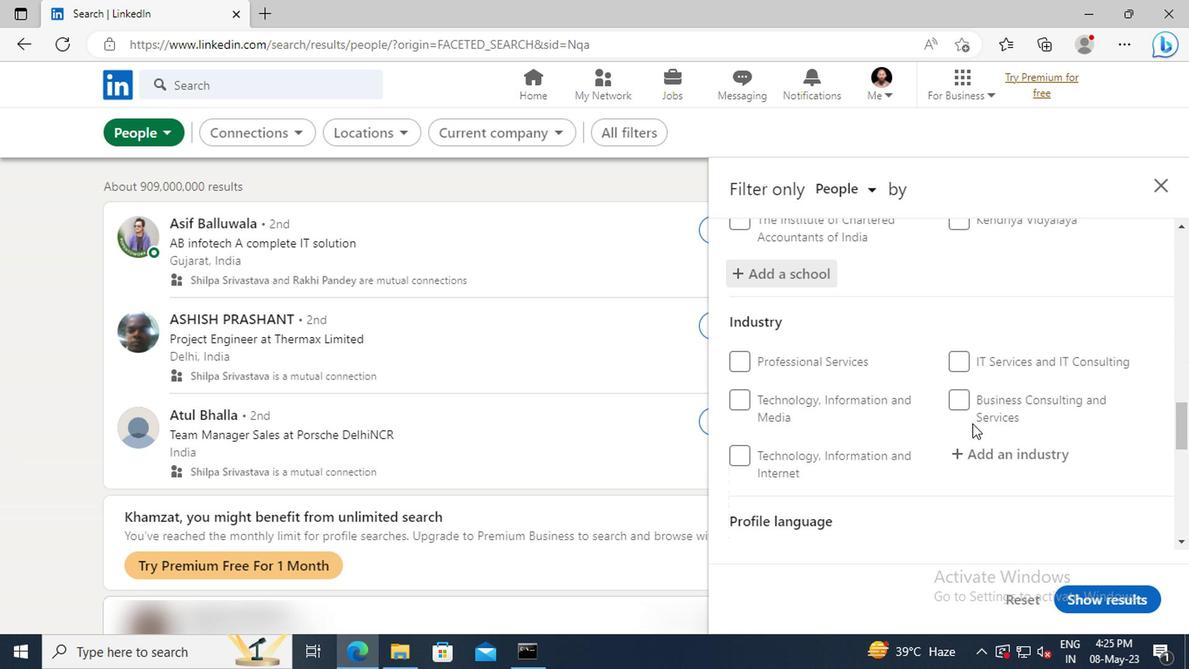 
Action: Mouse moved to (969, 413)
Screenshot: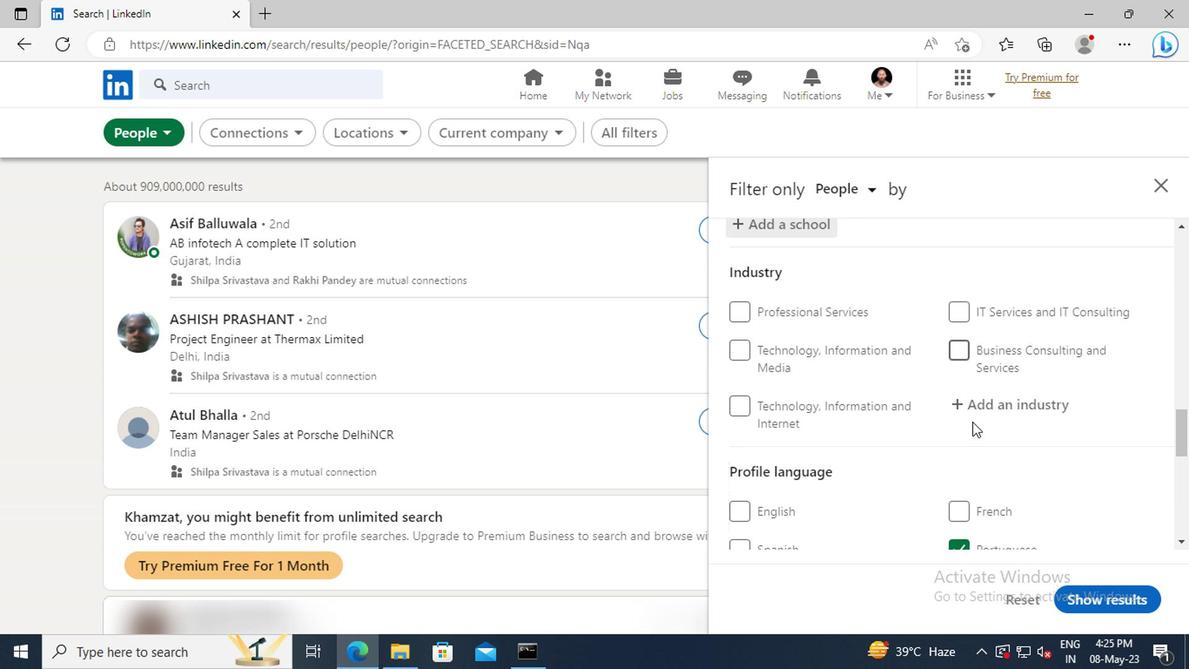 
Action: Mouse pressed left at (969, 413)
Screenshot: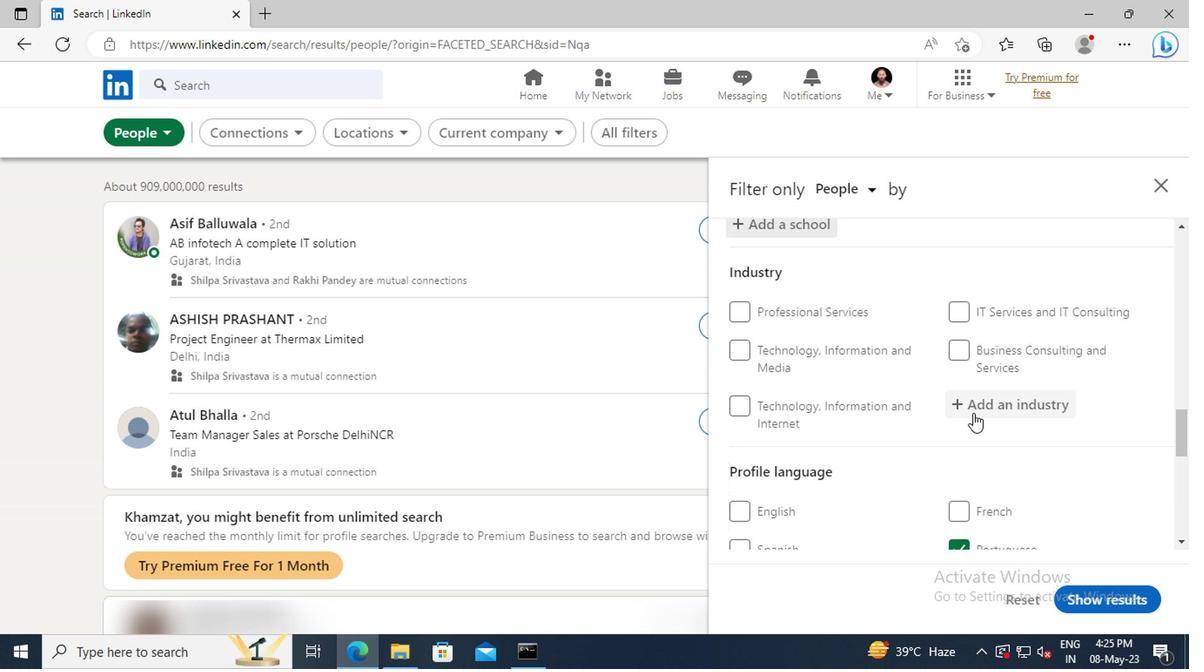 
Action: Key pressed <Key.shift>IT<Key.space><Key.shift>SYSTEM<Key.space><Key.shift>CUS
Screenshot: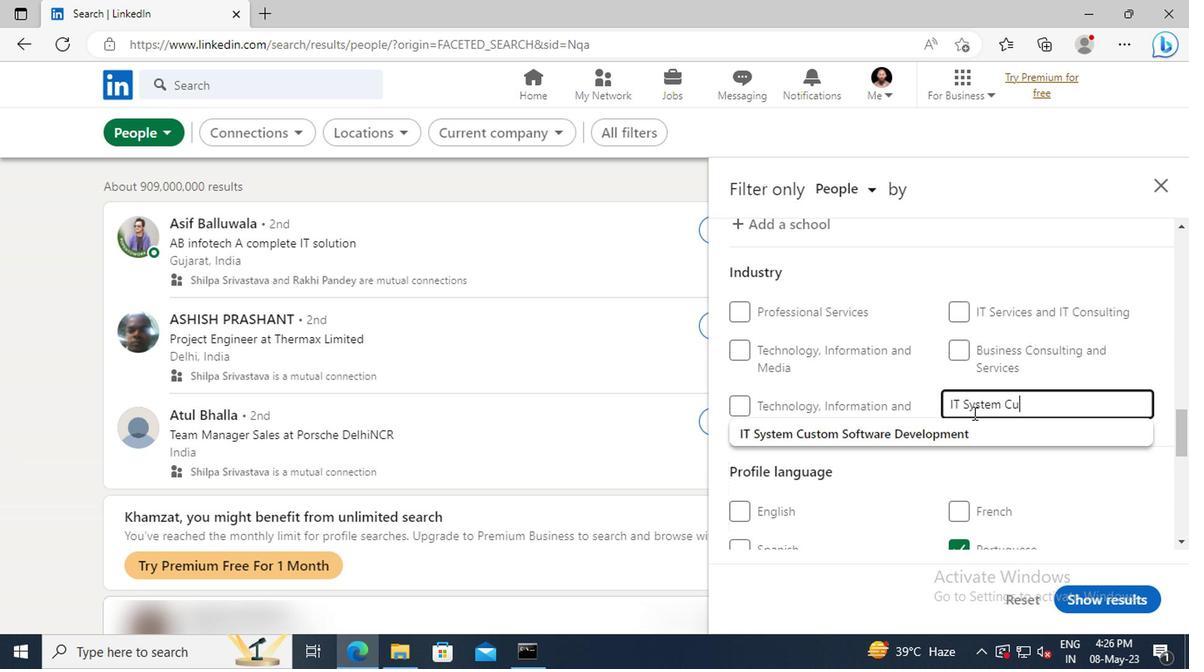 
Action: Mouse moved to (975, 427)
Screenshot: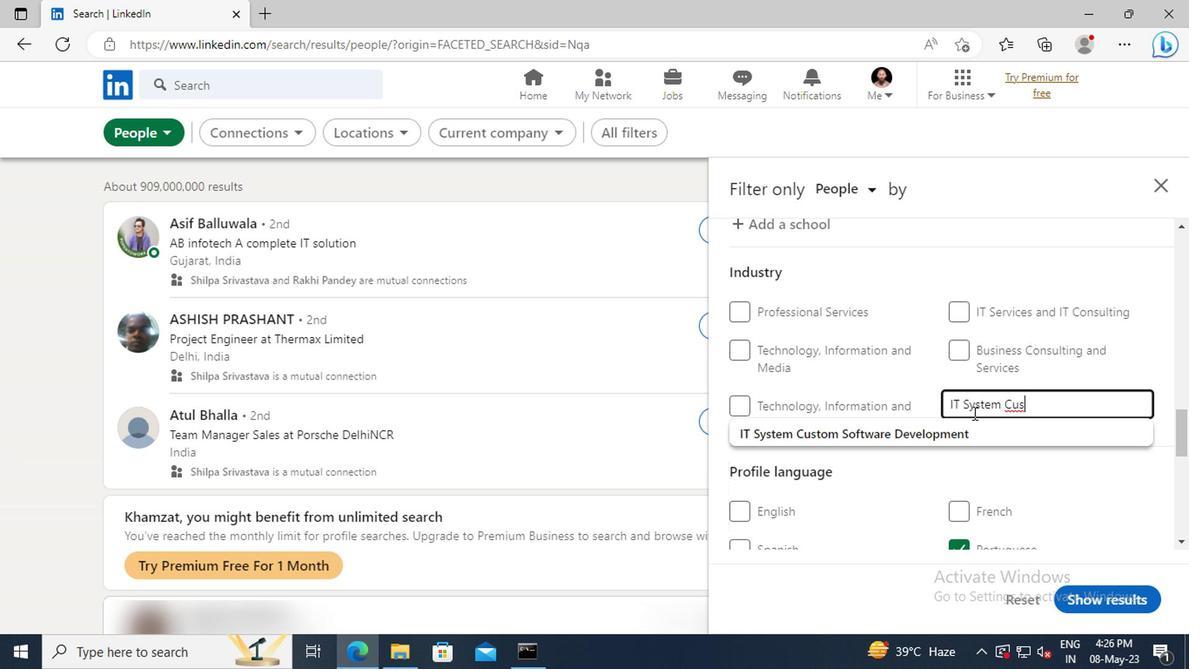 
Action: Mouse pressed left at (975, 427)
Screenshot: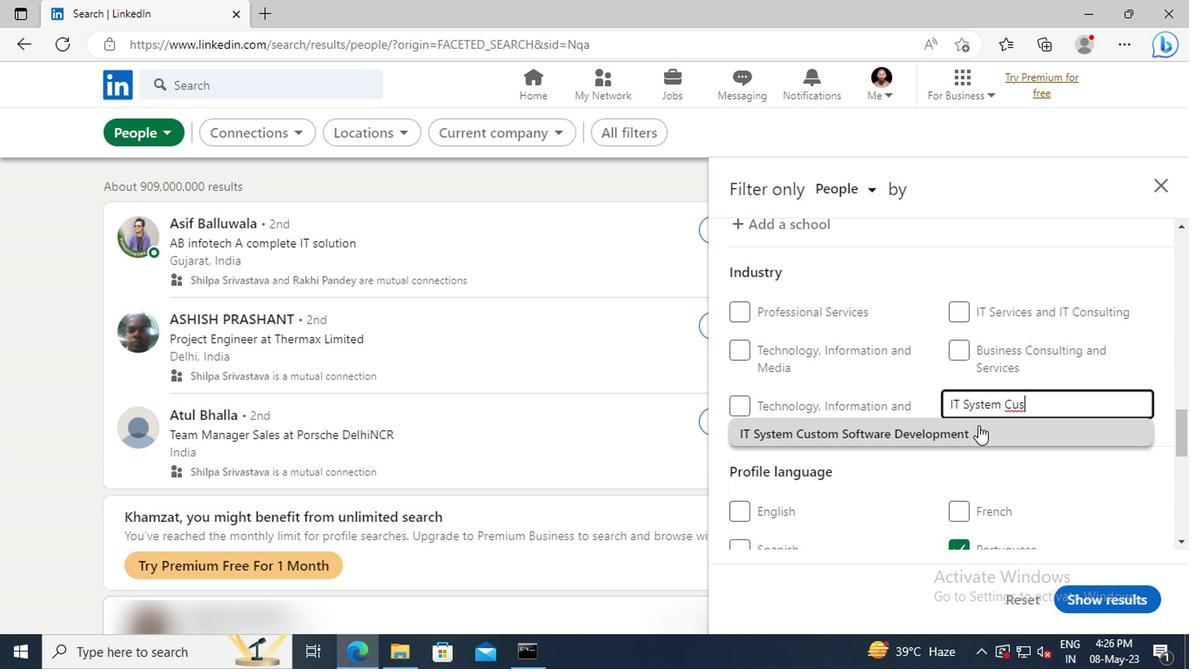 
Action: Mouse moved to (976, 428)
Screenshot: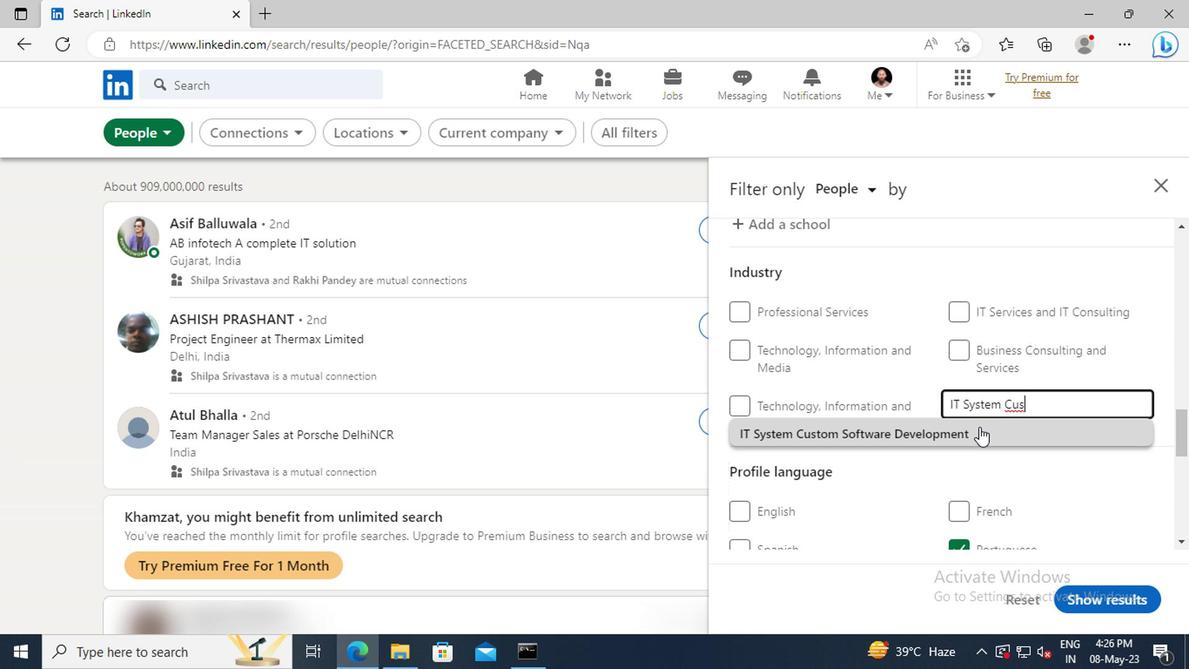 
Action: Mouse scrolled (976, 427) with delta (0, -1)
Screenshot: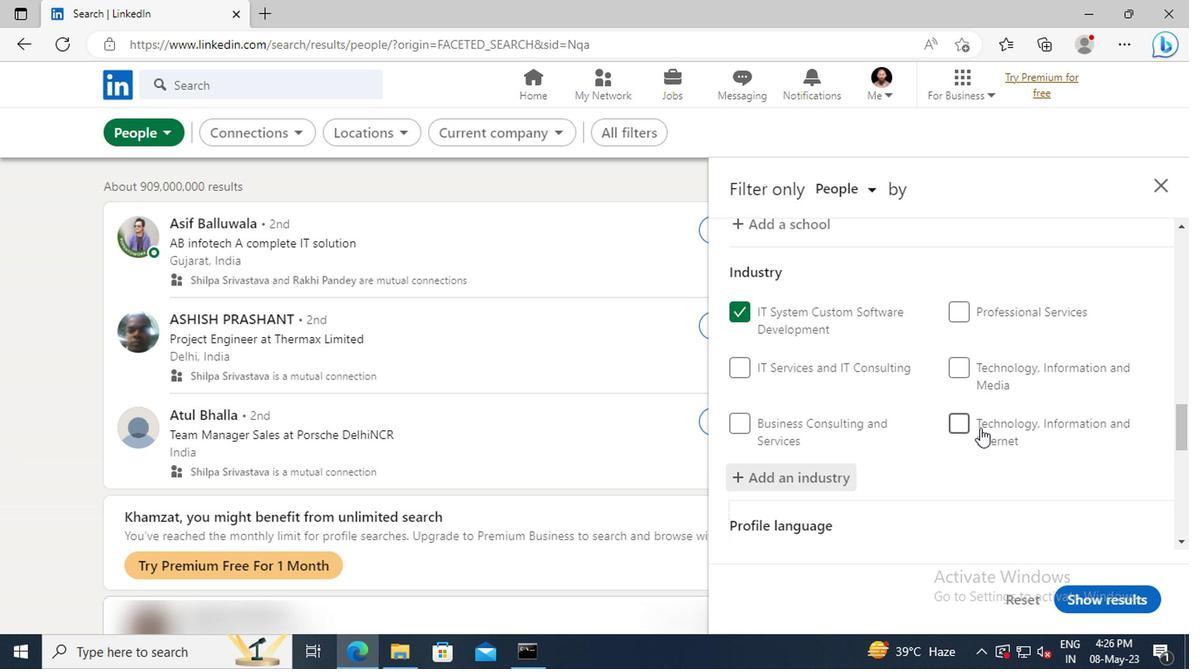 
Action: Mouse moved to (974, 420)
Screenshot: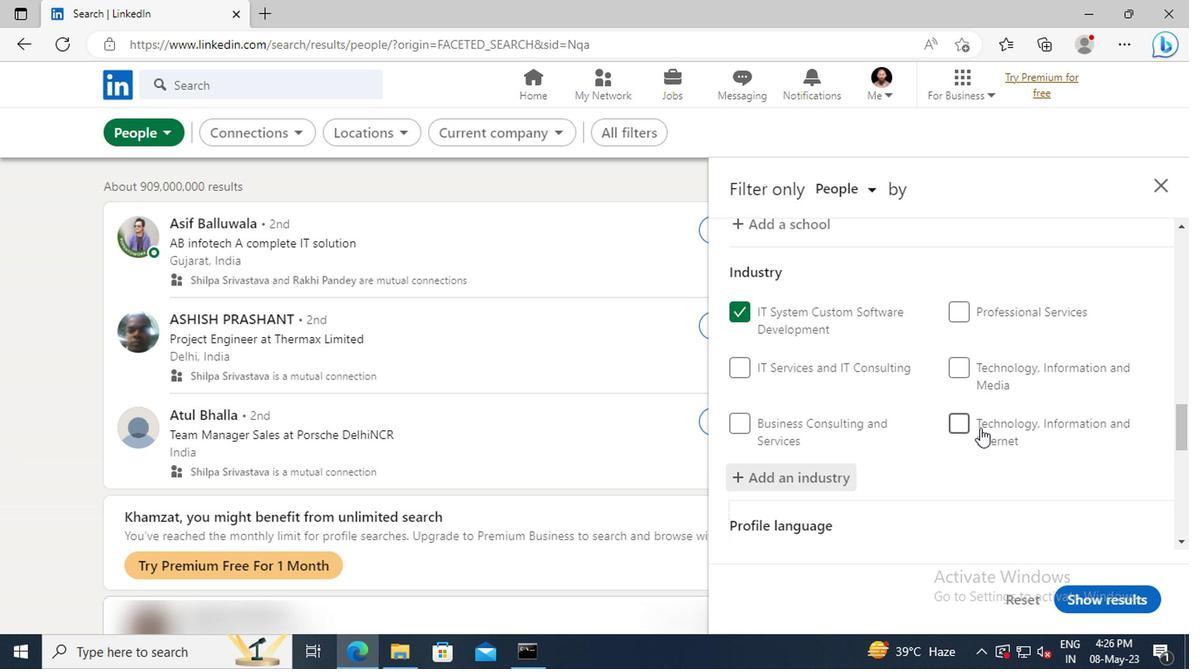 
Action: Mouse scrolled (974, 418) with delta (0, -1)
Screenshot: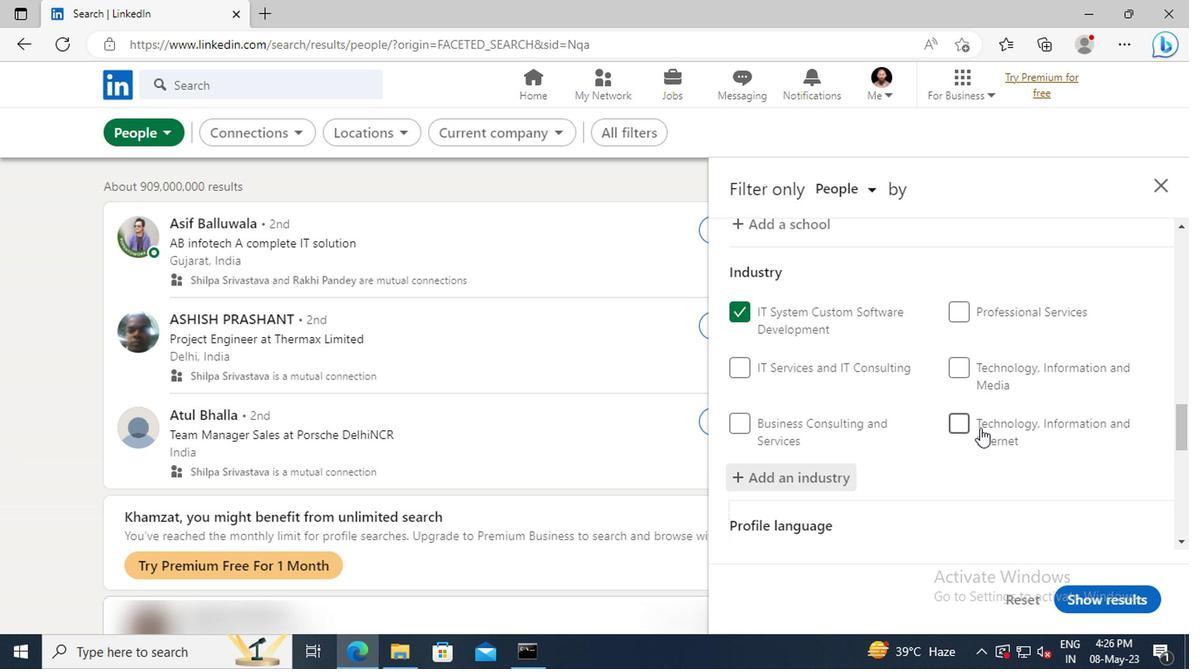 
Action: Mouse moved to (967, 394)
Screenshot: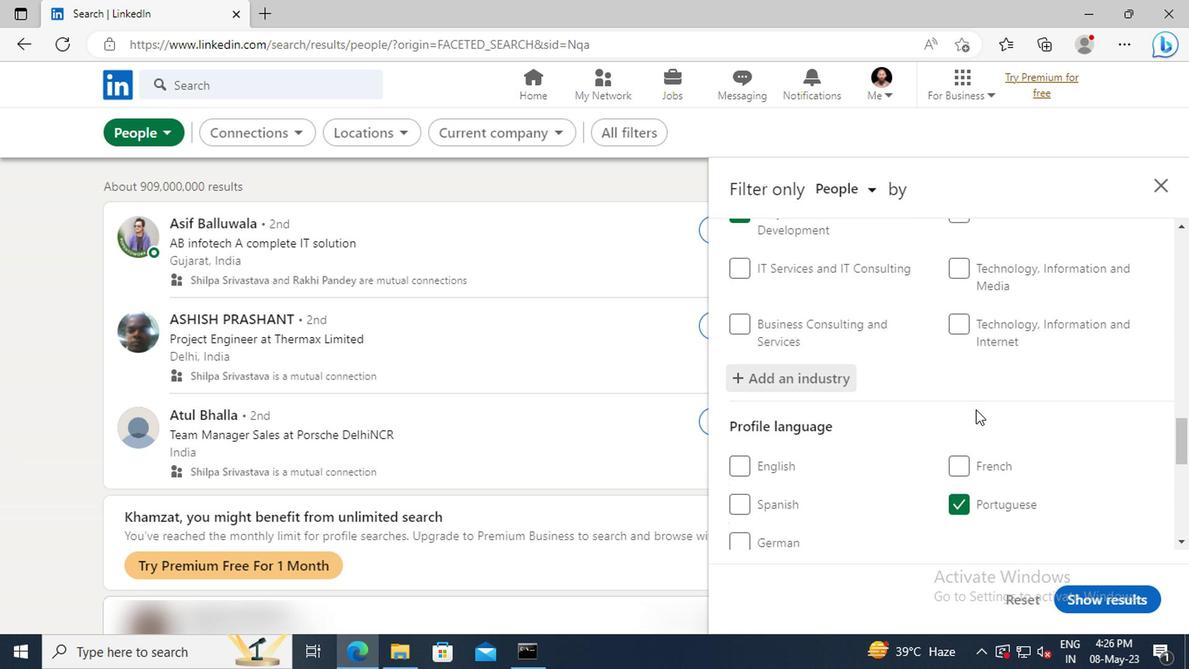 
Action: Mouse scrolled (967, 392) with delta (0, -1)
Screenshot: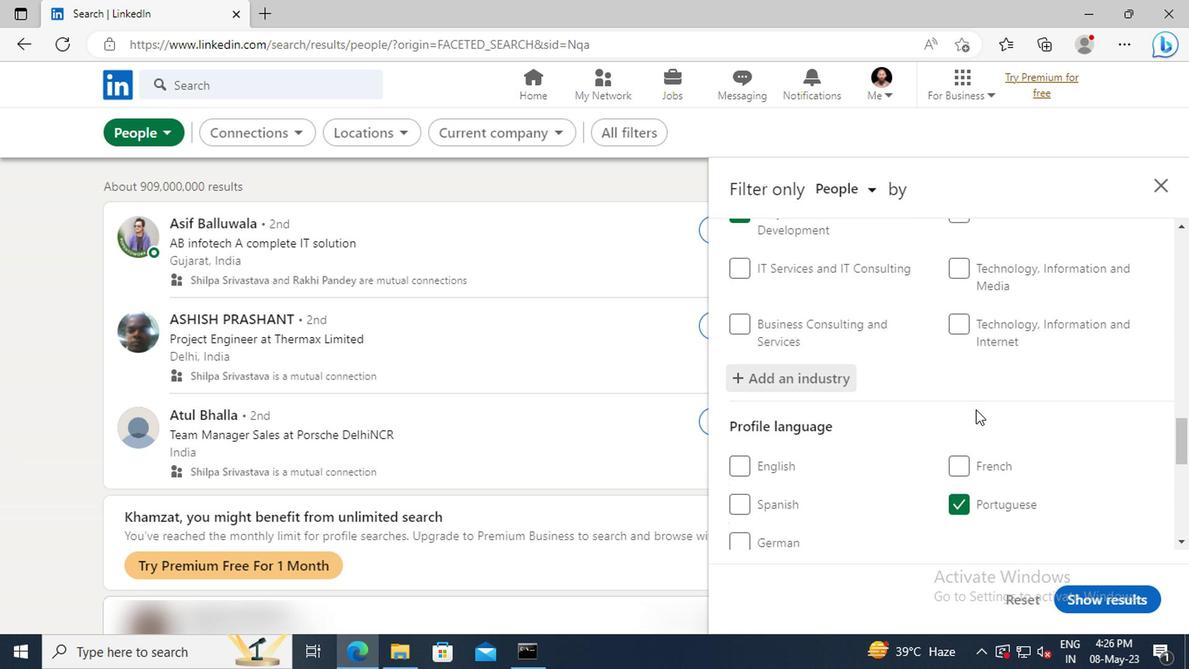 
Action: Mouse moved to (965, 386)
Screenshot: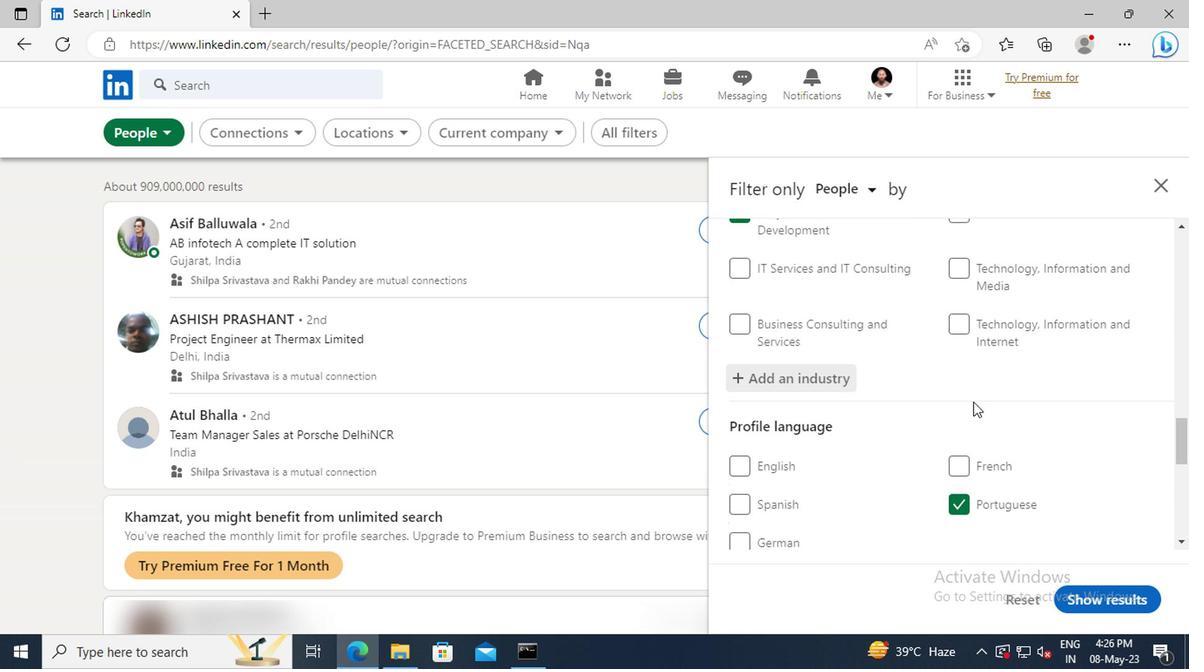 
Action: Mouse scrolled (965, 385) with delta (0, 0)
Screenshot: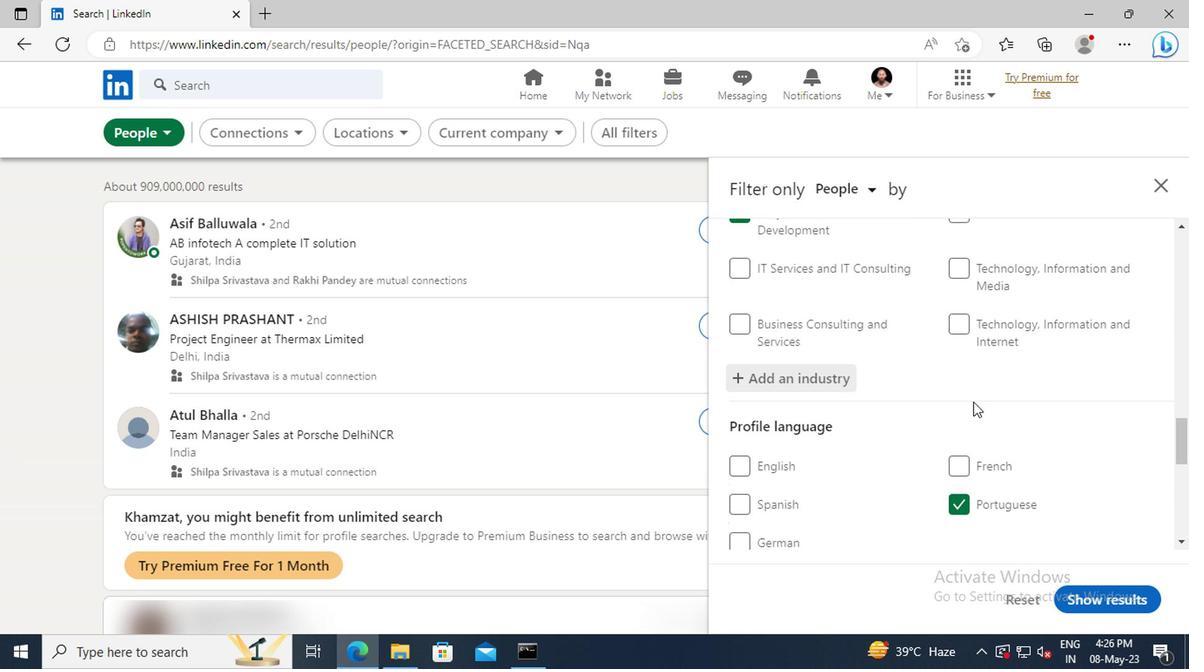 
Action: Mouse moved to (964, 383)
Screenshot: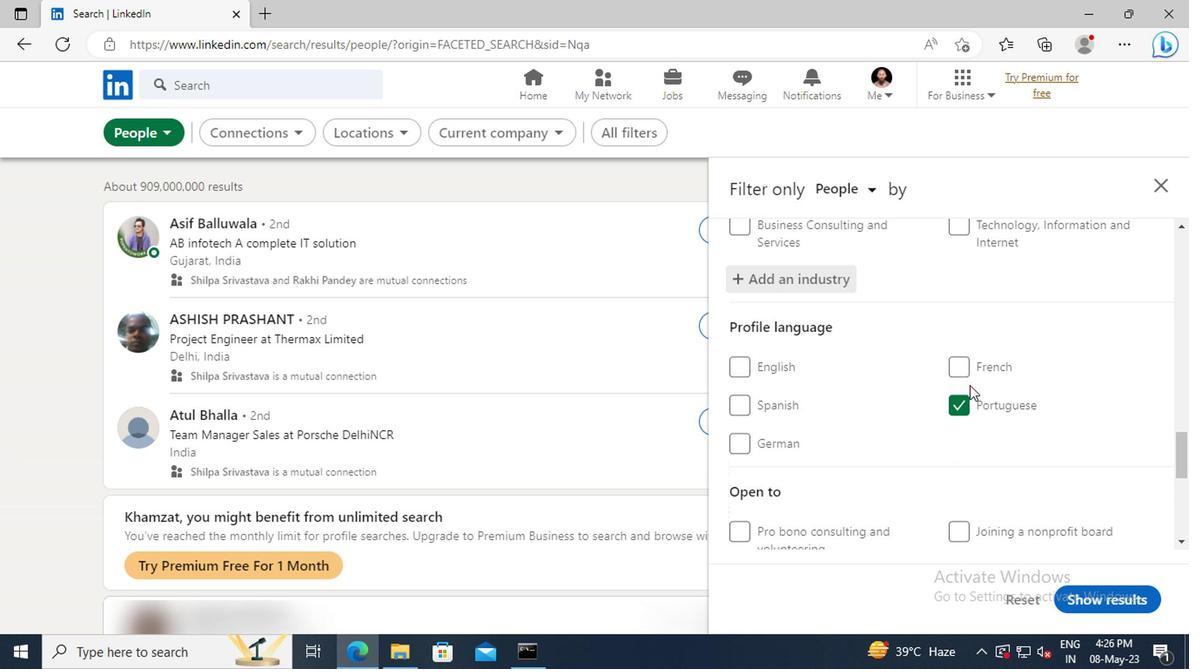 
Action: Mouse scrolled (964, 382) with delta (0, -1)
Screenshot: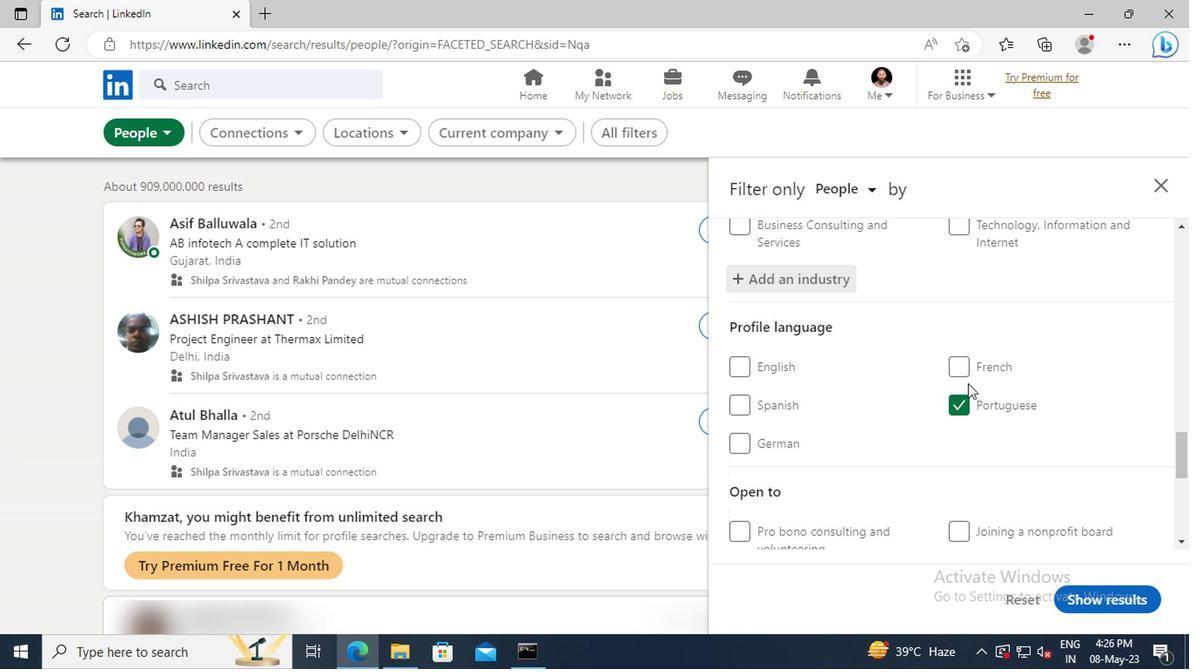 
Action: Mouse scrolled (964, 382) with delta (0, -1)
Screenshot: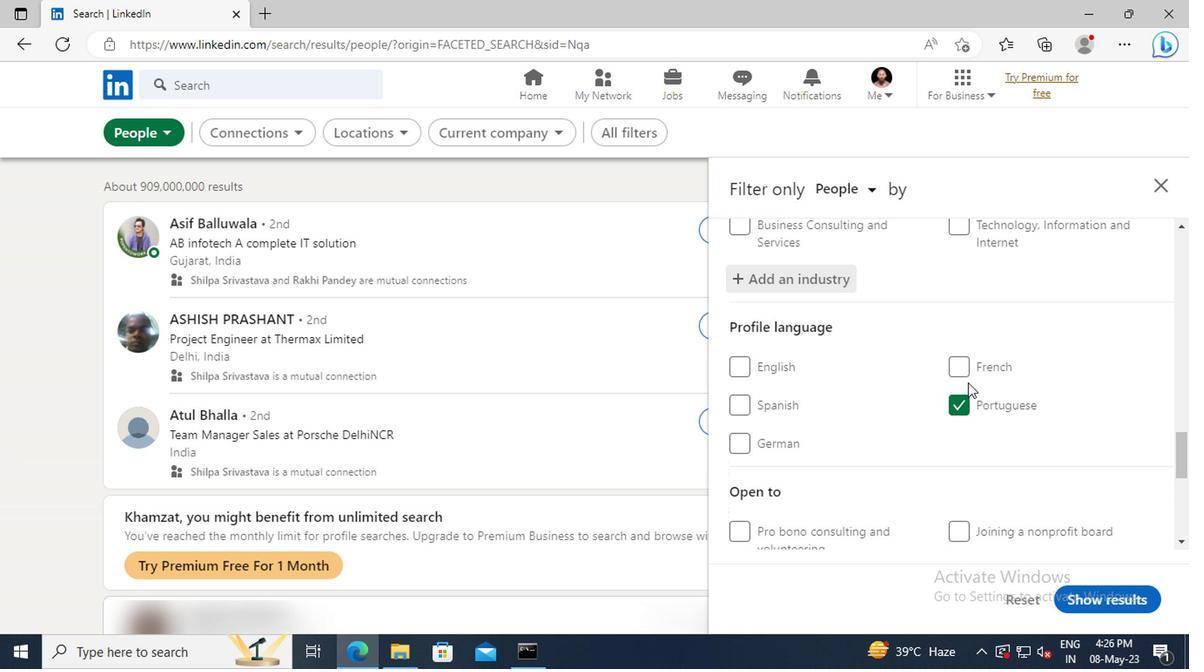 
Action: Mouse scrolled (964, 382) with delta (0, -1)
Screenshot: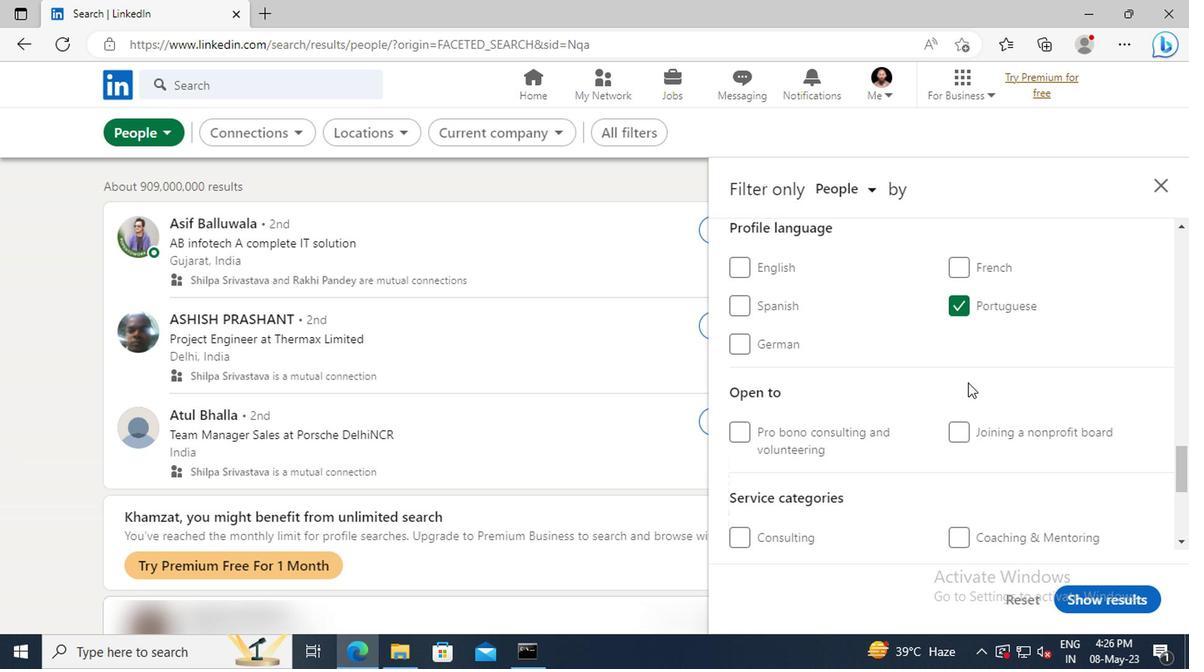 
Action: Mouse scrolled (964, 382) with delta (0, -1)
Screenshot: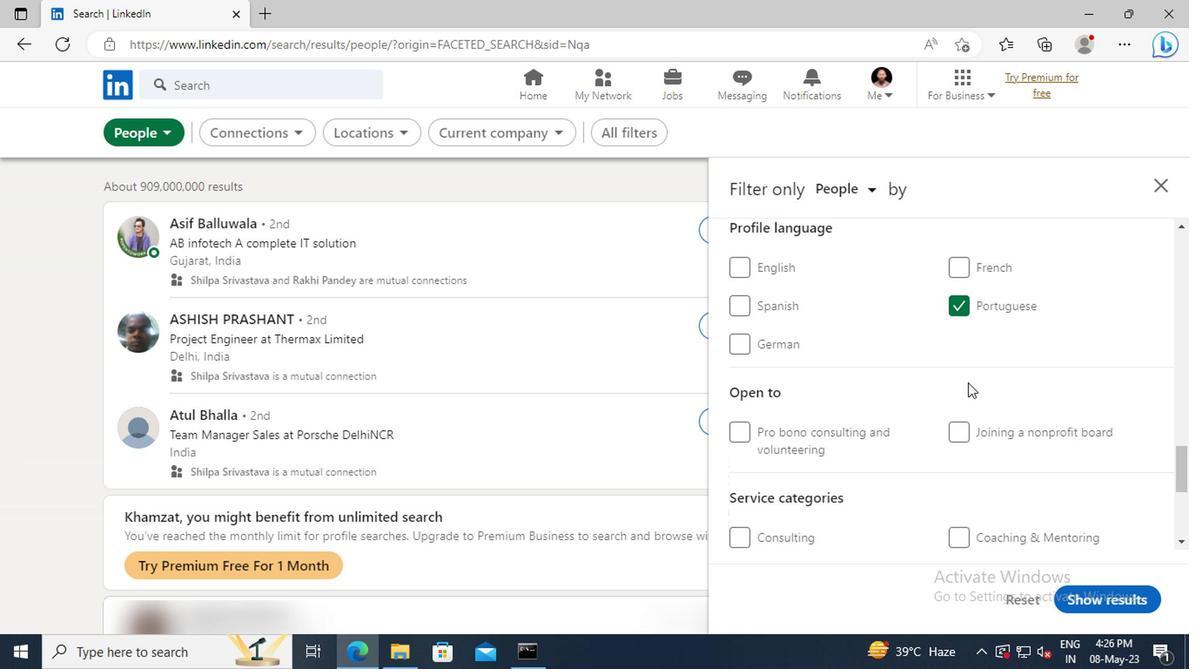 
Action: Mouse scrolled (964, 382) with delta (0, -1)
Screenshot: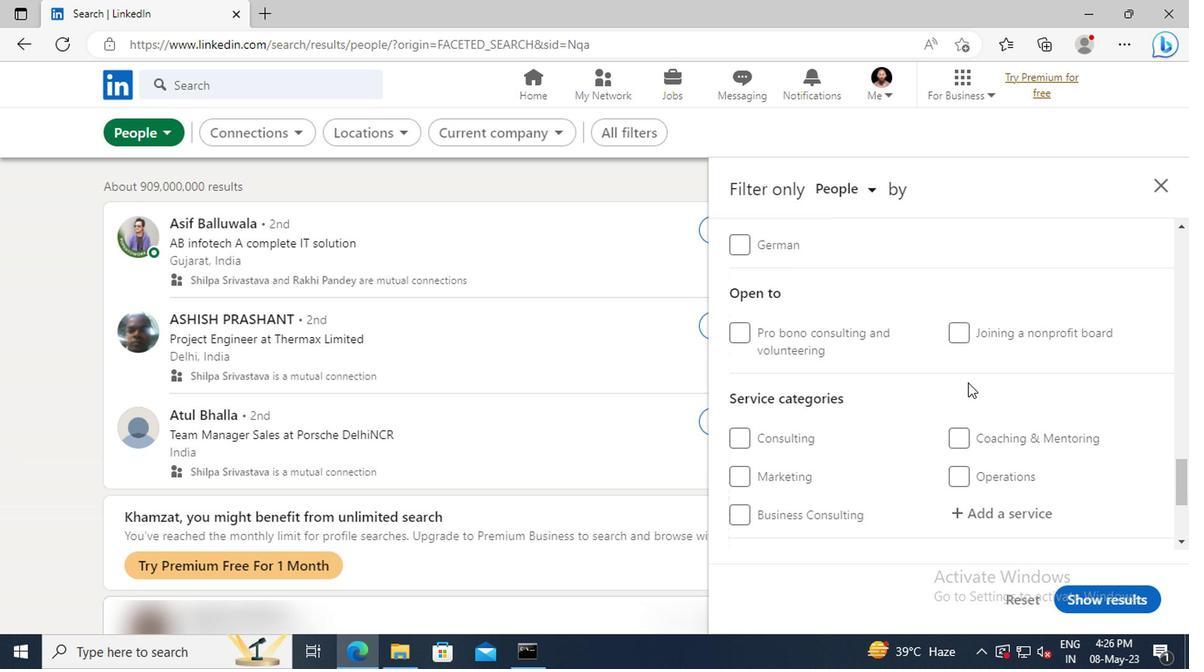 
Action: Mouse scrolled (964, 382) with delta (0, -1)
Screenshot: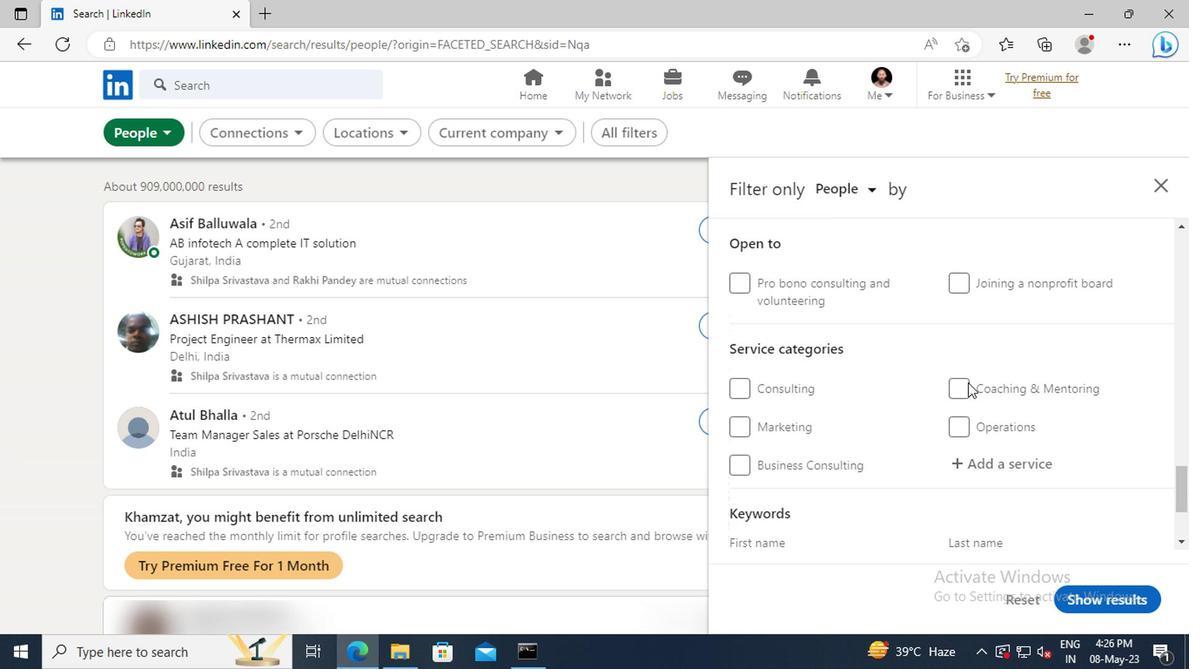 
Action: Mouse moved to (963, 411)
Screenshot: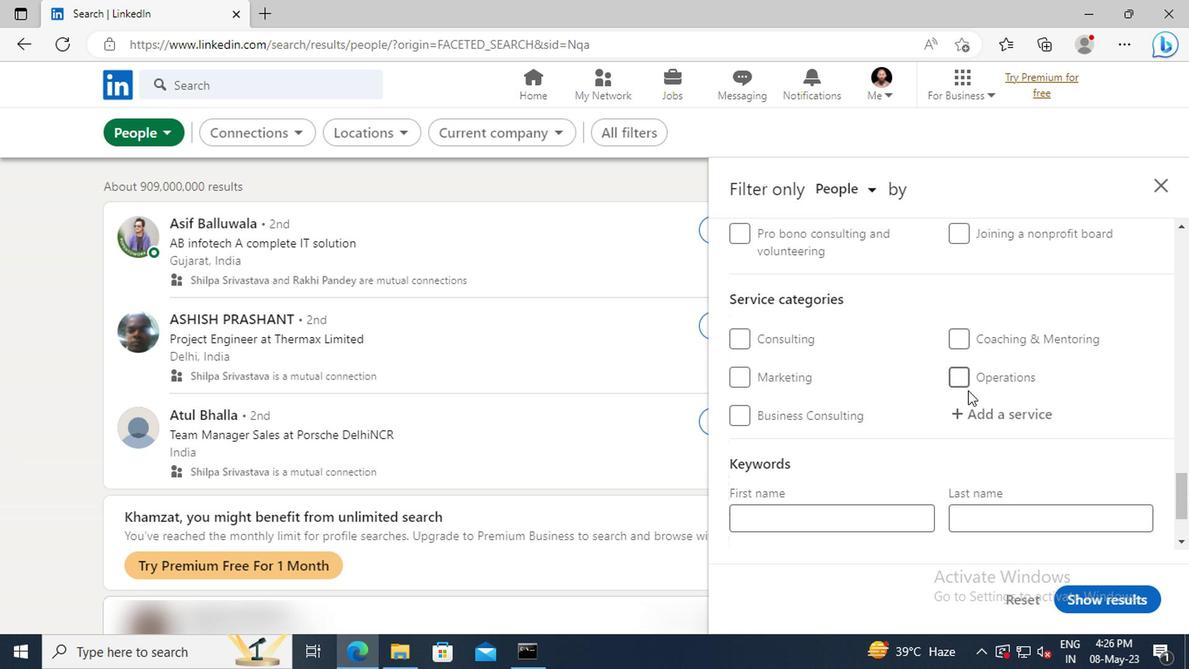 
Action: Mouse pressed left at (963, 411)
Screenshot: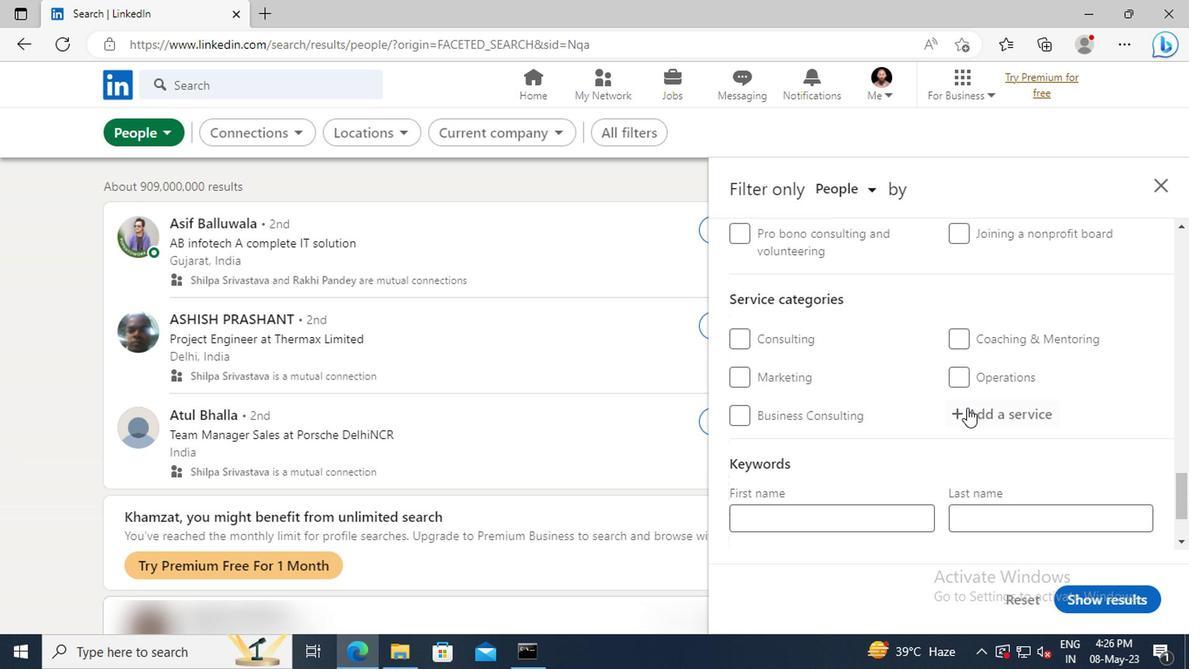 
Action: Key pressed <Key.shift>LIFE<Key.space>
Screenshot: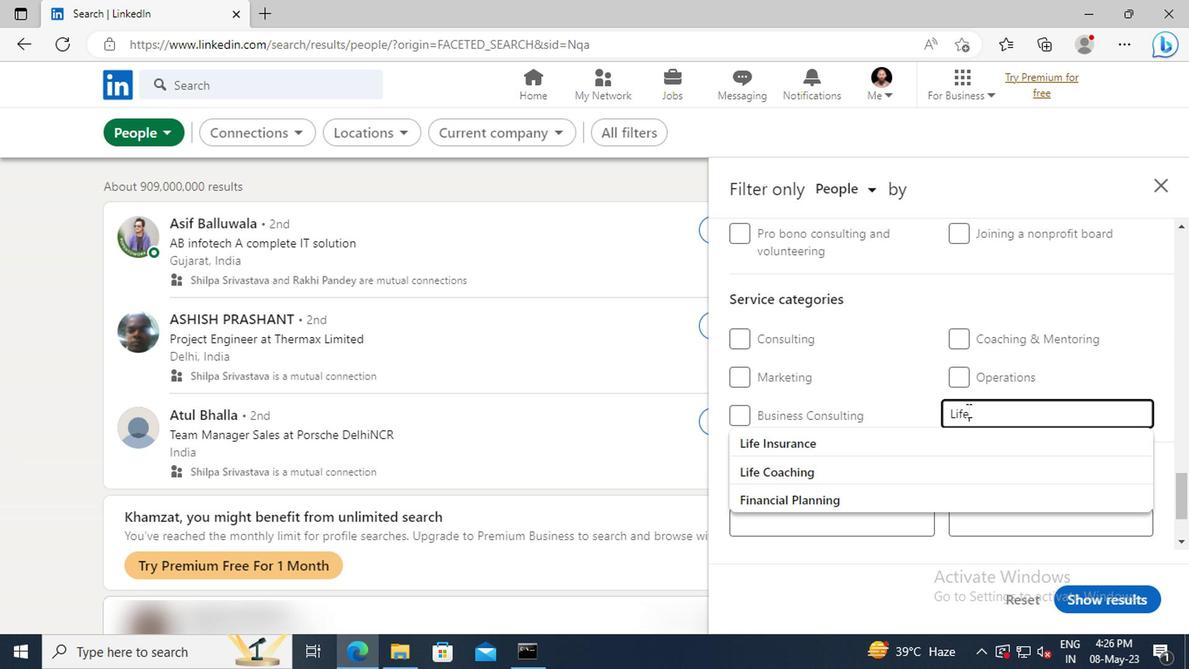
Action: Mouse moved to (961, 435)
Screenshot: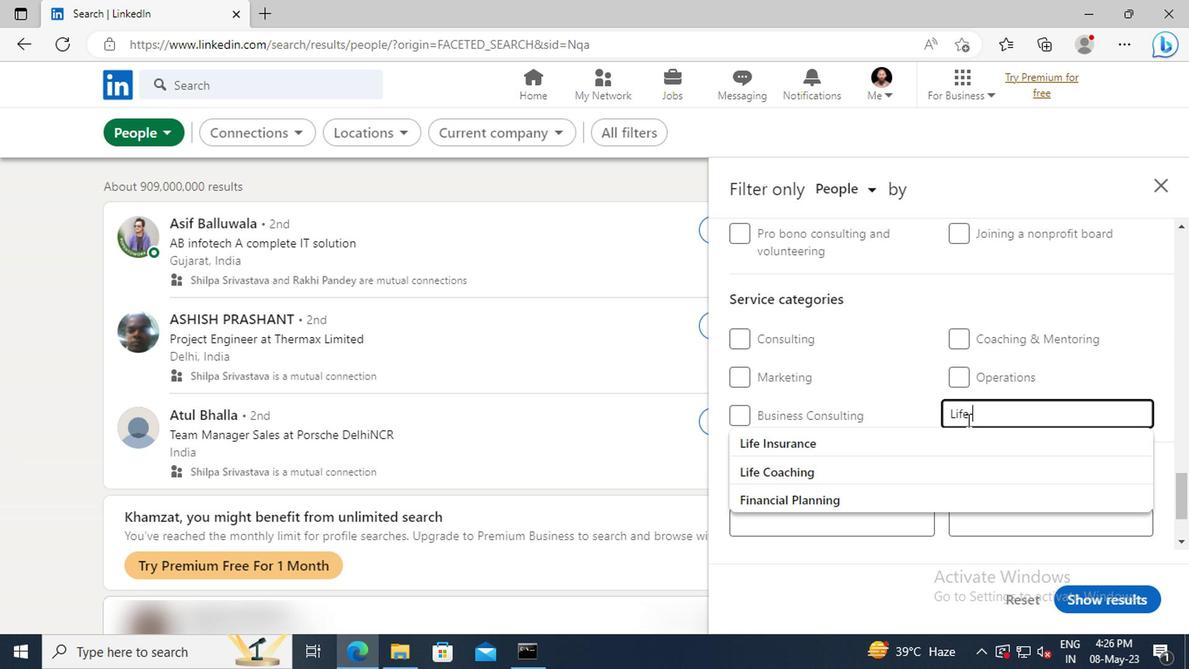
Action: Mouse pressed left at (961, 435)
Screenshot: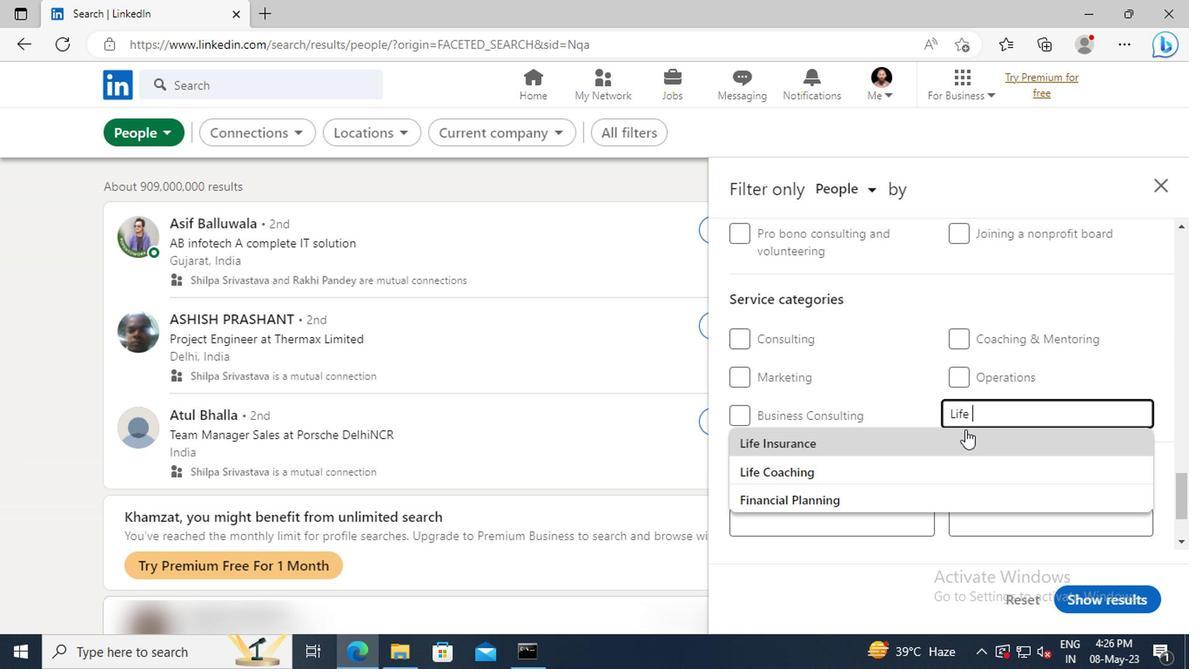 
Action: Mouse scrolled (961, 435) with delta (0, 0)
Screenshot: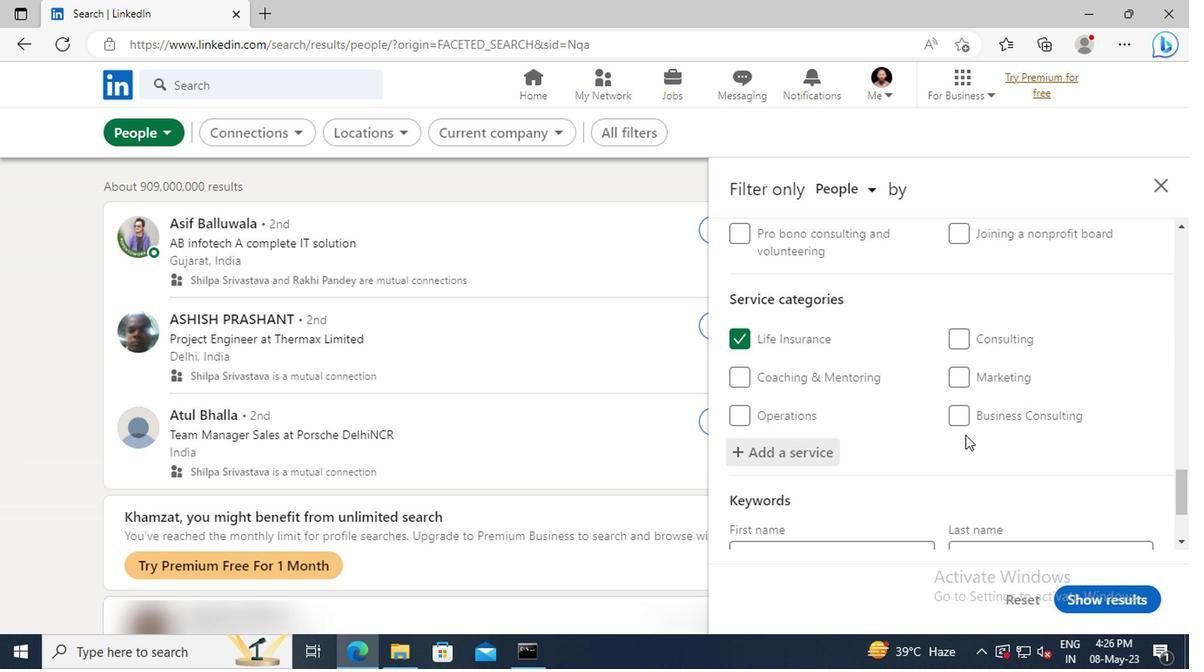 
Action: Mouse scrolled (961, 435) with delta (0, 0)
Screenshot: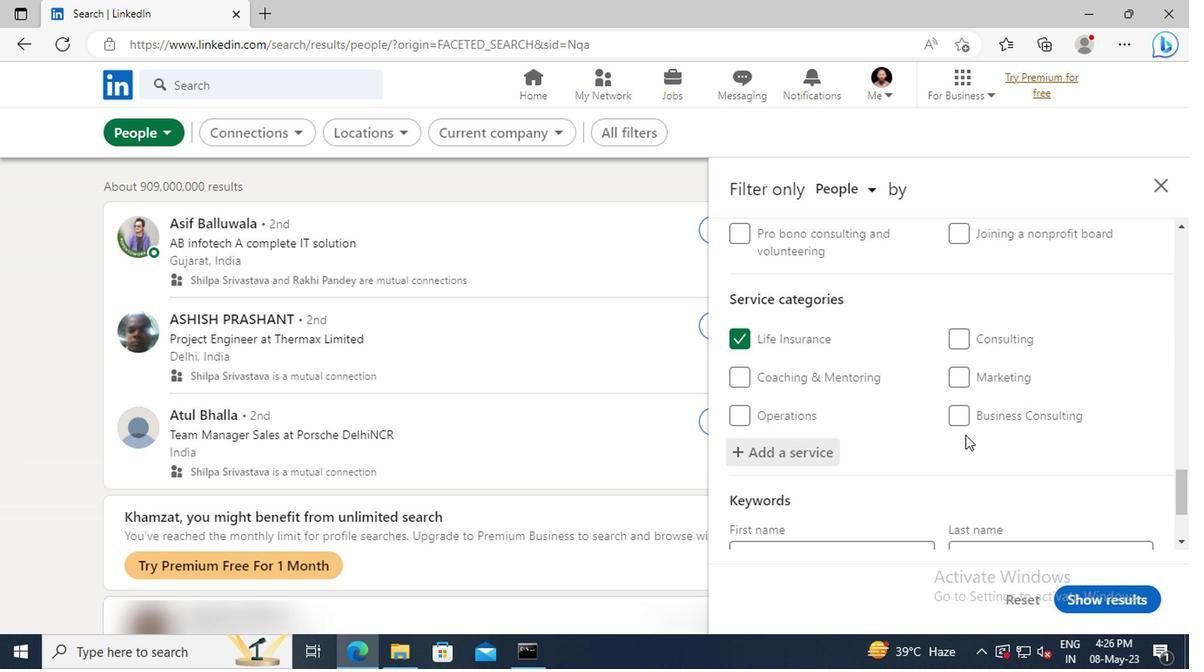 
Action: Mouse scrolled (961, 435) with delta (0, 0)
Screenshot: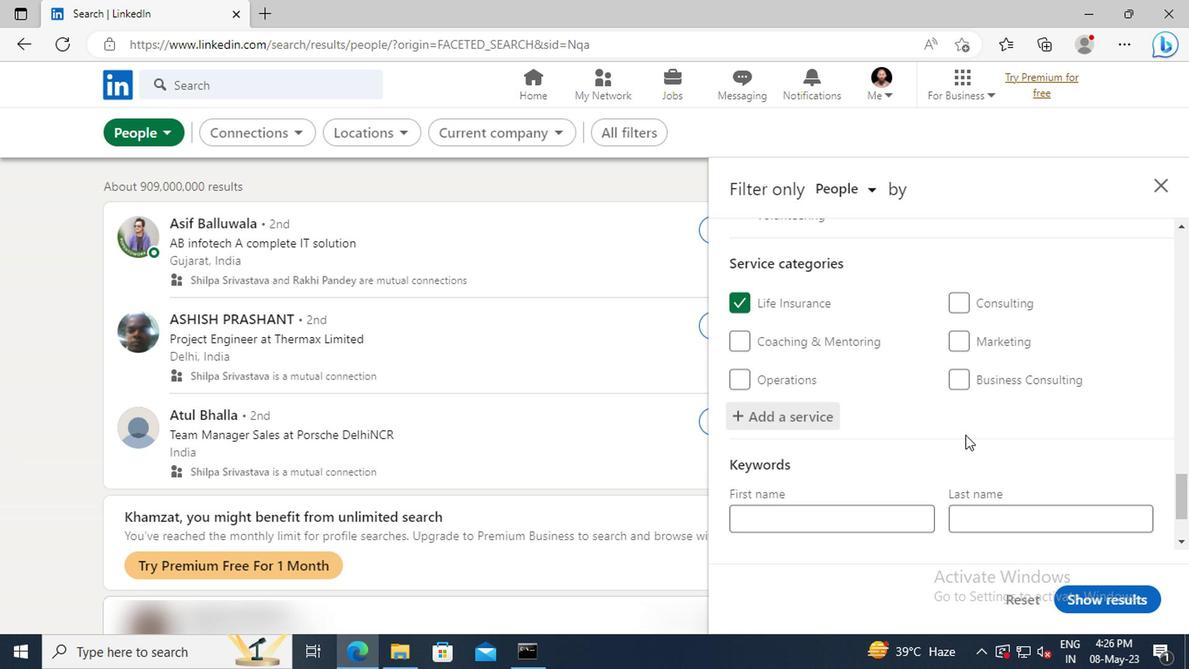 
Action: Mouse scrolled (961, 435) with delta (0, 0)
Screenshot: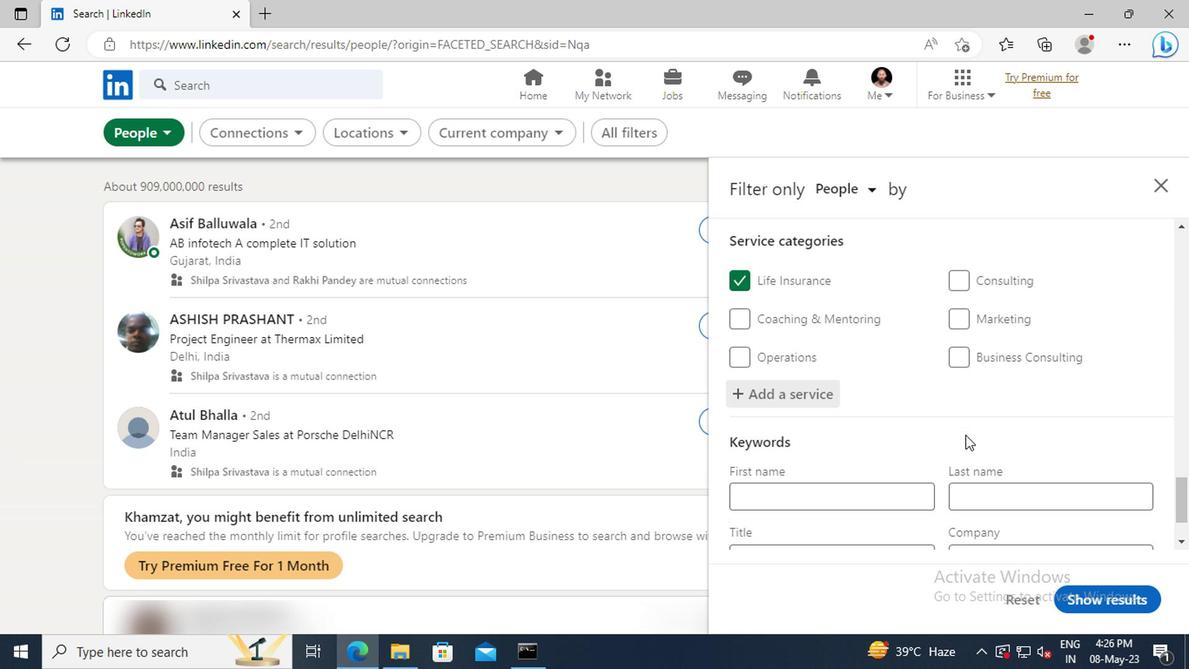
Action: Mouse moved to (836, 472)
Screenshot: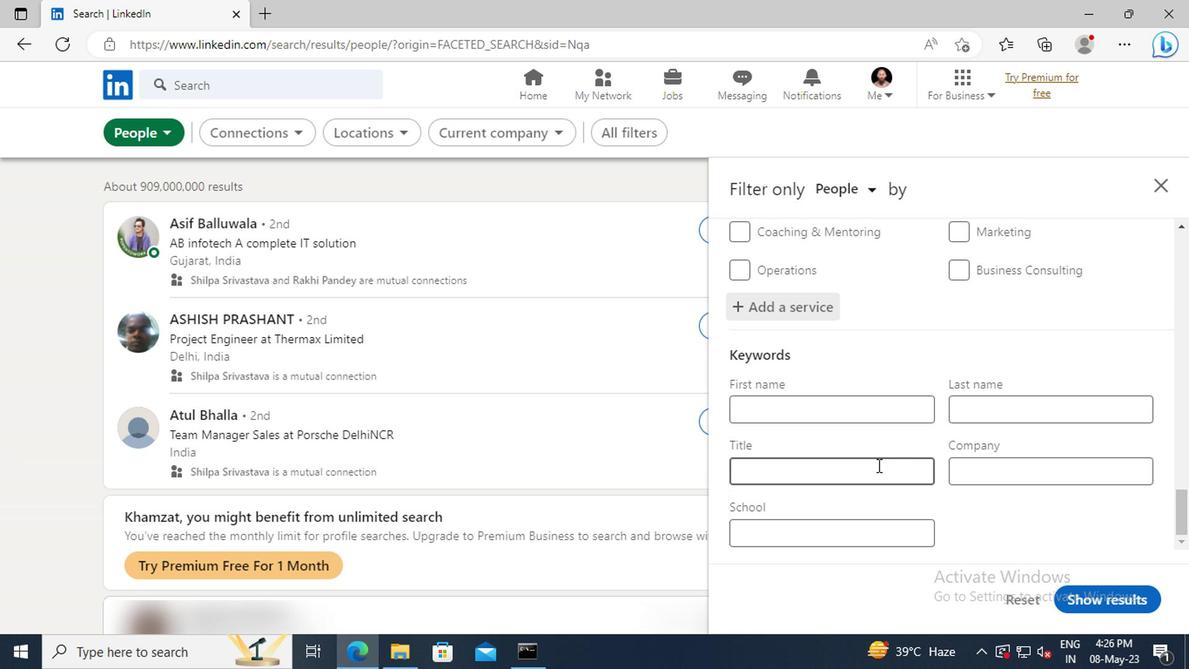 
Action: Mouse pressed left at (836, 472)
Screenshot: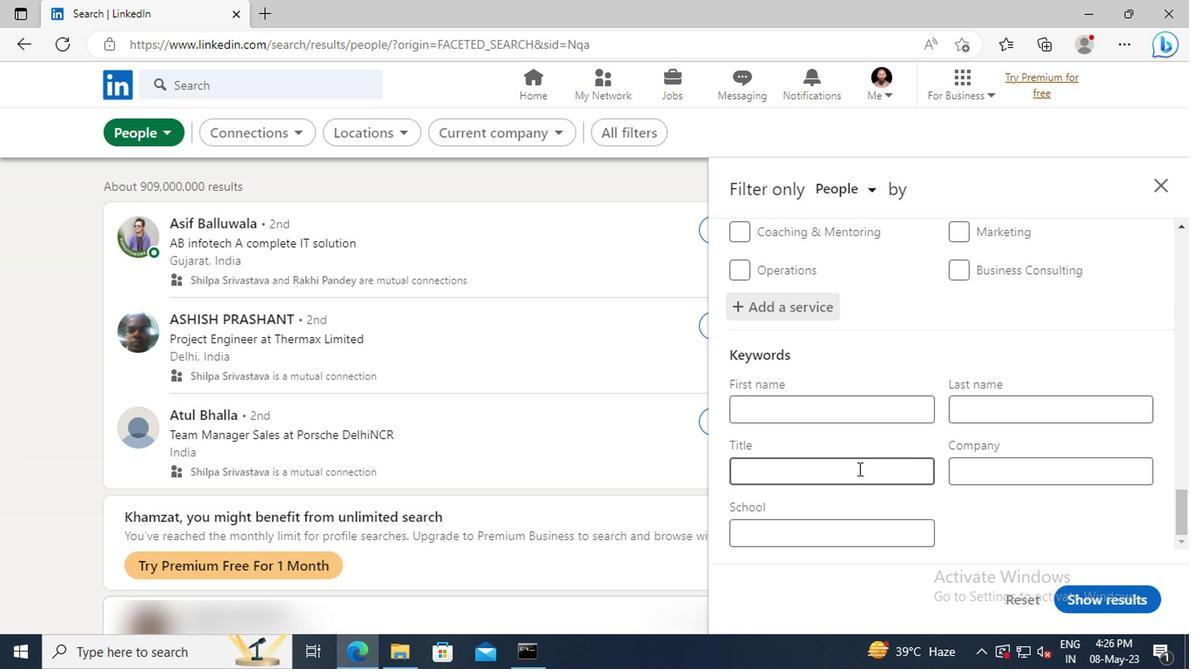 
Action: Key pressed <Key.shift>DIRECTOR<Key.space>OF<Key.space><Key.shift>PHOTOGRAPHY<Key.enter>
Screenshot: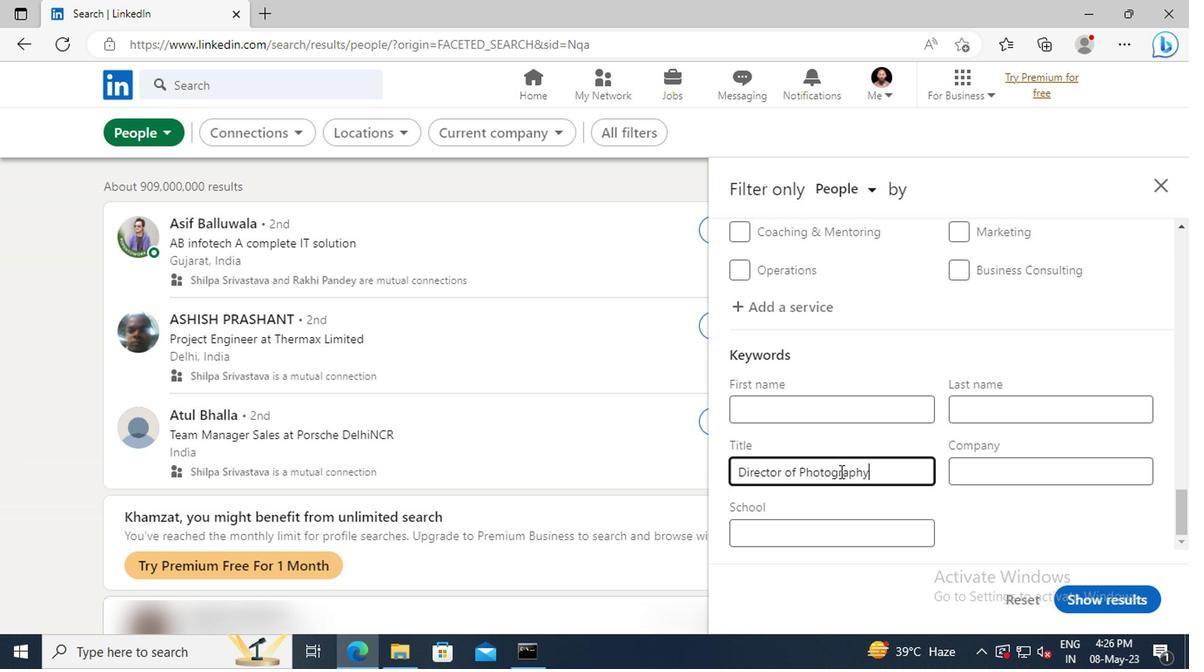 
Action: Mouse moved to (1072, 593)
Screenshot: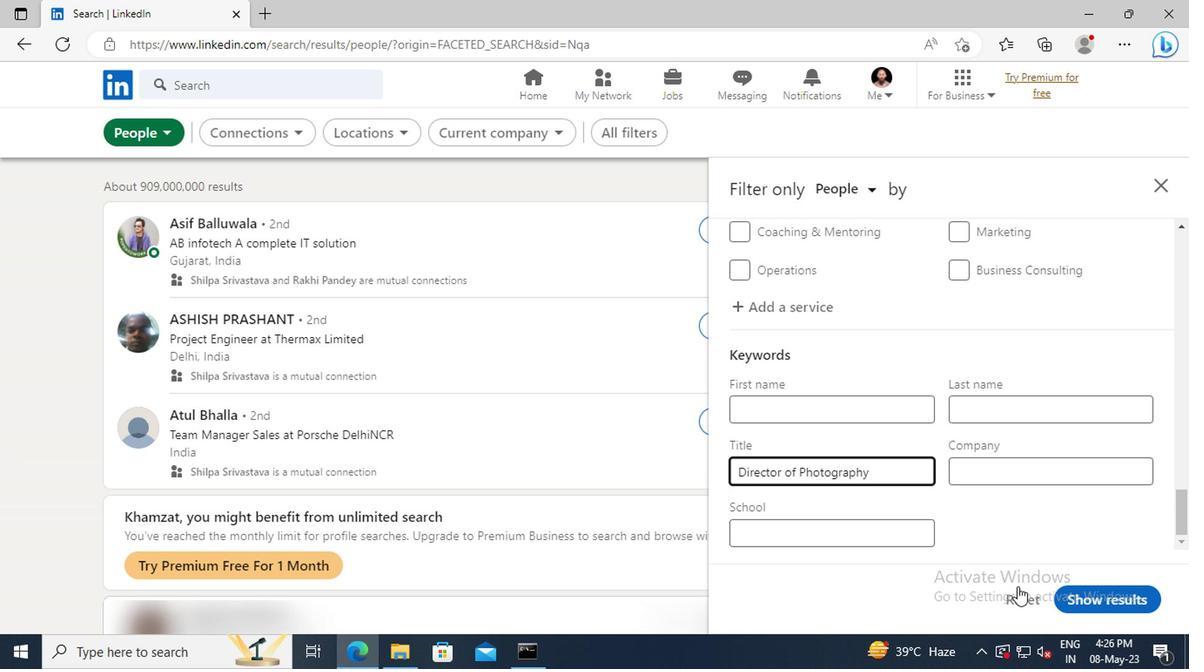 
Action: Mouse pressed left at (1072, 593)
Screenshot: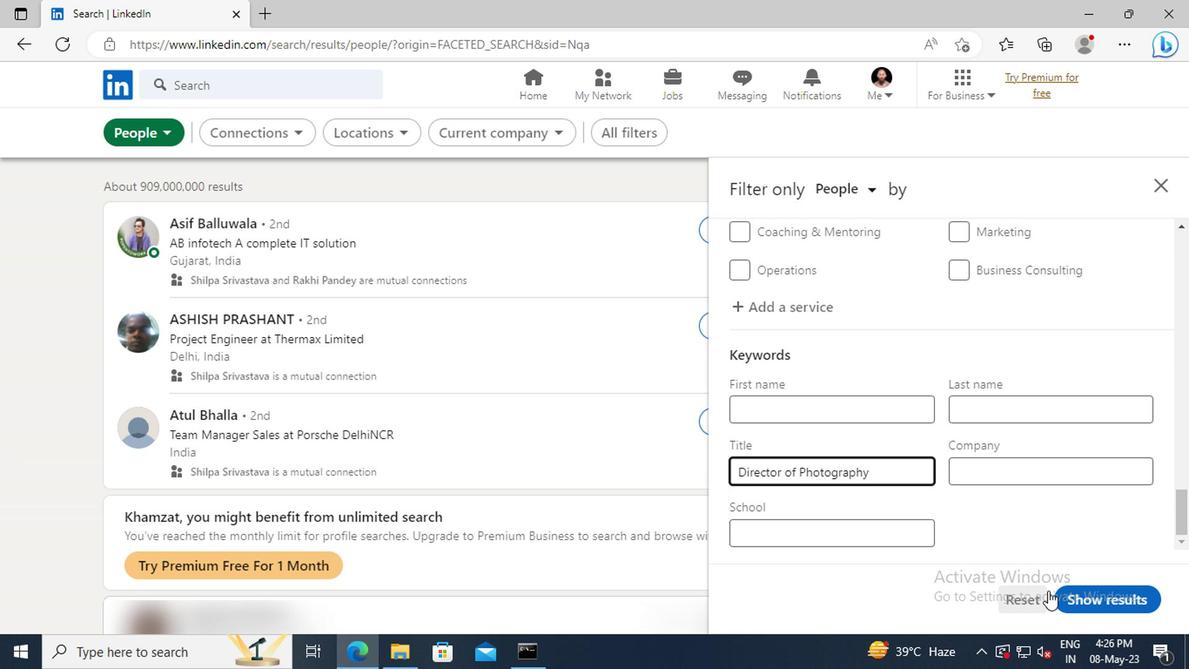 
